 Task: In the Company honeywell.com, Create email and send with subject: 'Elevate Your Success: Introducing a Transformative Opportunity', and with mail content 'Good Morning,_x000D_
Welcome to a community of trailblazers and innovators. Discover a transformative opportunity that will empower you to thrive in your industry._x000D_
Thanks & Regards', attach the document: Agenda.pdf and insert image: visitingcard.jpg. Below Thanks and Regards, write facebook and insert the URL: 'www.facebook.com'. Mark checkbox to create task to follow up : In 2 business days .  Enter or choose an email address of recipient's from company's contact and send.. Logged in from softage.10@softage.net
Action: Mouse moved to (89, 60)
Screenshot: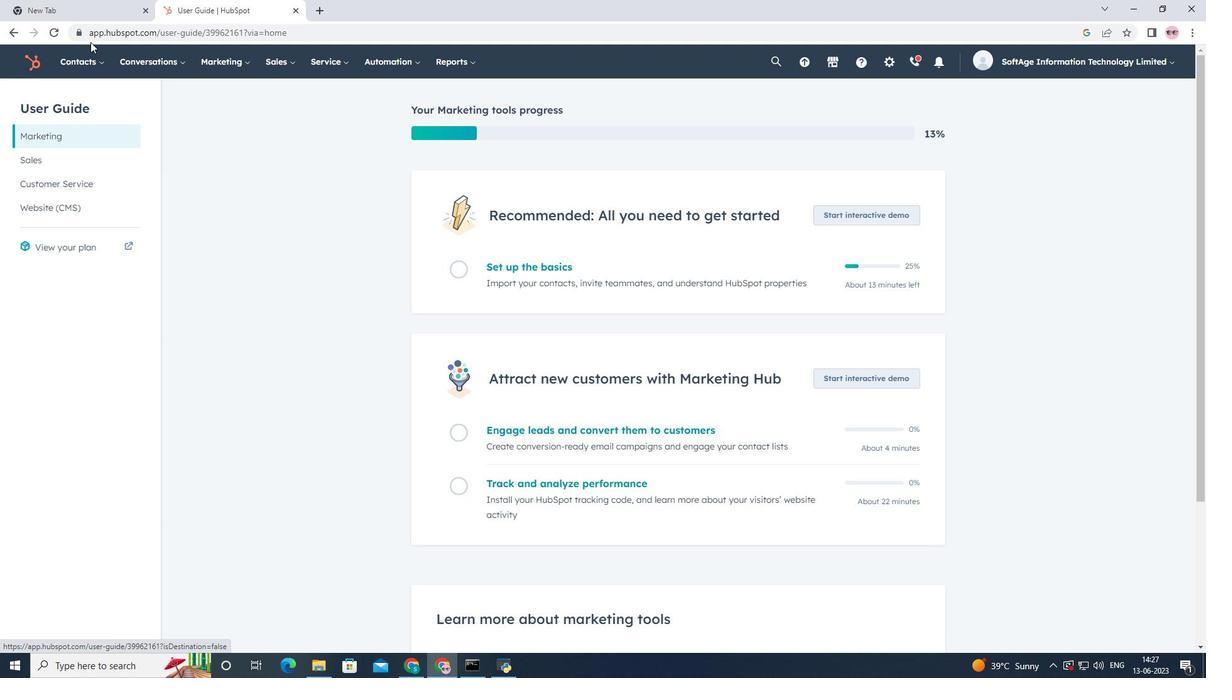 
Action: Mouse pressed left at (89, 60)
Screenshot: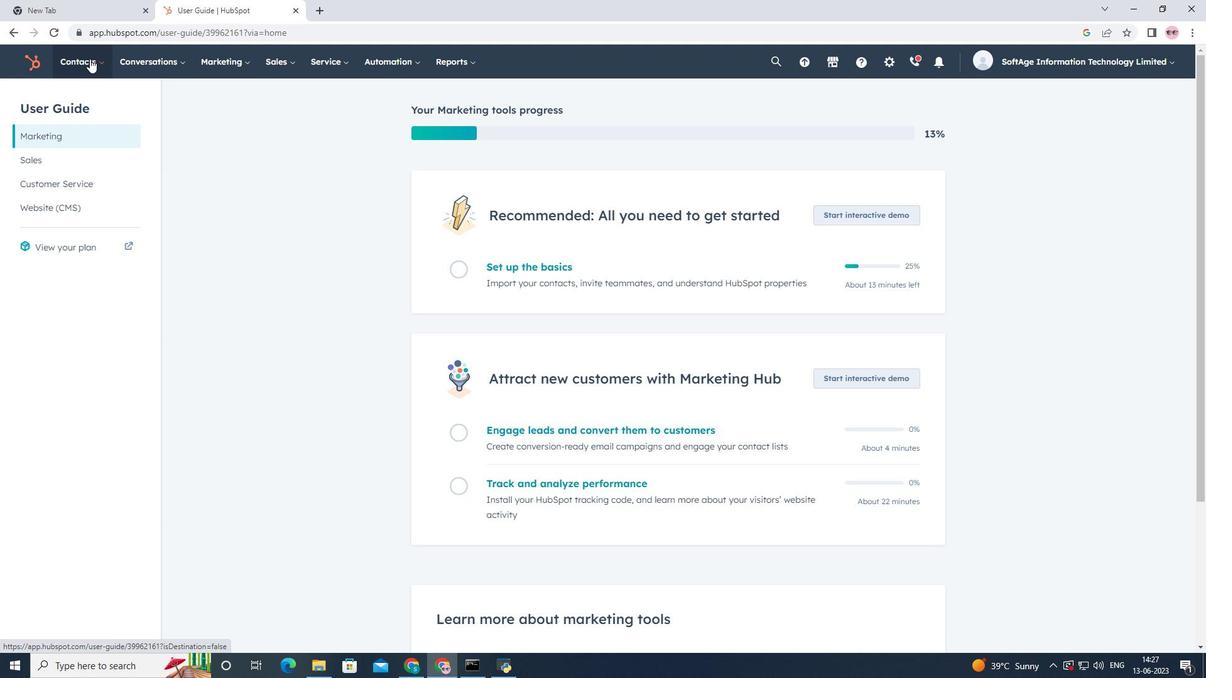 
Action: Mouse moved to (94, 119)
Screenshot: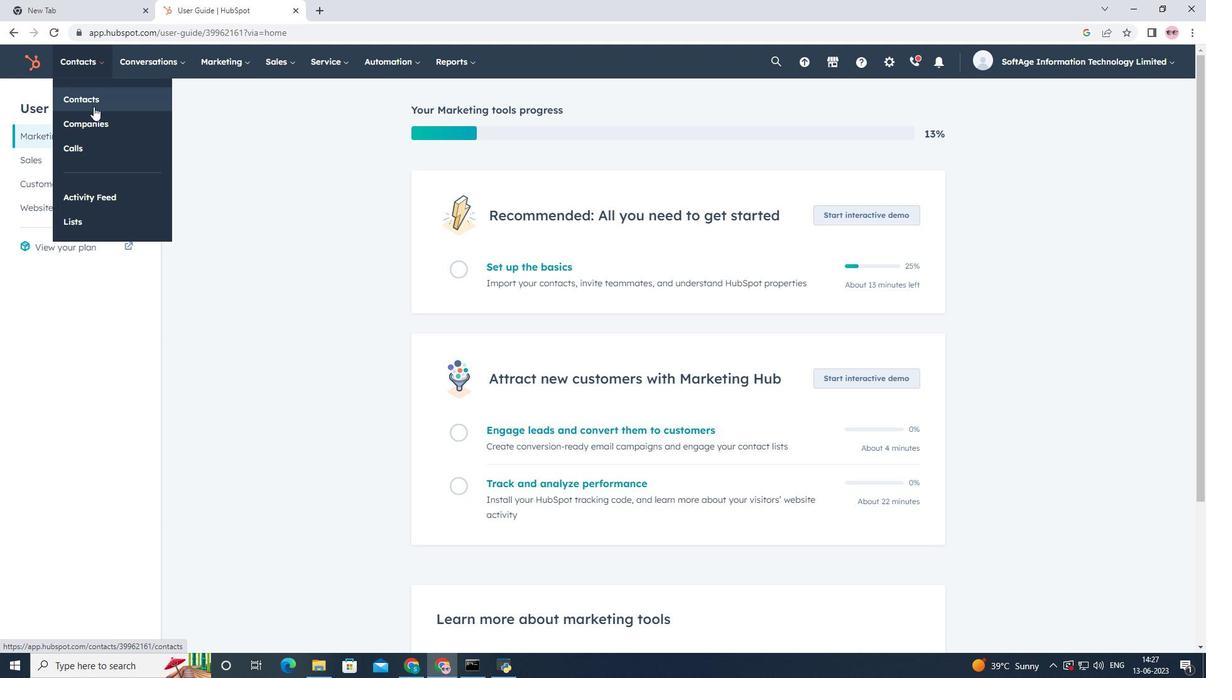 
Action: Mouse pressed left at (94, 119)
Screenshot: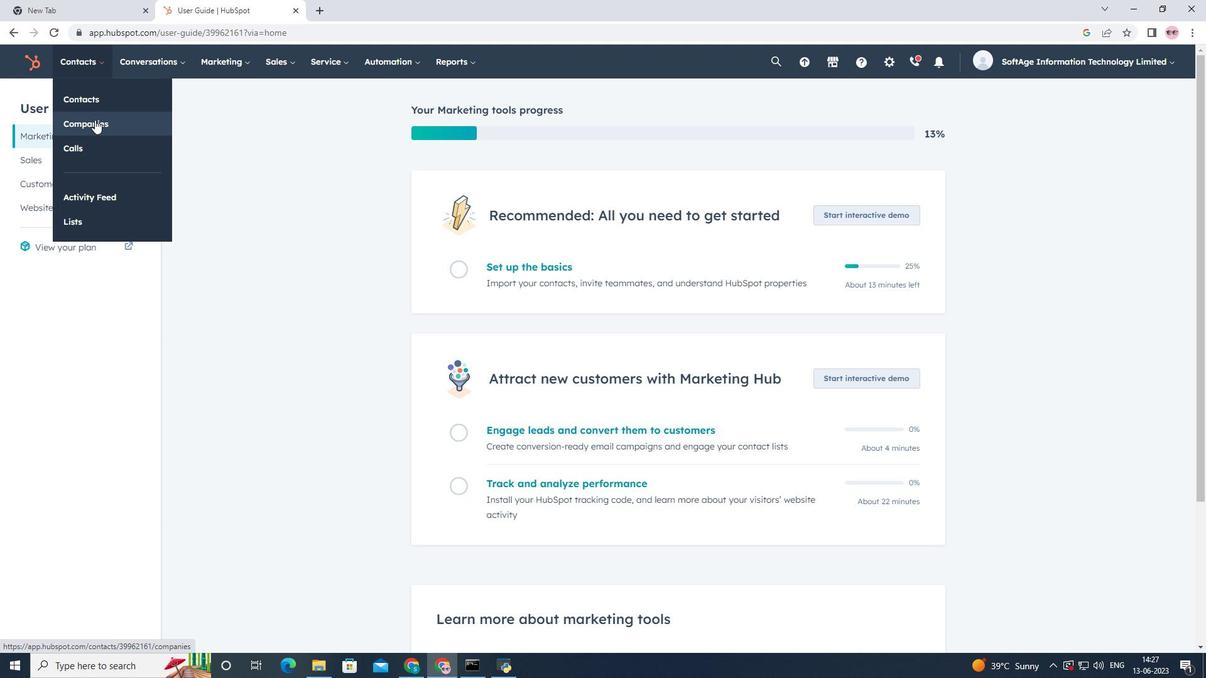 
Action: Mouse moved to (121, 204)
Screenshot: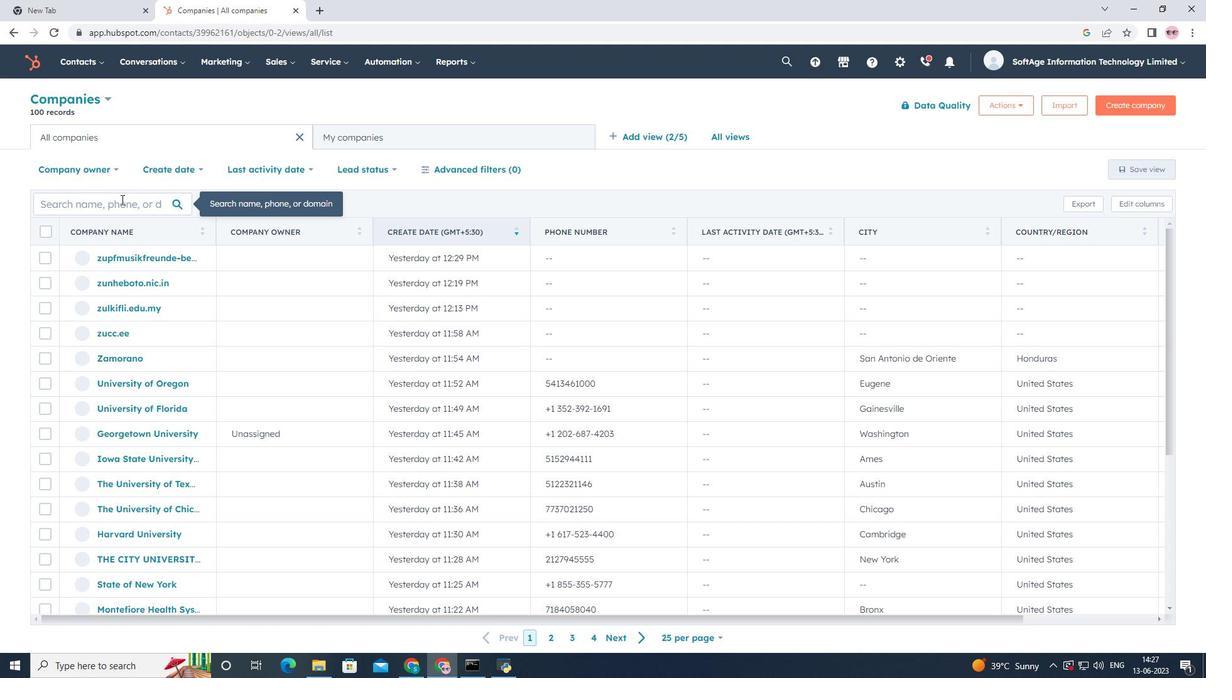 
Action: Mouse pressed left at (121, 204)
Screenshot: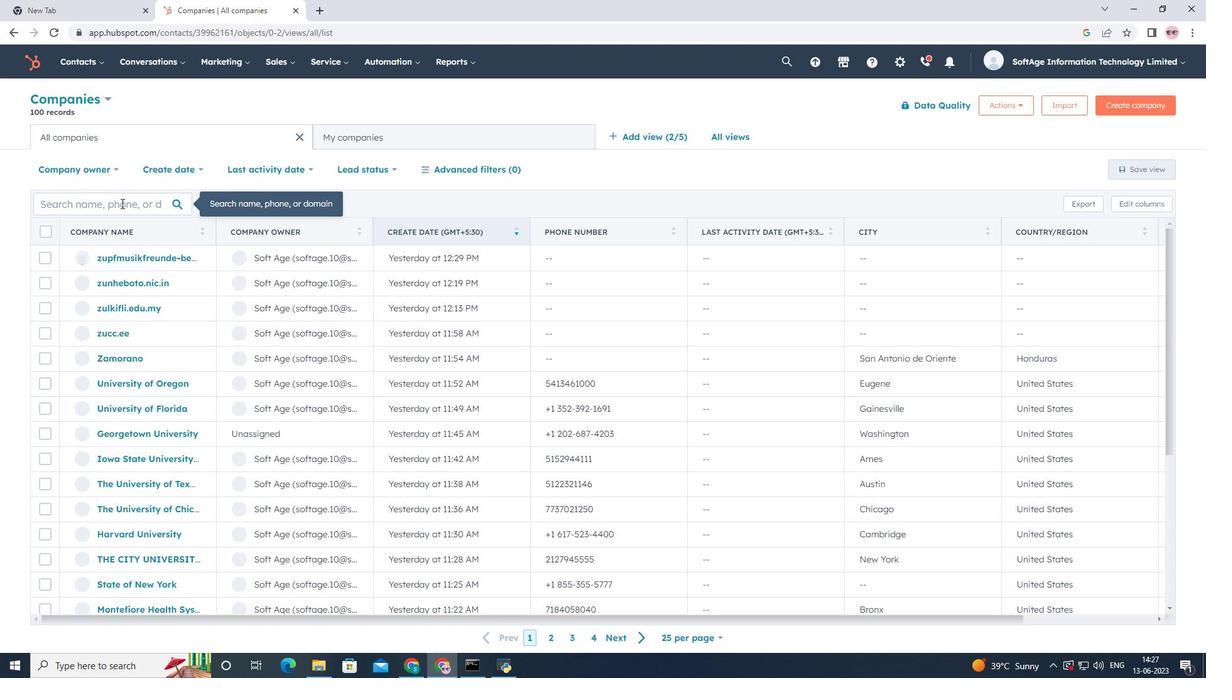 
Action: Key pressed honeywell.com
Screenshot: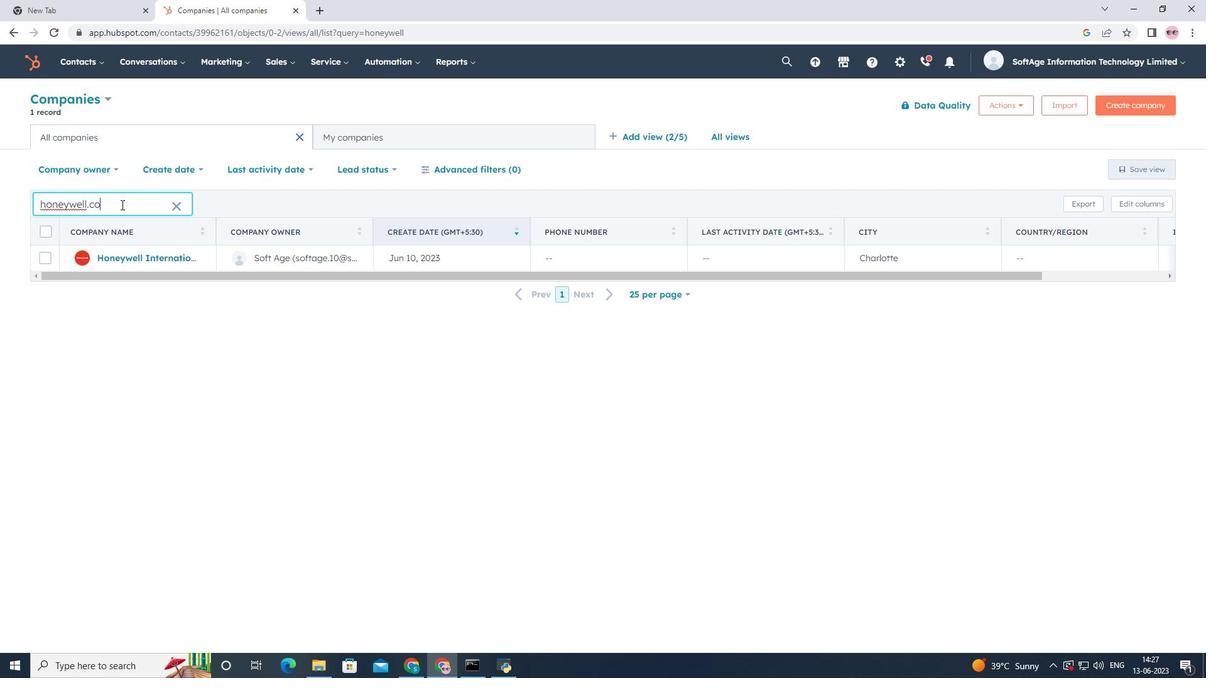 
Action: Mouse moved to (125, 256)
Screenshot: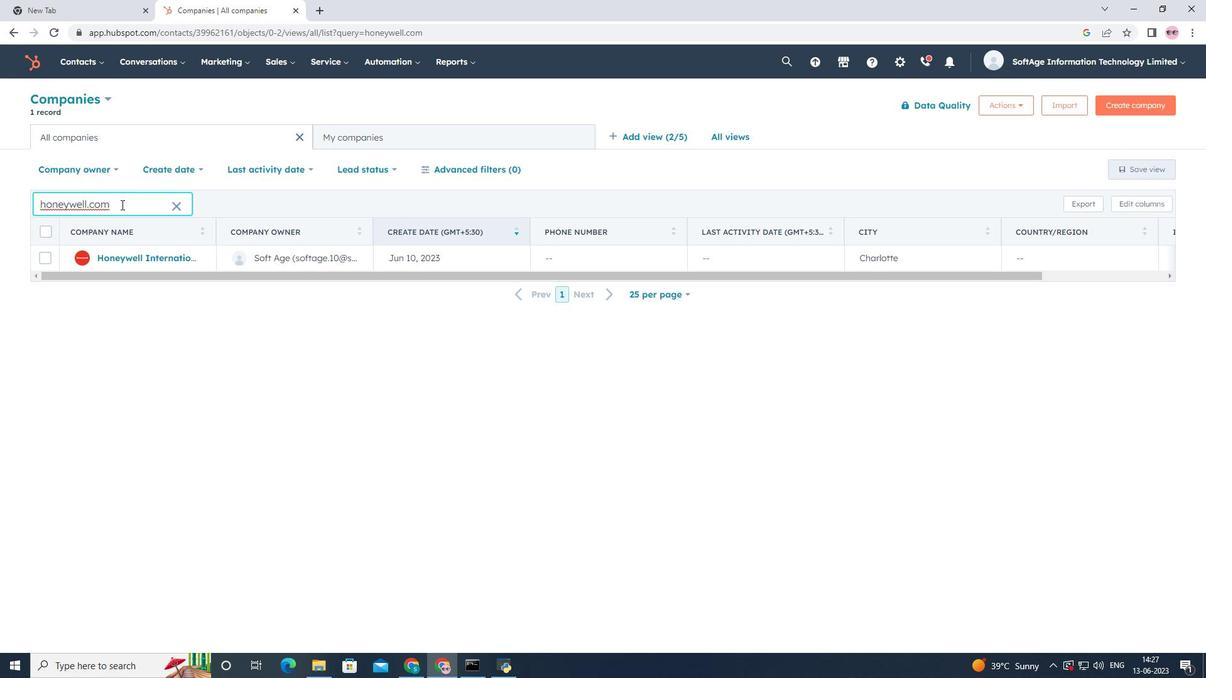 
Action: Mouse pressed left at (125, 256)
Screenshot: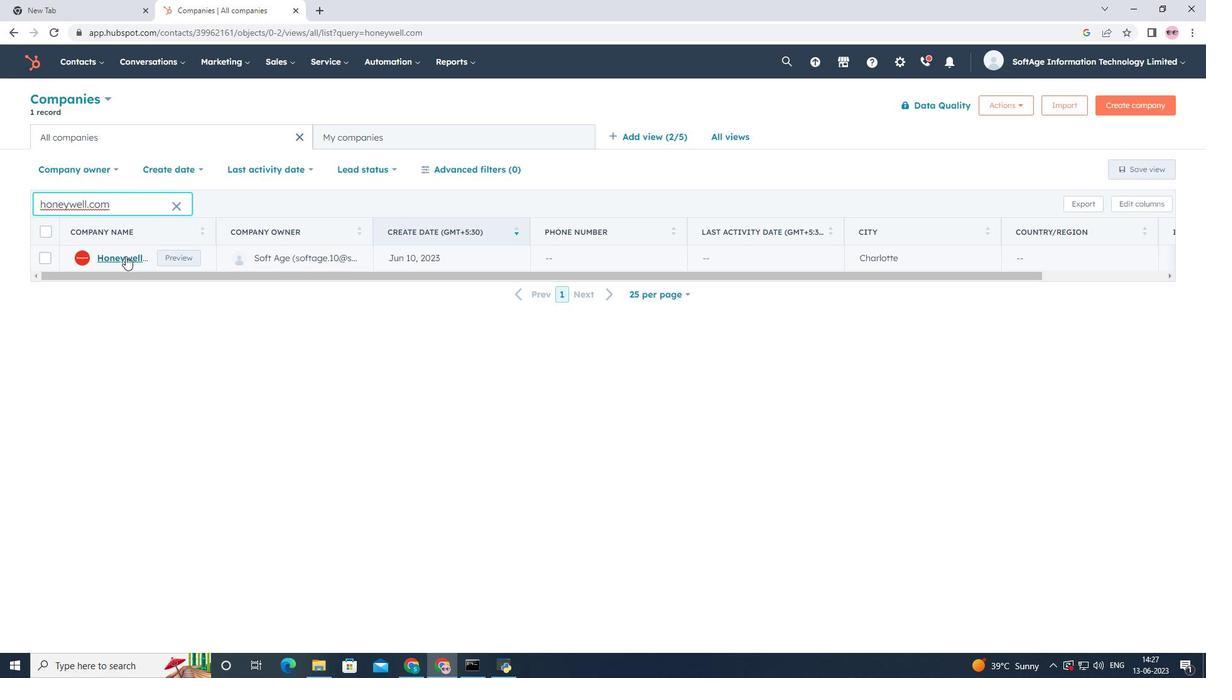
Action: Mouse moved to (87, 200)
Screenshot: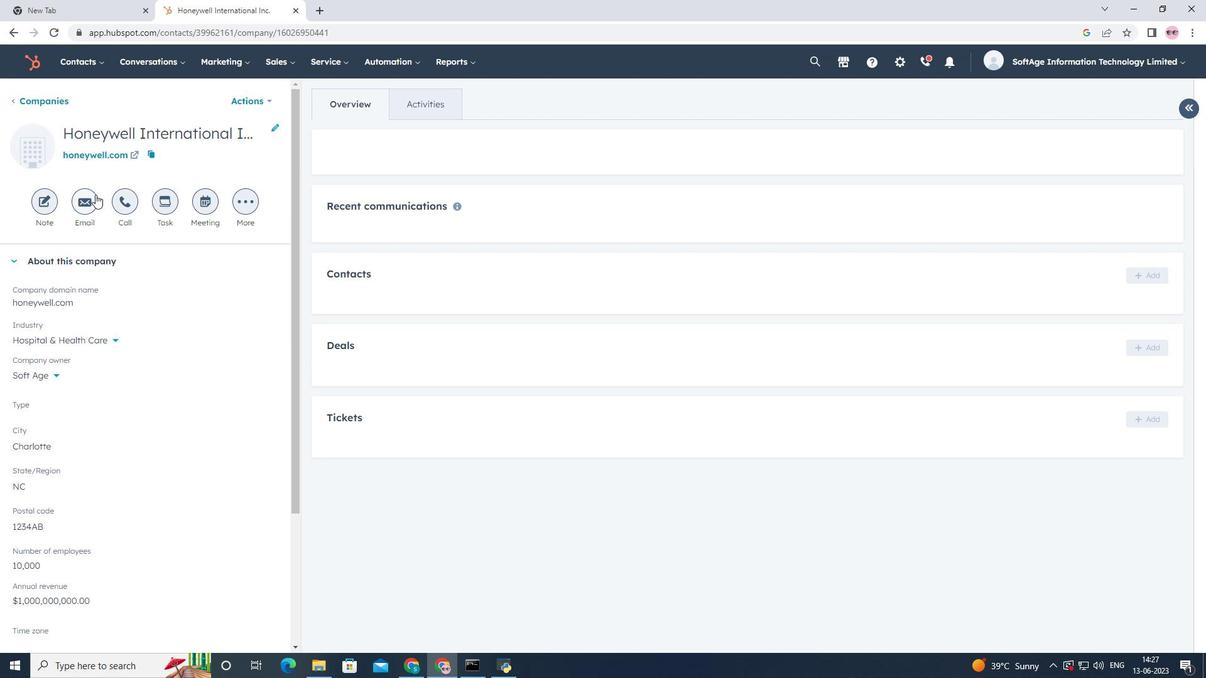 
Action: Mouse pressed left at (87, 200)
Screenshot: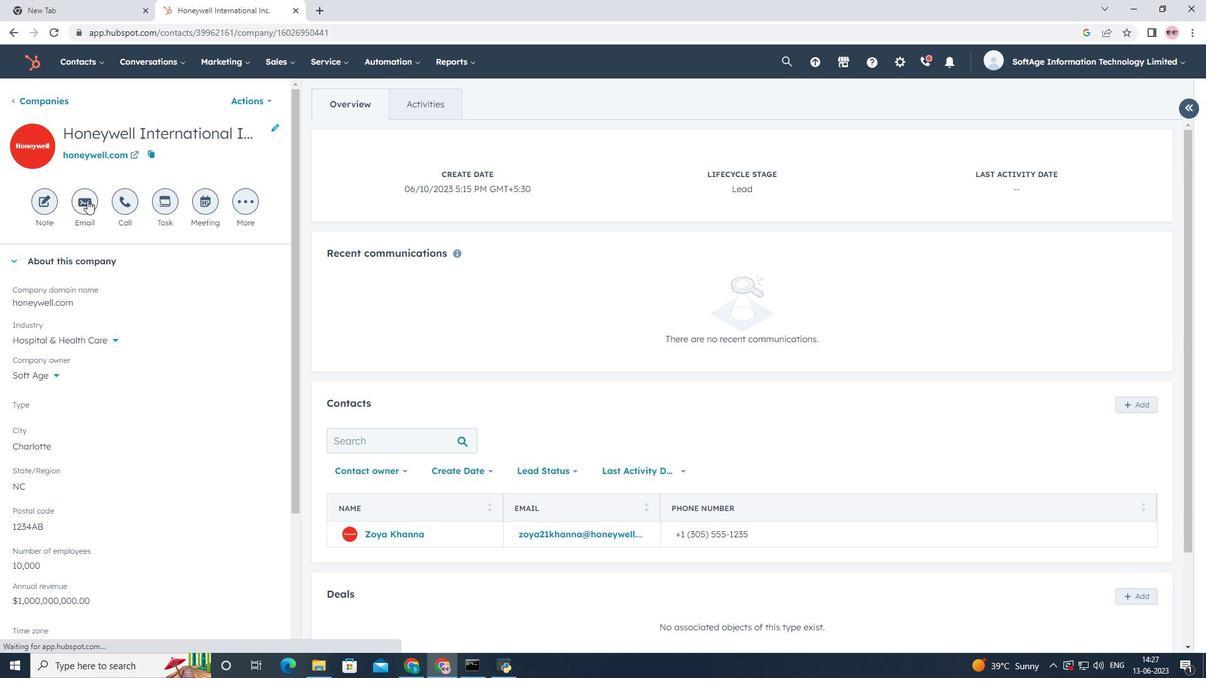
Action: Mouse moved to (791, 427)
Screenshot: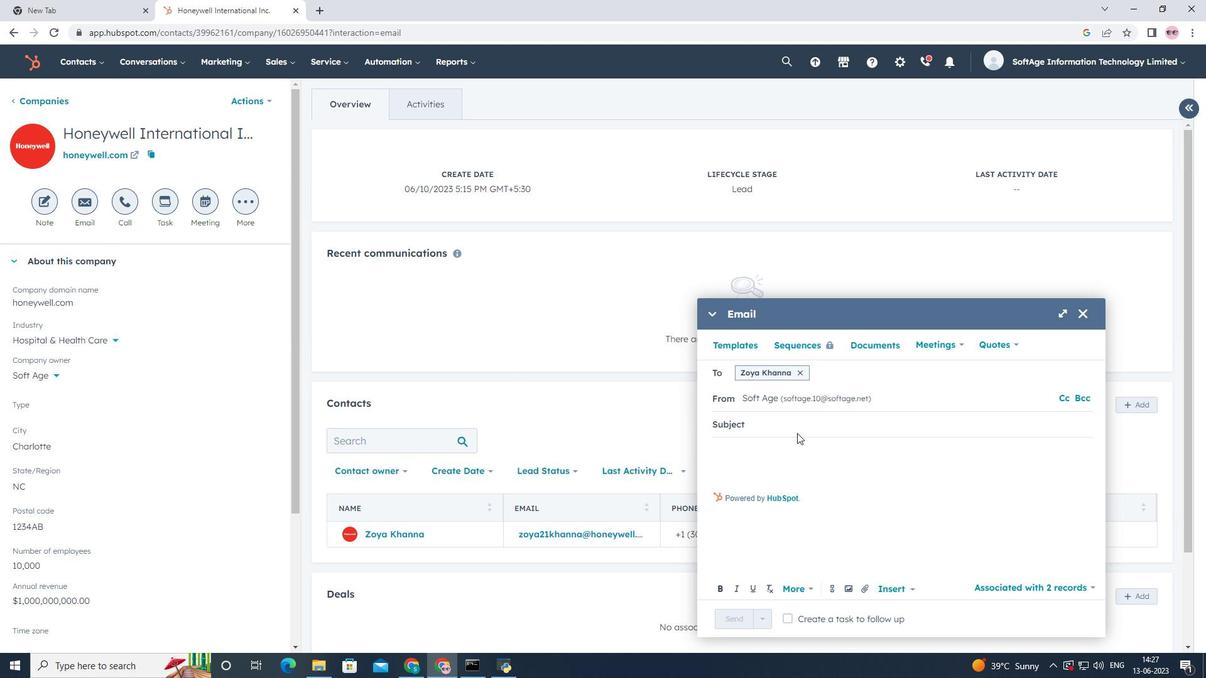 
Action: Mouse pressed left at (791, 427)
Screenshot: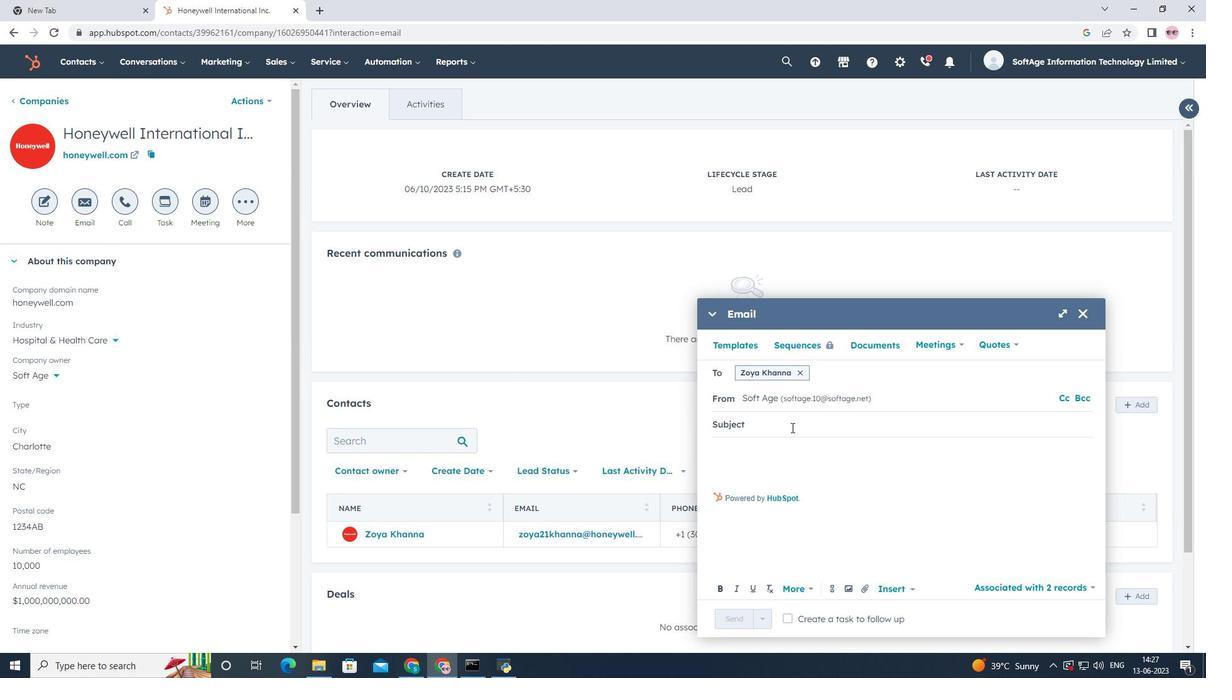 
Action: Key pressed <Key.shift>Elevate<Key.space><Key.shift>Your<Key.space><Key.shift>Success<Key.shift>:<Key.space><Key.shift>Introducing<Key.space>a<Key.space><Key.shift>Transformative<Key.space><Key.shift>Opportunity
Screenshot: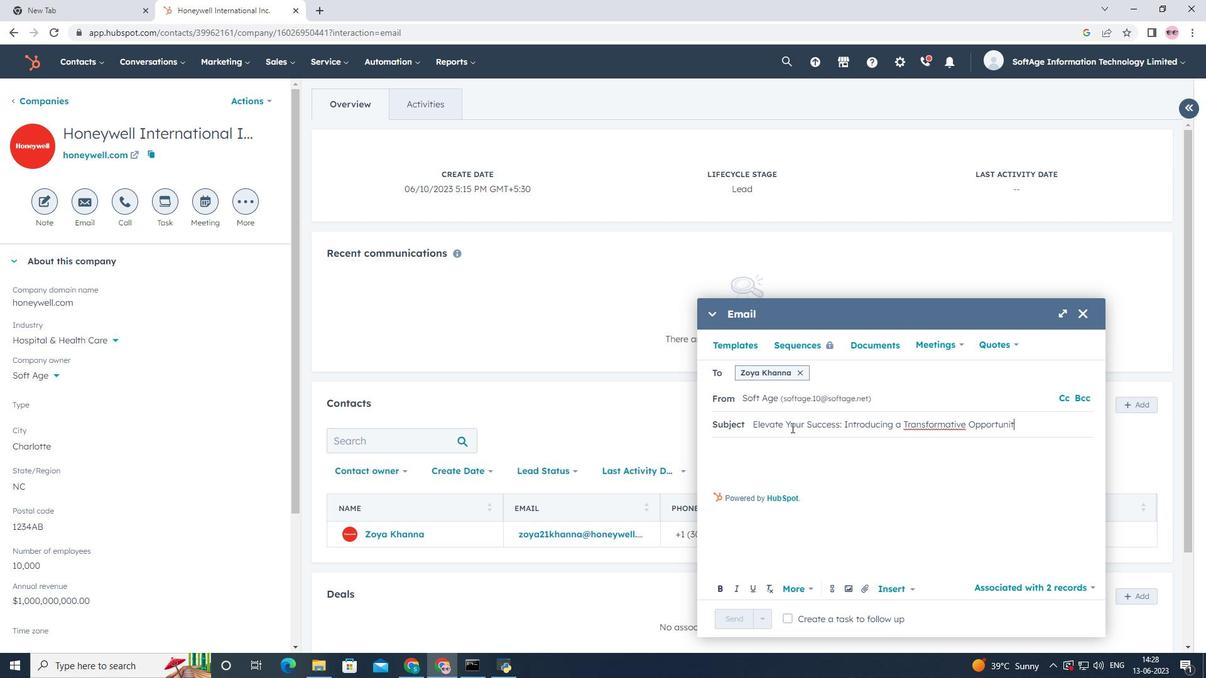
Action: Mouse moved to (765, 446)
Screenshot: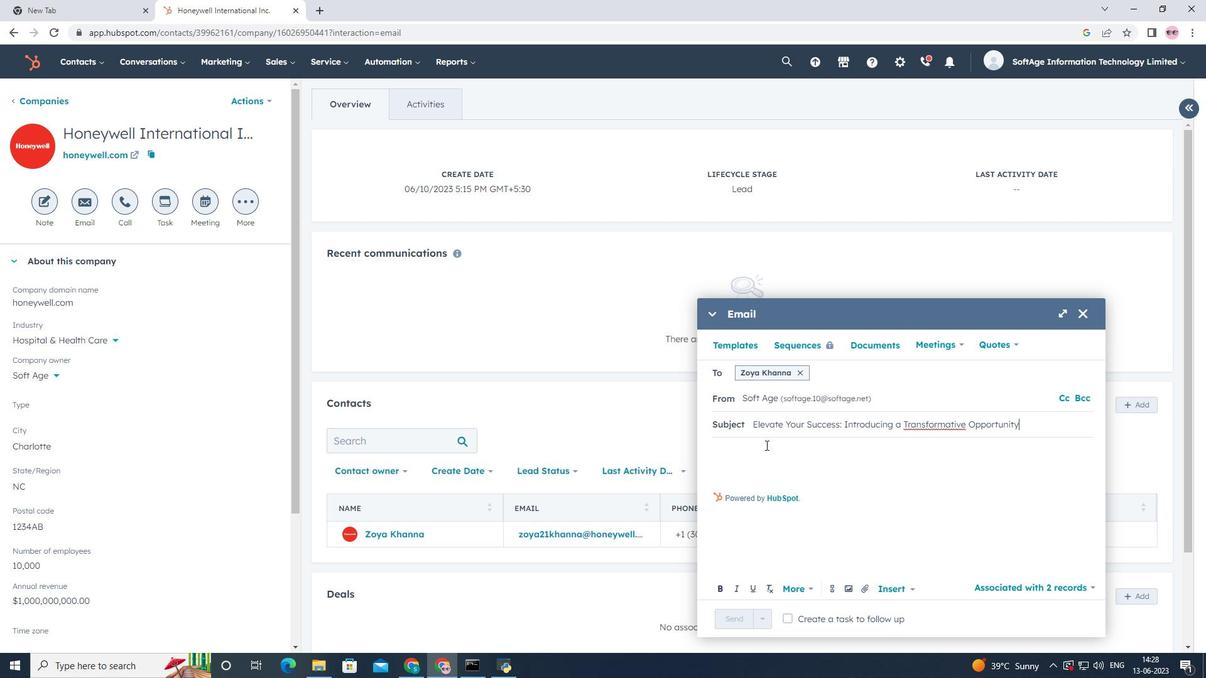 
Action: Mouse pressed left at (765, 446)
Screenshot: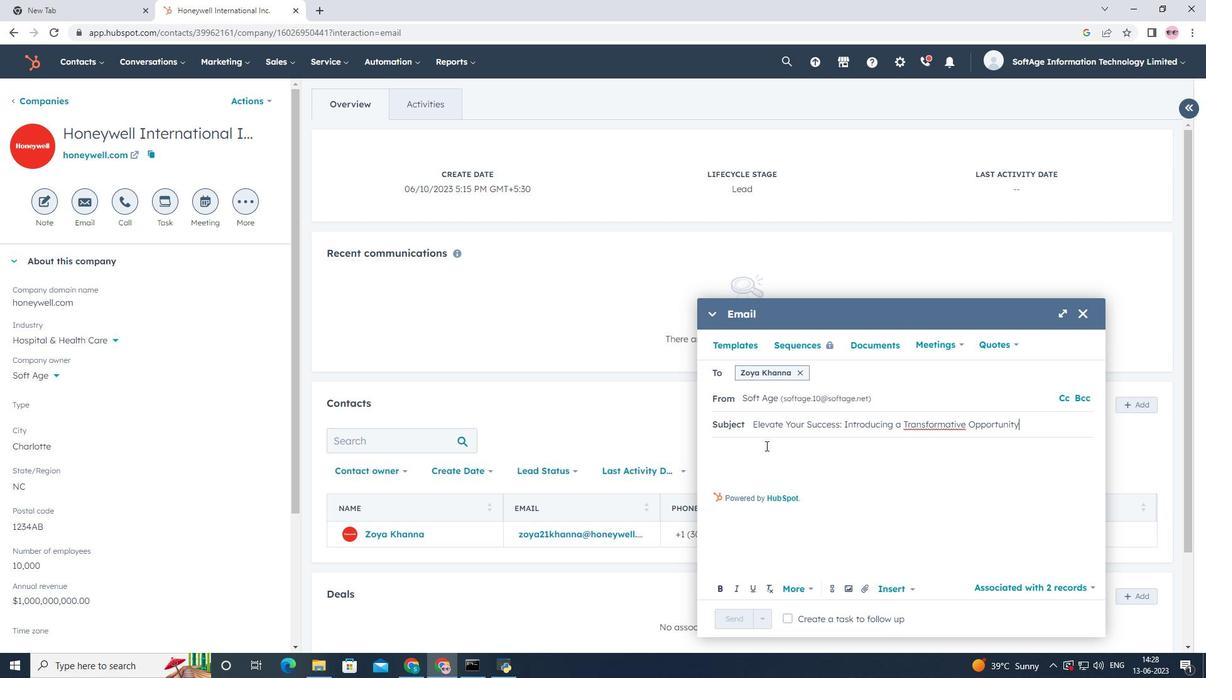 
Action: Key pressed <Key.shift><Key.shift><Key.shift><Key.shift><Key.shift><Key.shift><Key.shift><Key.shift><Key.shift><Key.shift><Key.shift><Key.shift><Key.shift><Key.shift><Key.shift><Key.shift><Key.shift><Key.shift><Key.shift><Key.shift><Key.shift><Key.shift><Key.shift><Key.shift><Key.shift>Mo<Key.backspace><Key.backspace><Key.shift>Good<Key.space><Key.shift>Morning<Key.enter><Key.shift><Key.shift><Key.shift><Key.shift><Key.shift><Key.shift><Key.shift><Key.shift><Key.shift><Key.shift><Key.shift><Key.shift><Key.shift><Key.shift><Key.shift><Key.shift>Welcome<Key.space>to<Key.space>a<Key.space>community<Key.space>of<Key.space>trailblazers<Key.space>and<Key.space>innovators.<Key.shift>Discover<Key.space>a<Key.space><Key.shift><Key.shift><Key.shift><Key.shift><Key.shift><Key.shift><Key.shift><Key.shift><Key.shift>Transformative<Key.space>opportunity<Key.space>that<Key.space>will<Key.space>empower<Key.space>you<Key.space>to<Key.space>thrive<Key.space>in<Key.space>your<Key.space>industry.<Key.enter><Key.shift>Thanks<Key.space><Key.shift><Key.shift><Key.shift><Key.shift><Key.shift><Key.shift><Key.shift><Key.shift><Key.shift><Key.shift><Key.shift><Key.shift><Key.shift><Key.shift><Key.shift><Key.shift><Key.shift><Key.shift><Key.shift><Key.shift><Key.shift><Key.shift><Key.shift><Key.shift><Key.shift><Key.shift>&<Key.space><Key.shift>Regards<Key.enter>
Screenshot: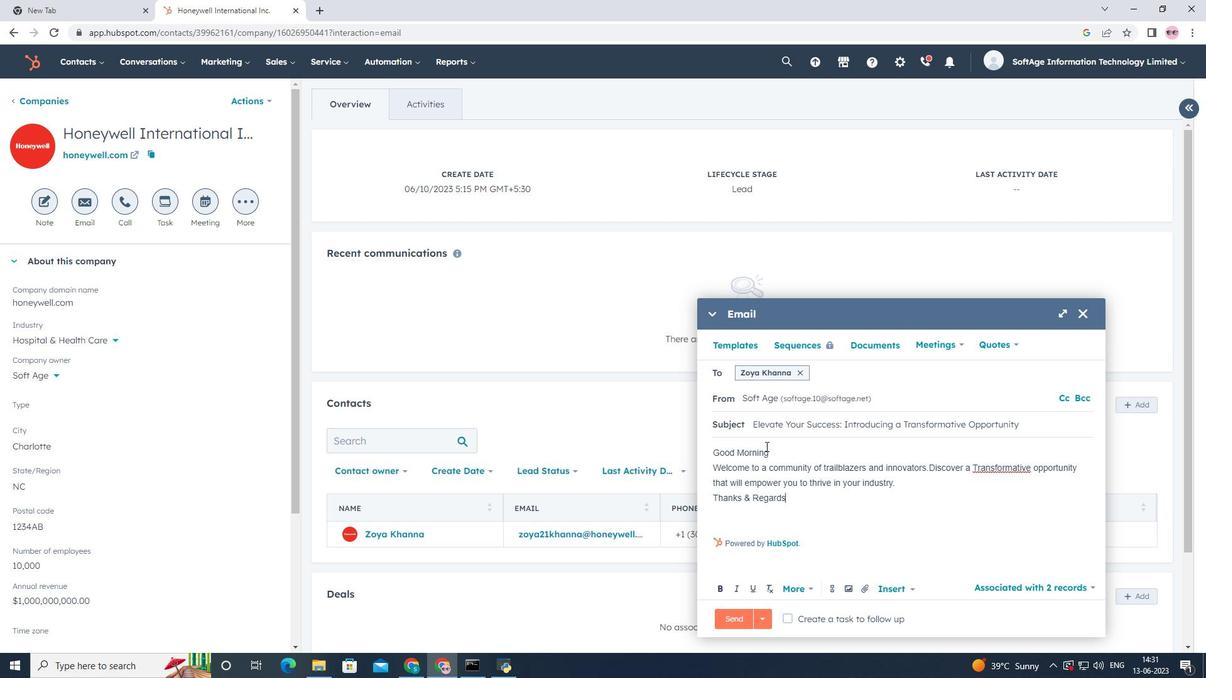 
Action: Mouse scrolled (765, 447) with delta (0, 0)
Screenshot: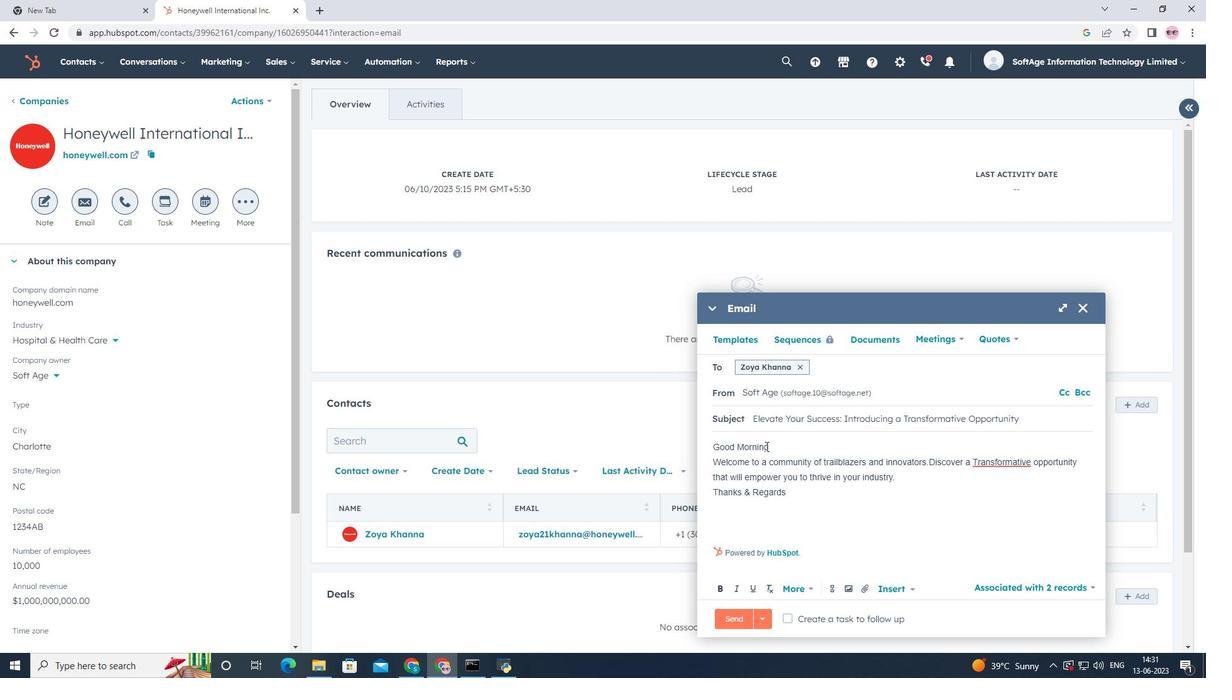 
Action: Mouse moved to (870, 588)
Screenshot: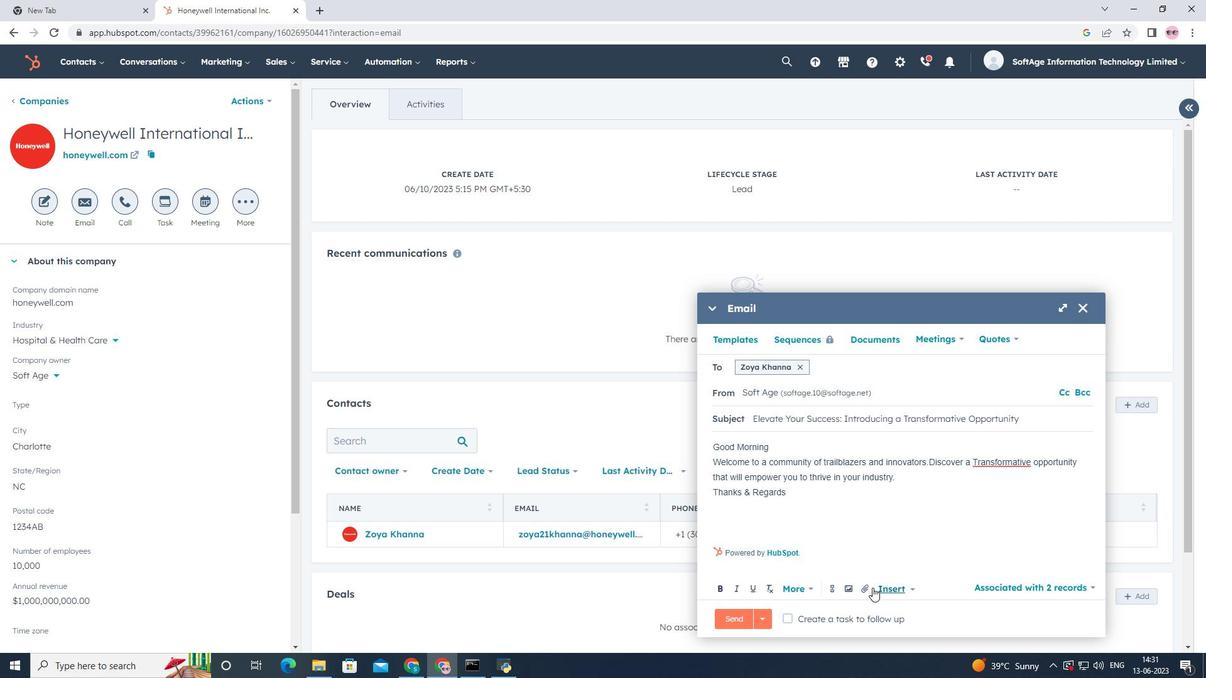 
Action: Mouse pressed left at (870, 588)
Screenshot: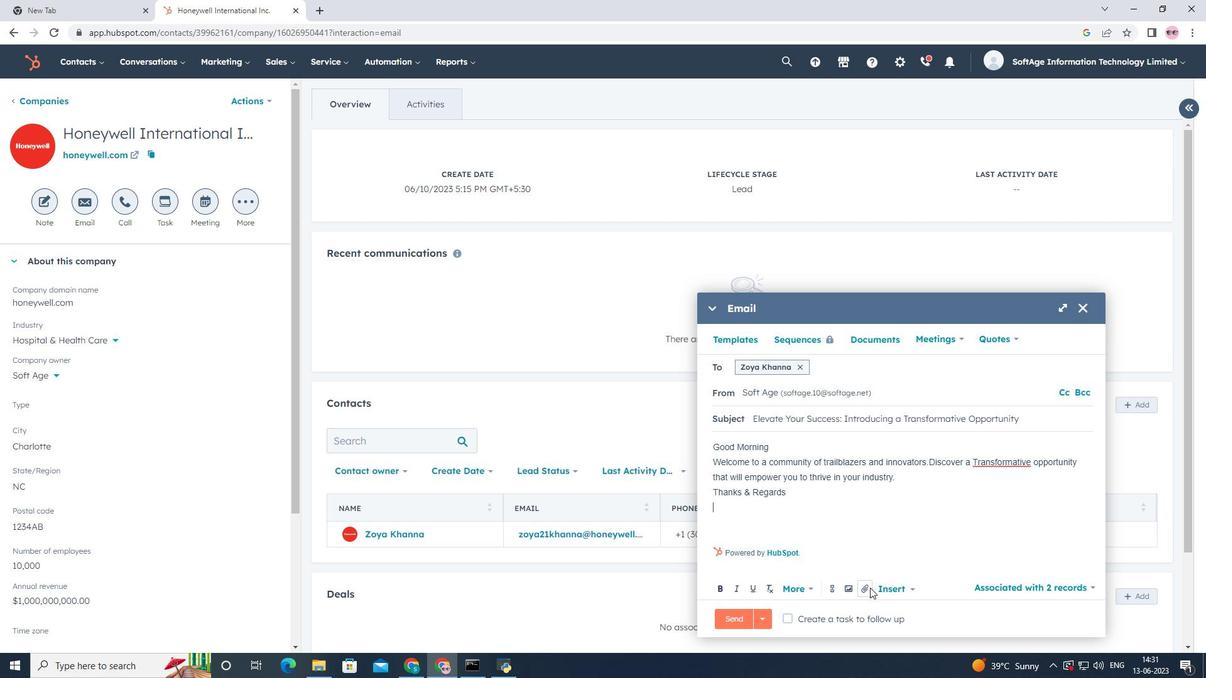 
Action: Mouse moved to (875, 558)
Screenshot: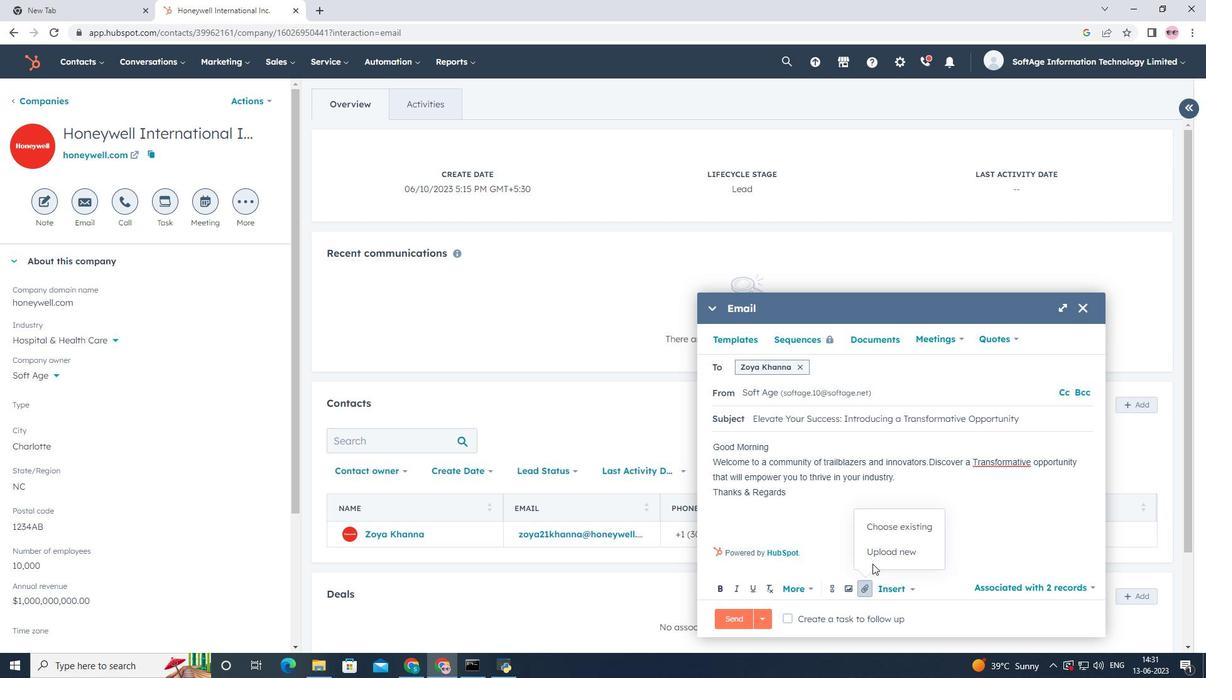
Action: Mouse pressed left at (875, 558)
Screenshot: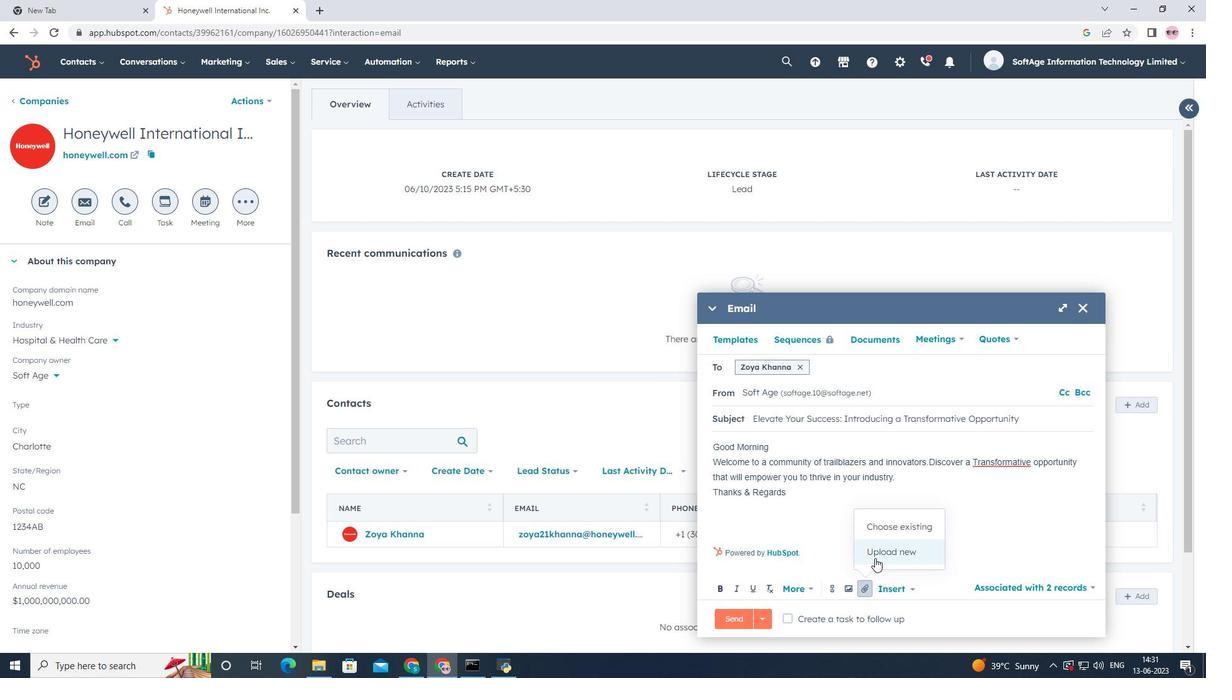 
Action: Mouse moved to (69, 160)
Screenshot: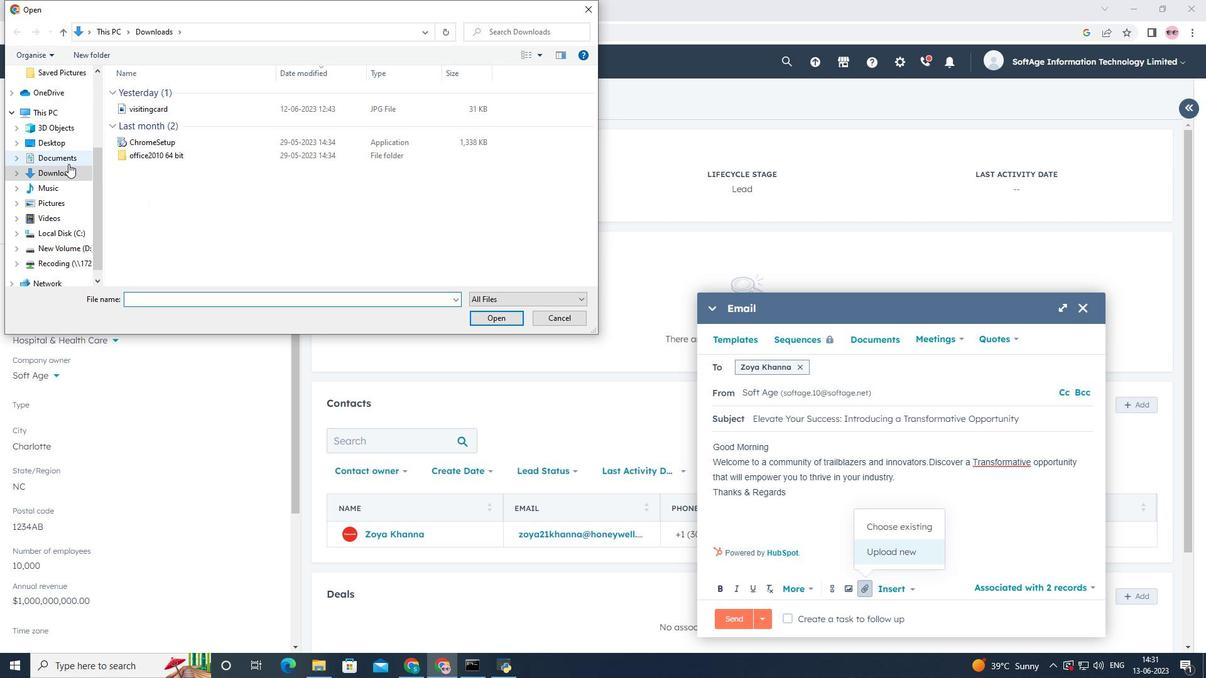 
Action: Mouse pressed left at (69, 160)
Screenshot: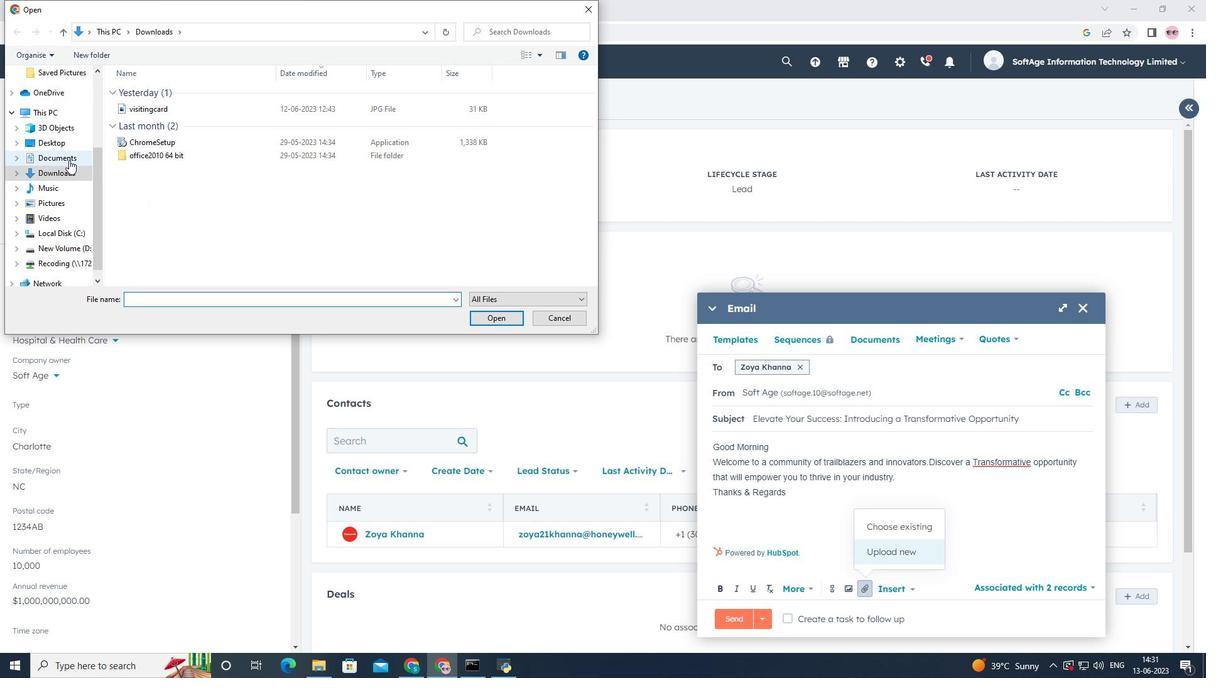 
Action: Mouse moved to (167, 96)
Screenshot: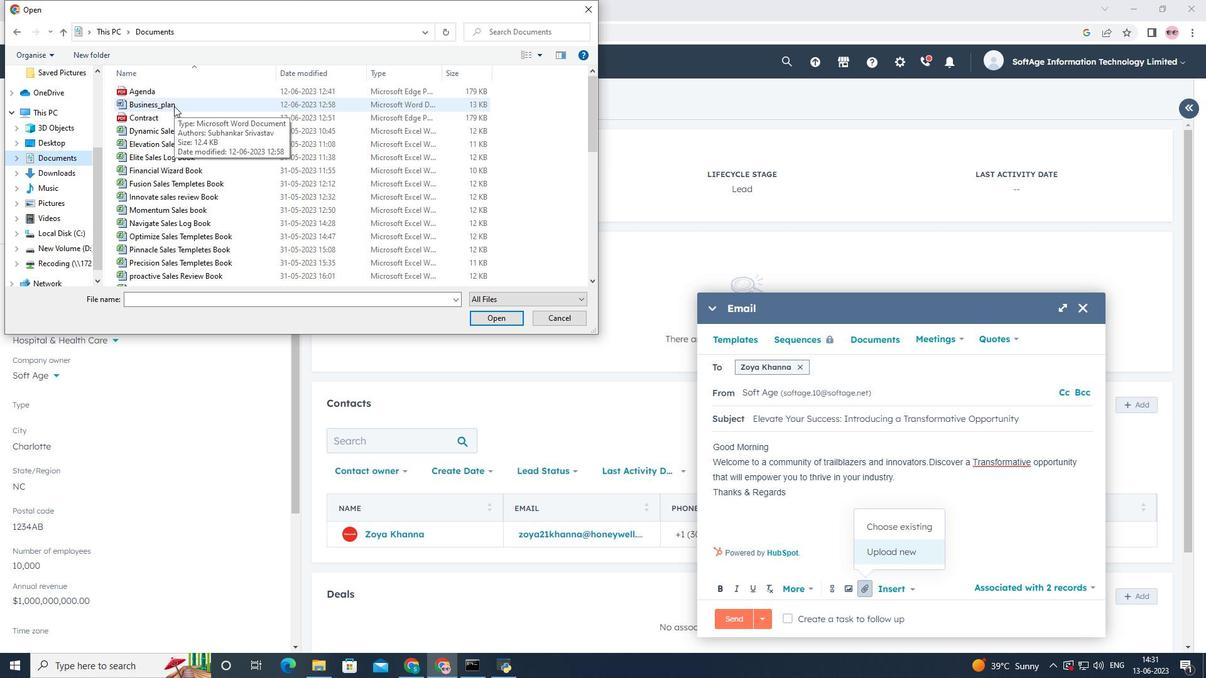 
Action: Mouse pressed left at (167, 96)
Screenshot: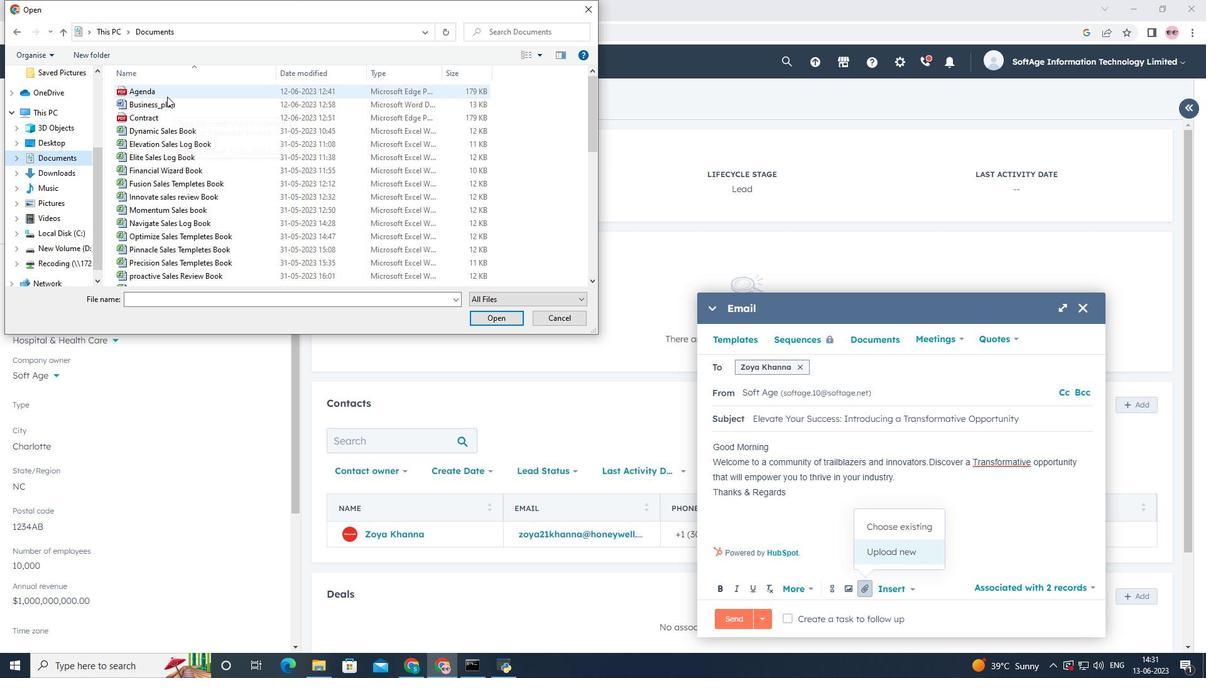 
Action: Mouse moved to (483, 322)
Screenshot: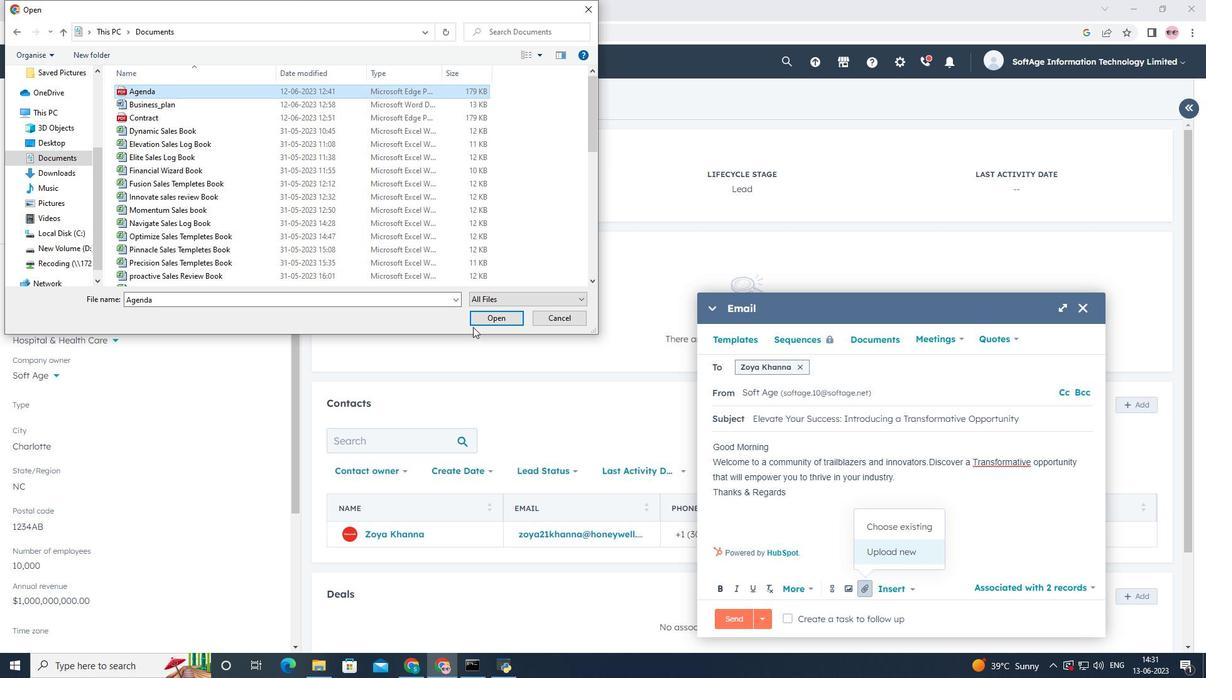 
Action: Mouse pressed left at (483, 322)
Screenshot: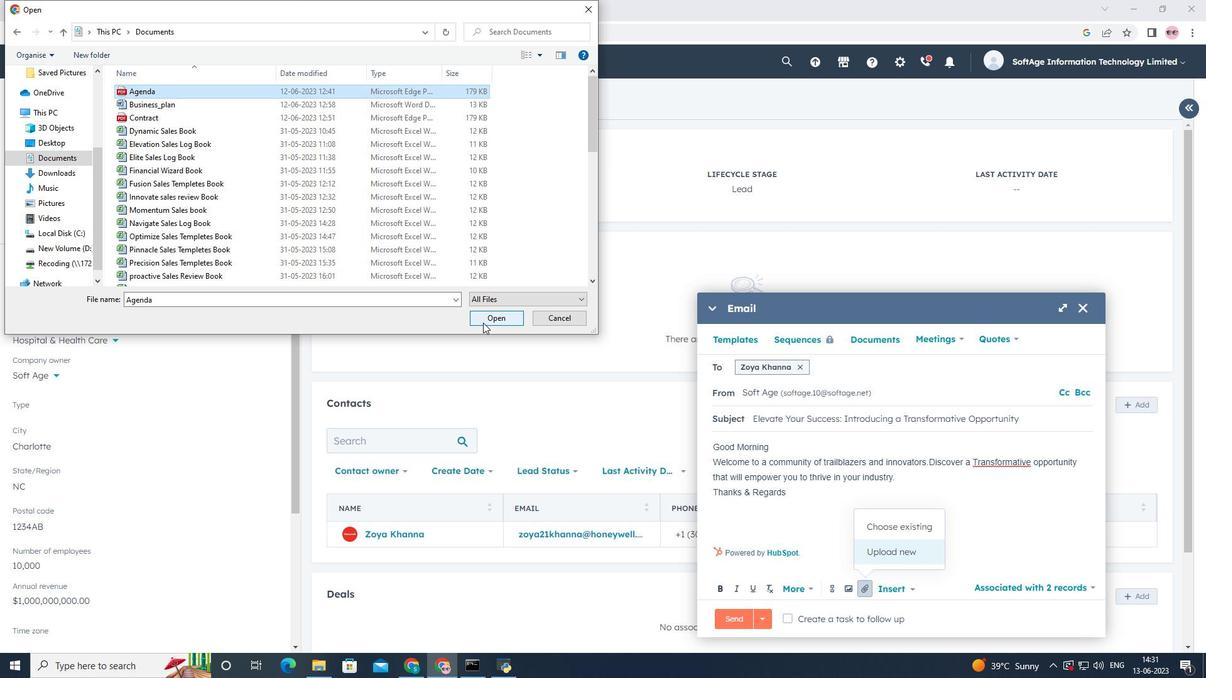 
Action: Mouse moved to (851, 555)
Screenshot: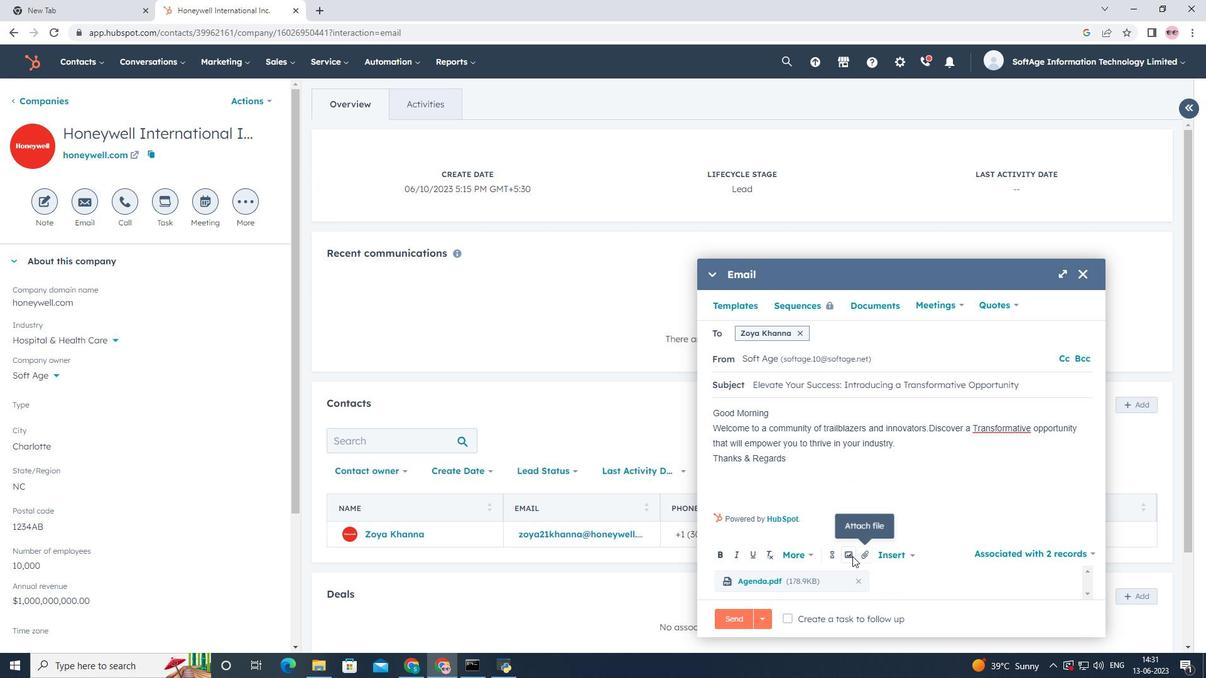 
Action: Mouse pressed left at (851, 555)
Screenshot: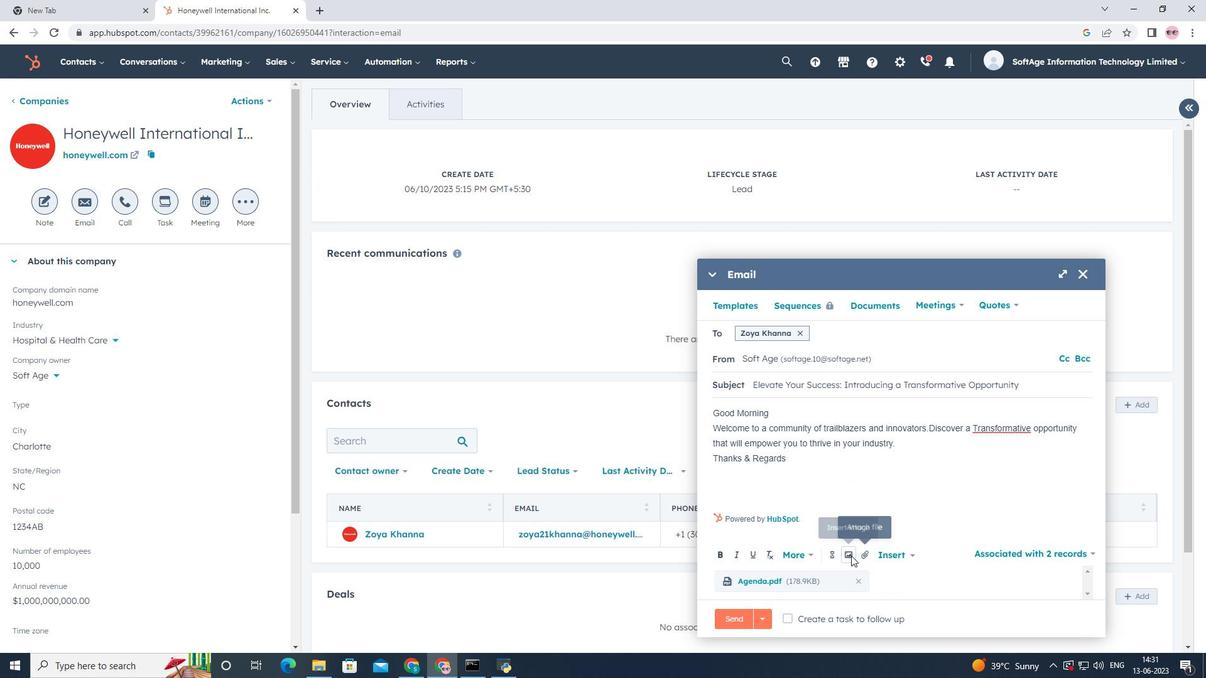 
Action: Mouse moved to (846, 520)
Screenshot: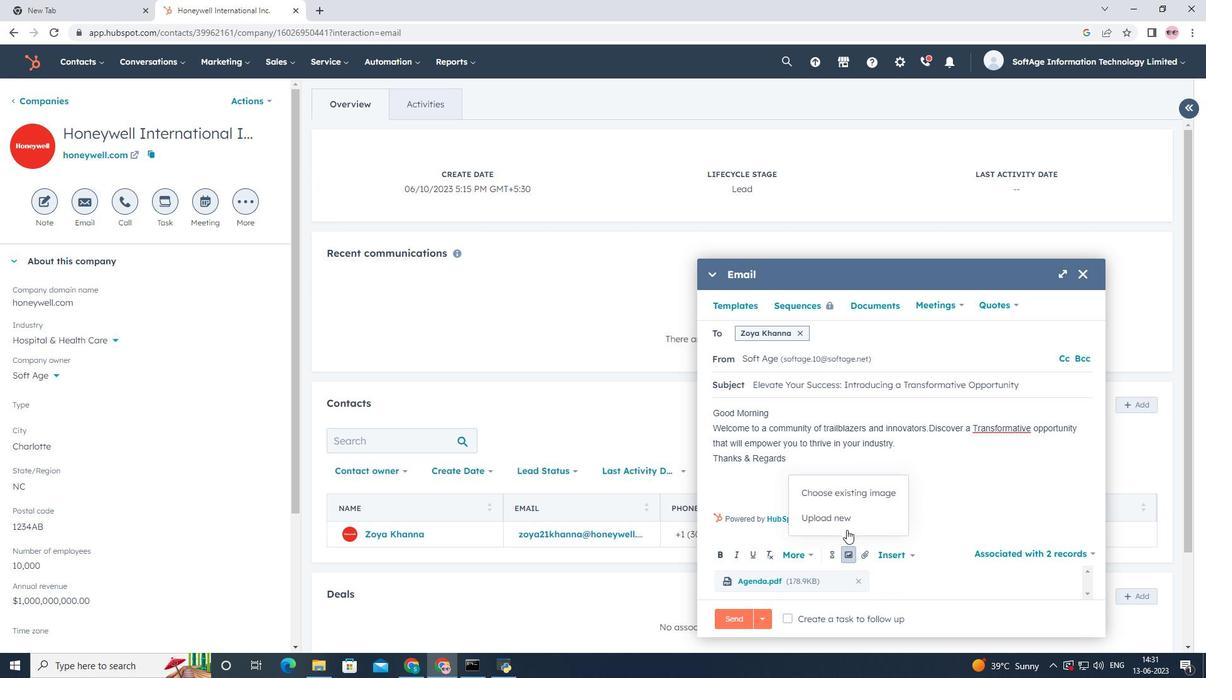 
Action: Mouse pressed left at (846, 520)
Screenshot: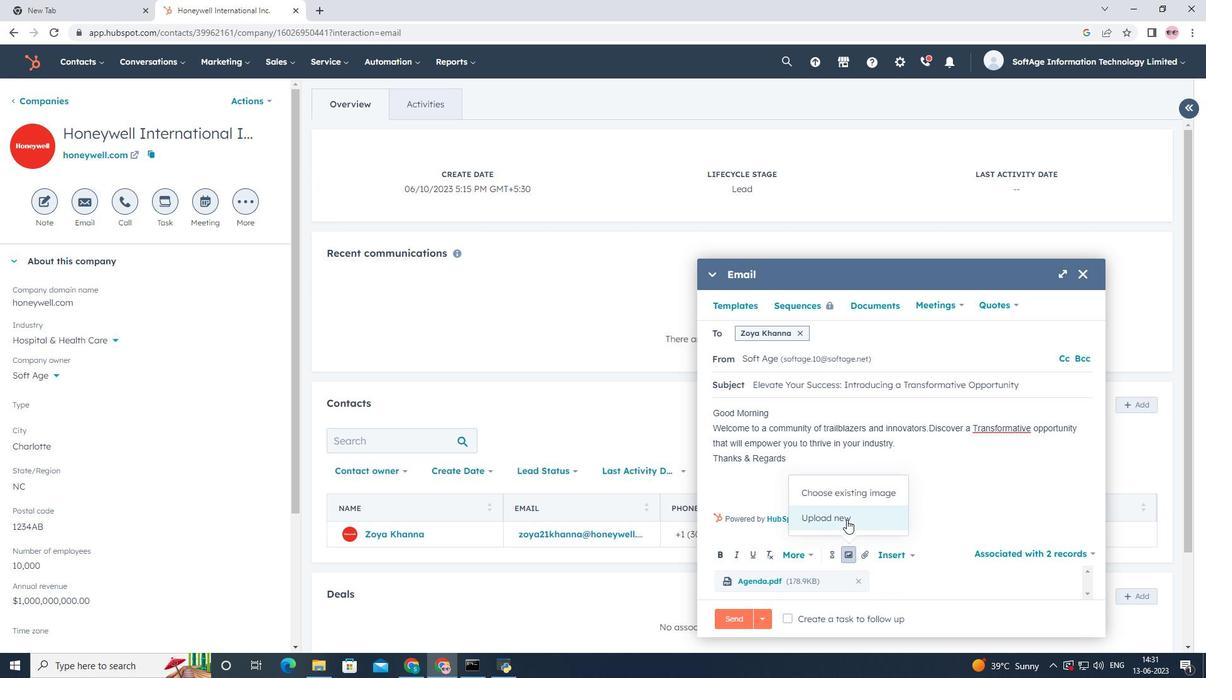 
Action: Mouse moved to (55, 173)
Screenshot: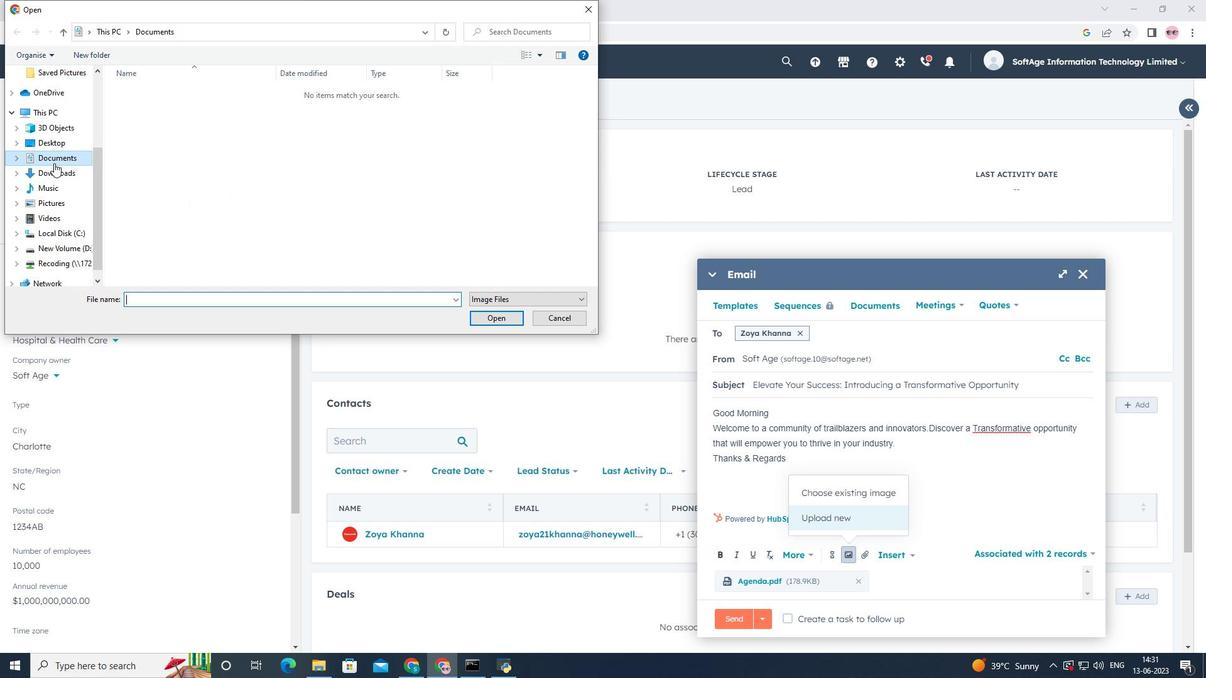 
Action: Mouse pressed left at (55, 173)
Screenshot: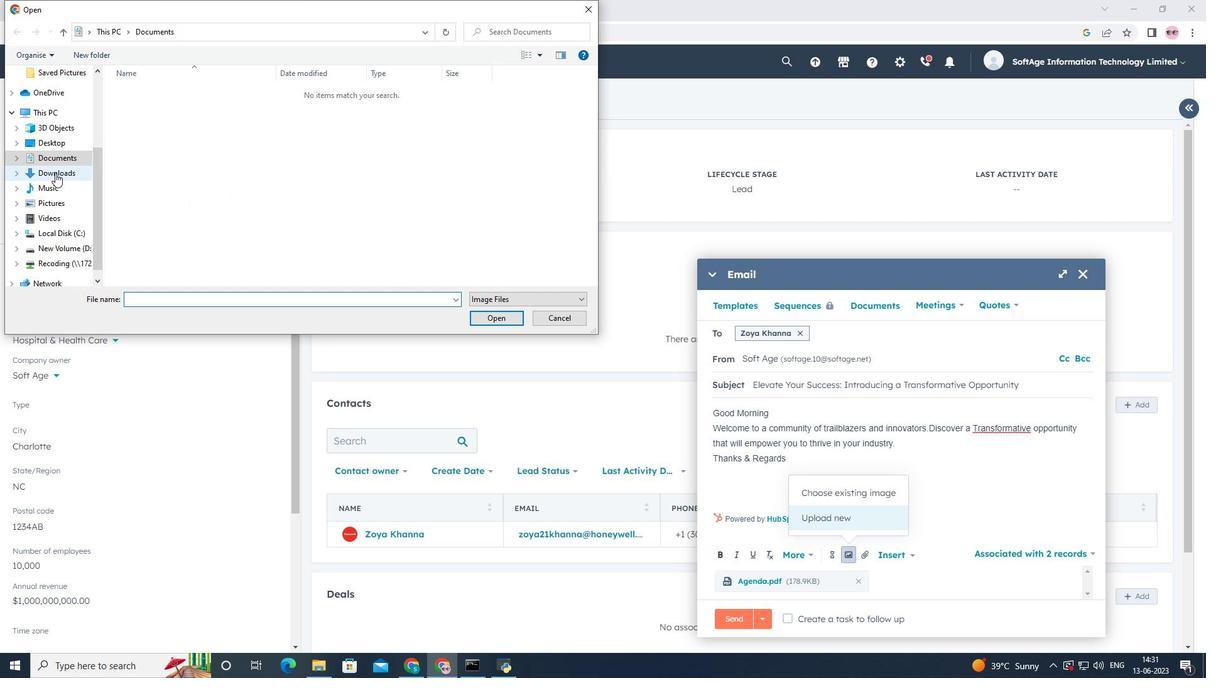 
Action: Mouse moved to (139, 117)
Screenshot: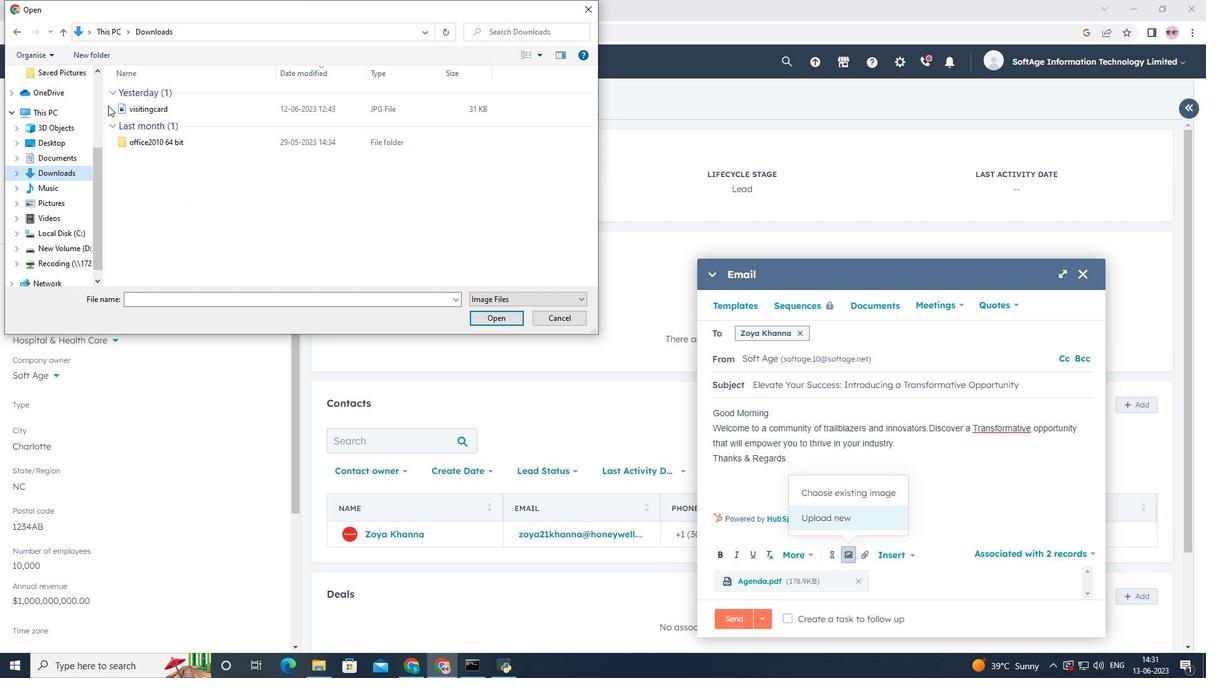 
Action: Mouse pressed left at (139, 117)
Screenshot: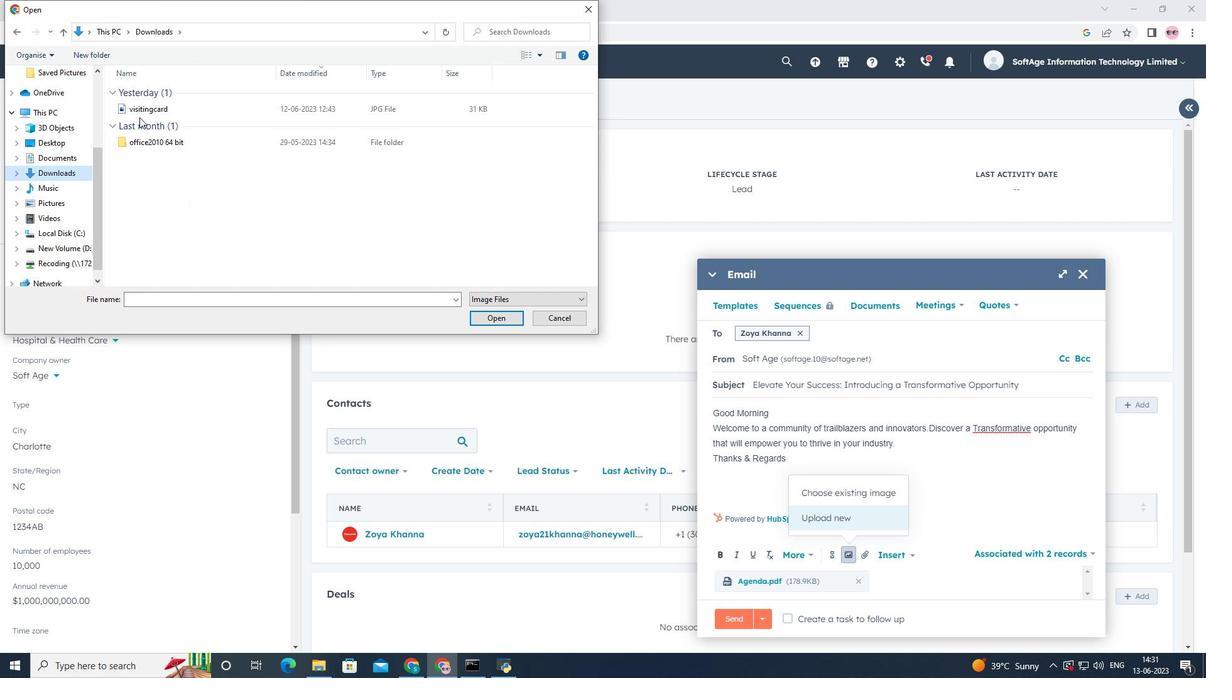 
Action: Mouse moved to (140, 111)
Screenshot: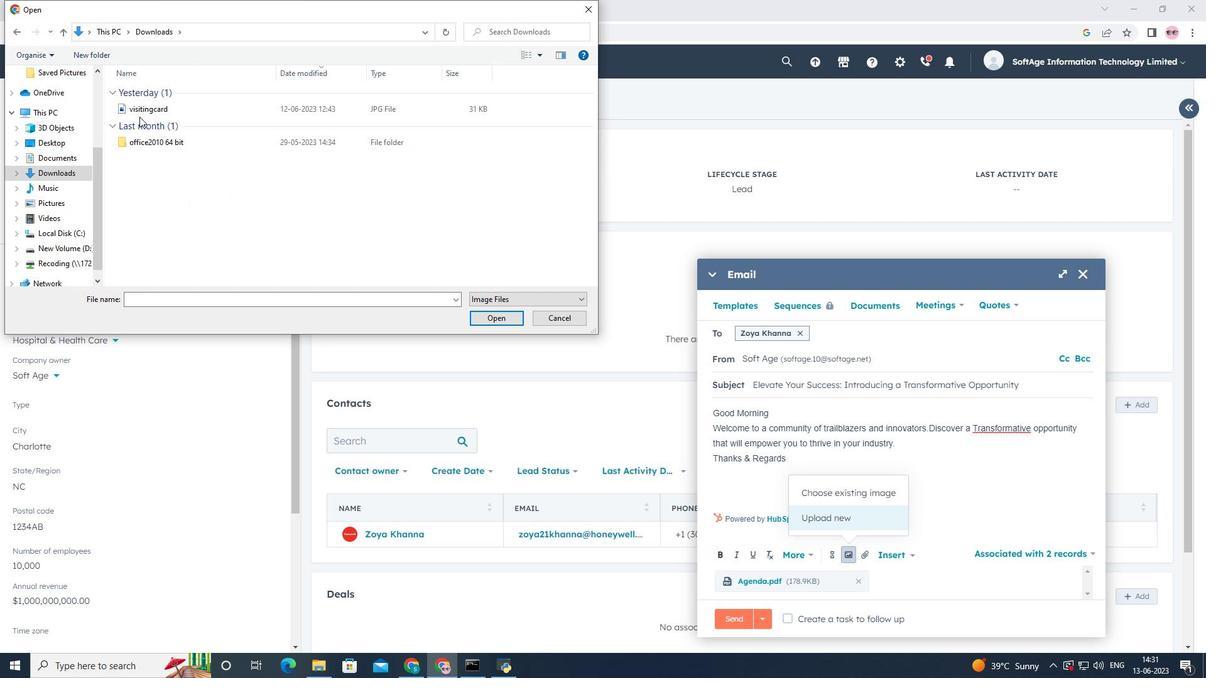 
Action: Mouse pressed left at (140, 111)
Screenshot: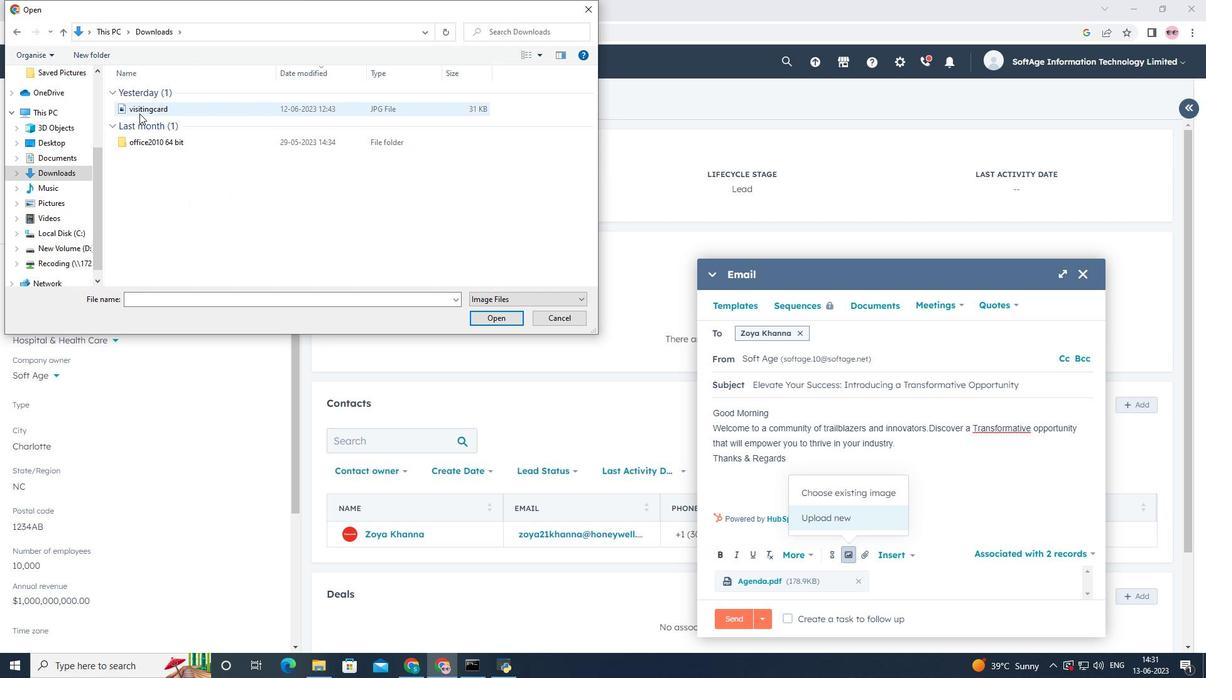
Action: Mouse moved to (480, 315)
Screenshot: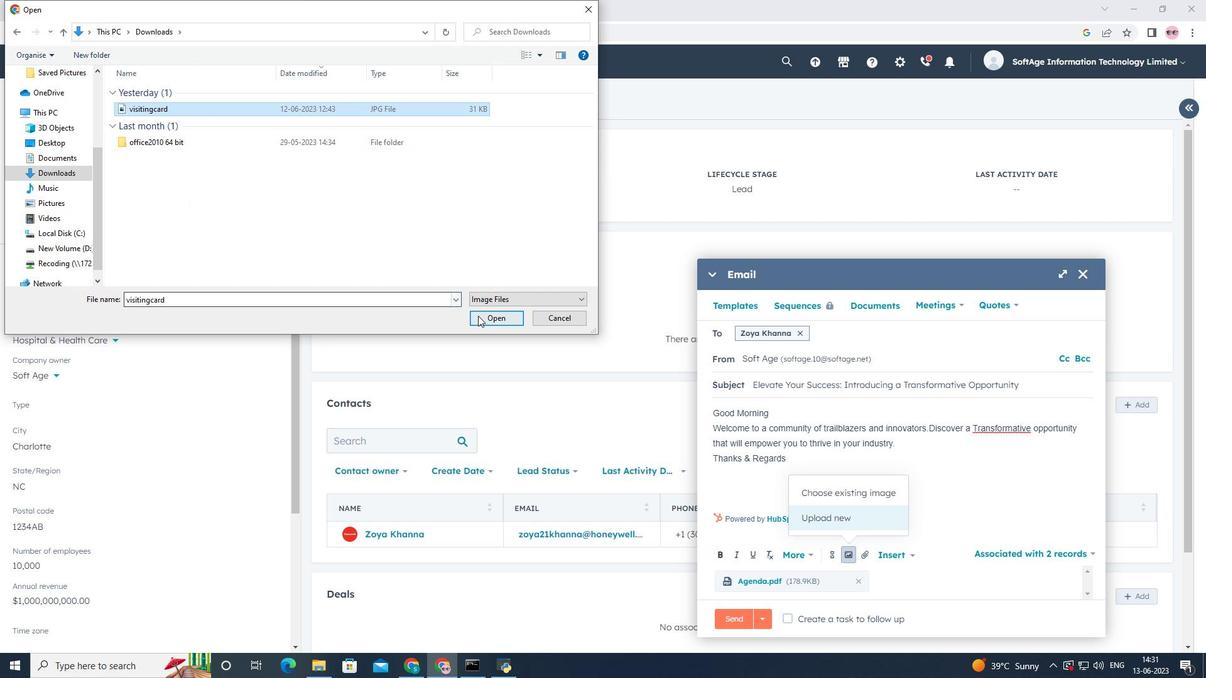 
Action: Mouse pressed left at (480, 315)
Screenshot: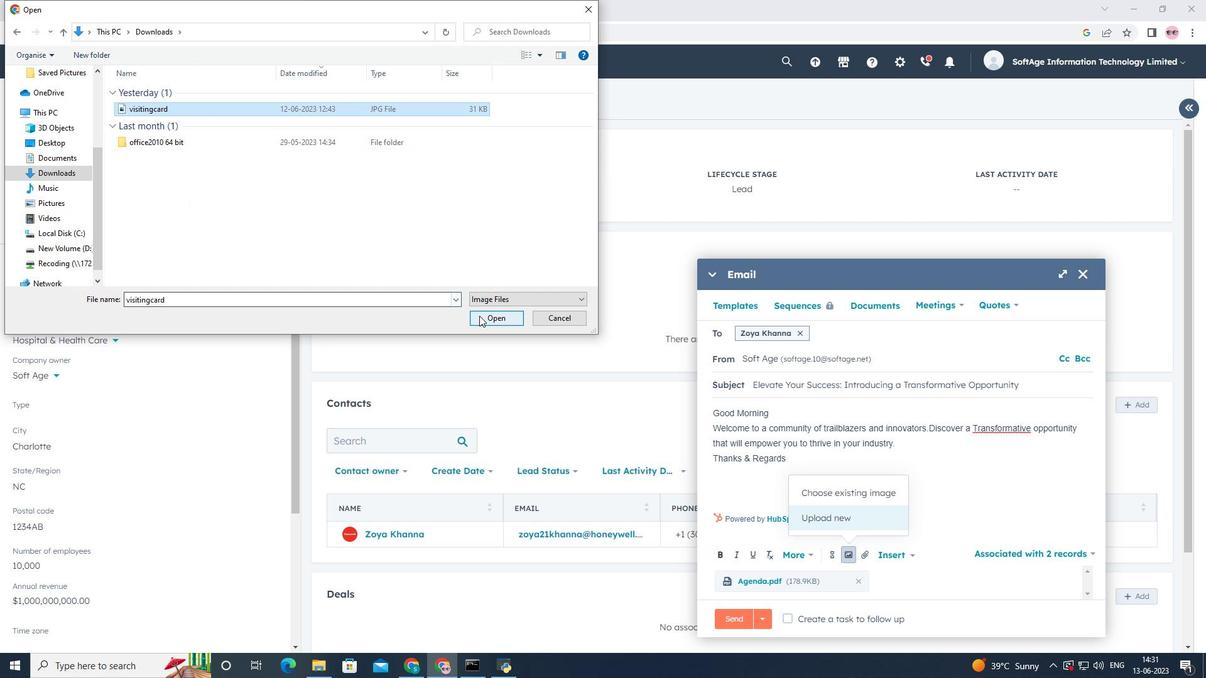 
Action: Mouse moved to (720, 346)
Screenshot: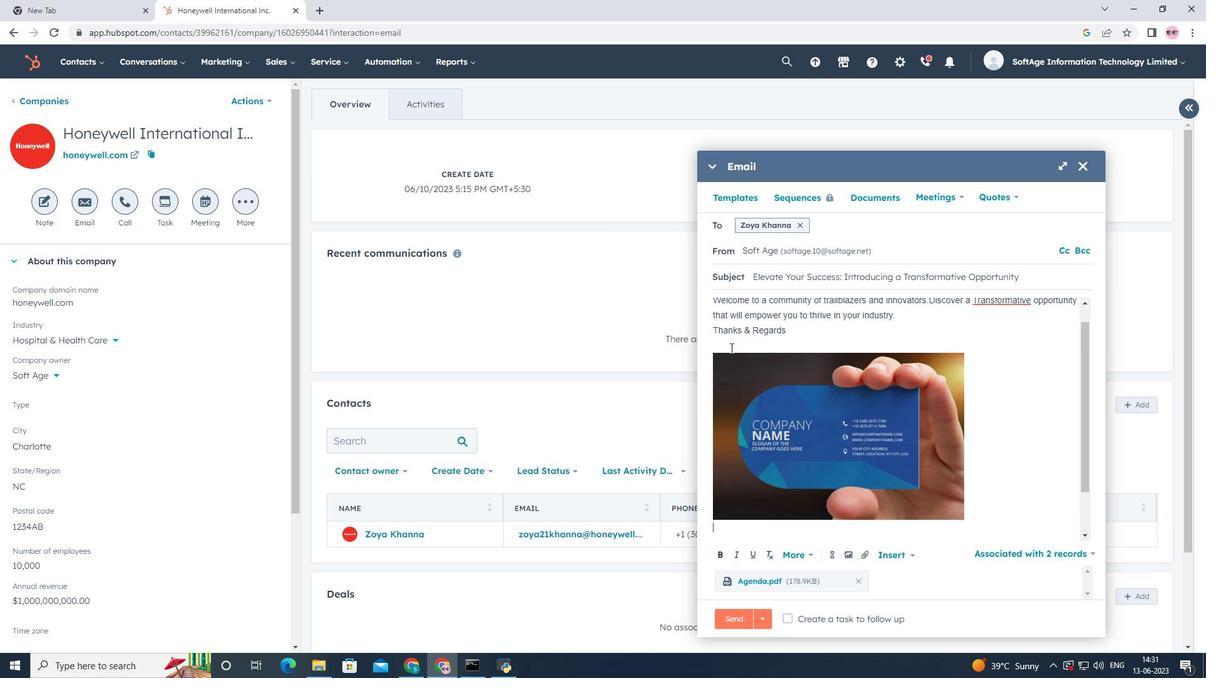 
Action: Mouse pressed left at (720, 346)
Screenshot: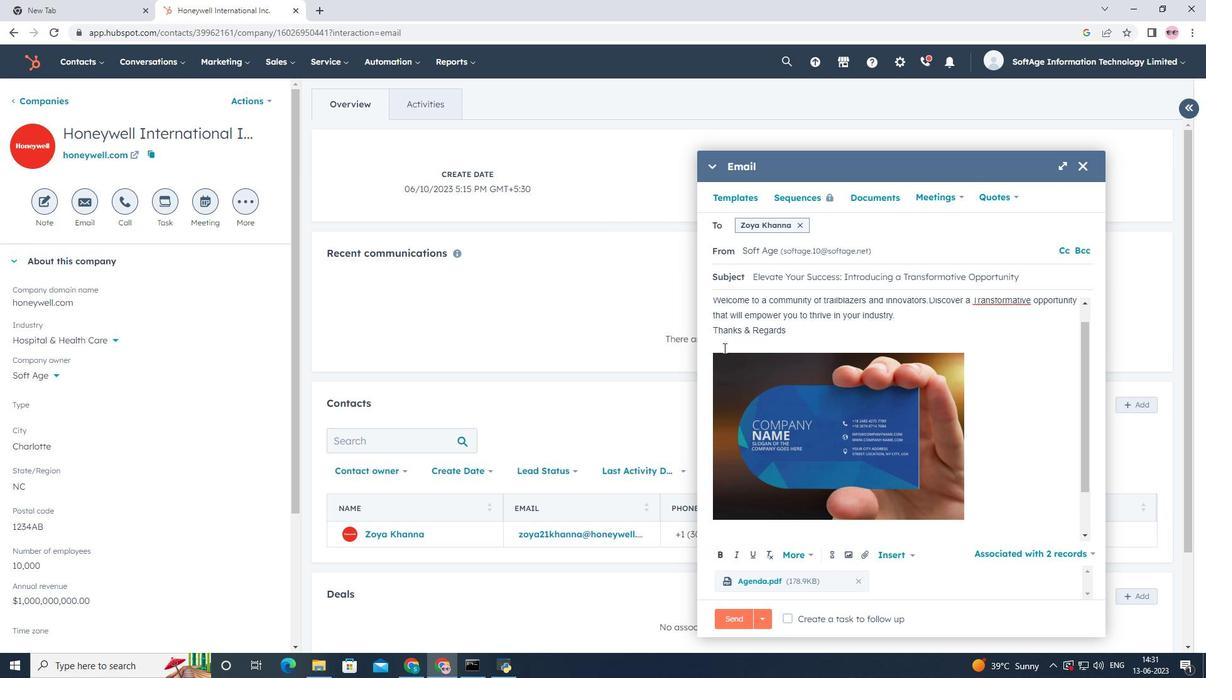 
Action: Key pressed facebook<Key.space>
Screenshot: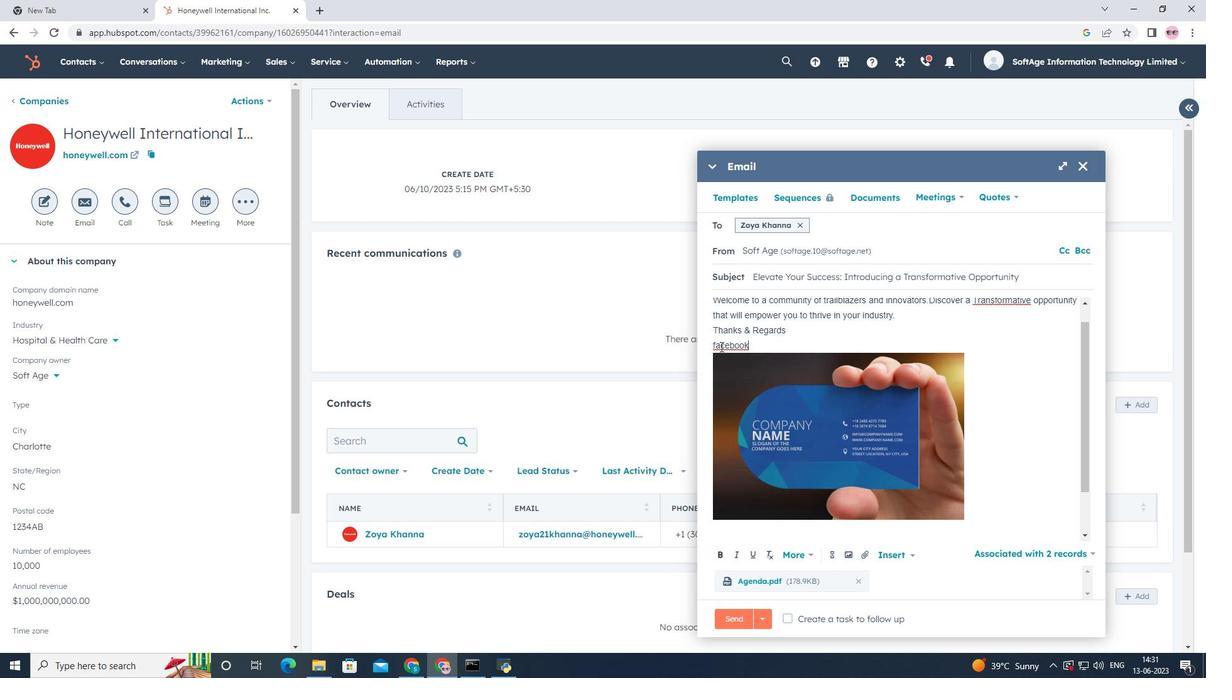
Action: Mouse moved to (835, 558)
Screenshot: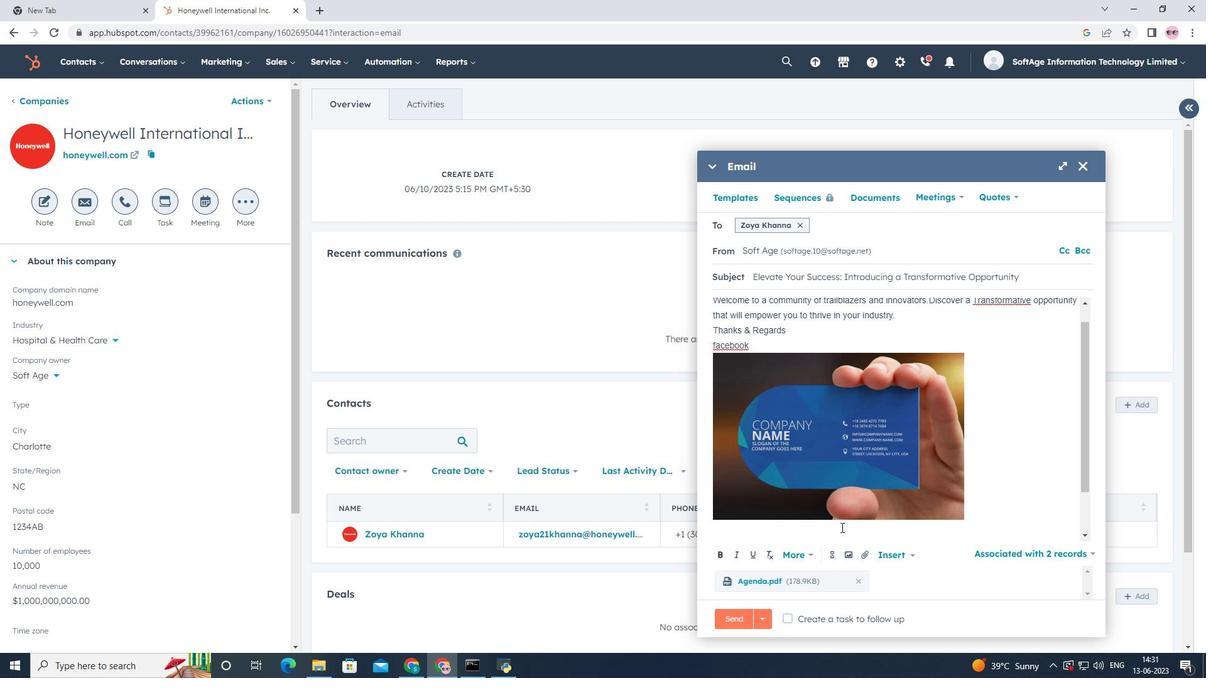 
Action: Mouse pressed left at (835, 558)
Screenshot: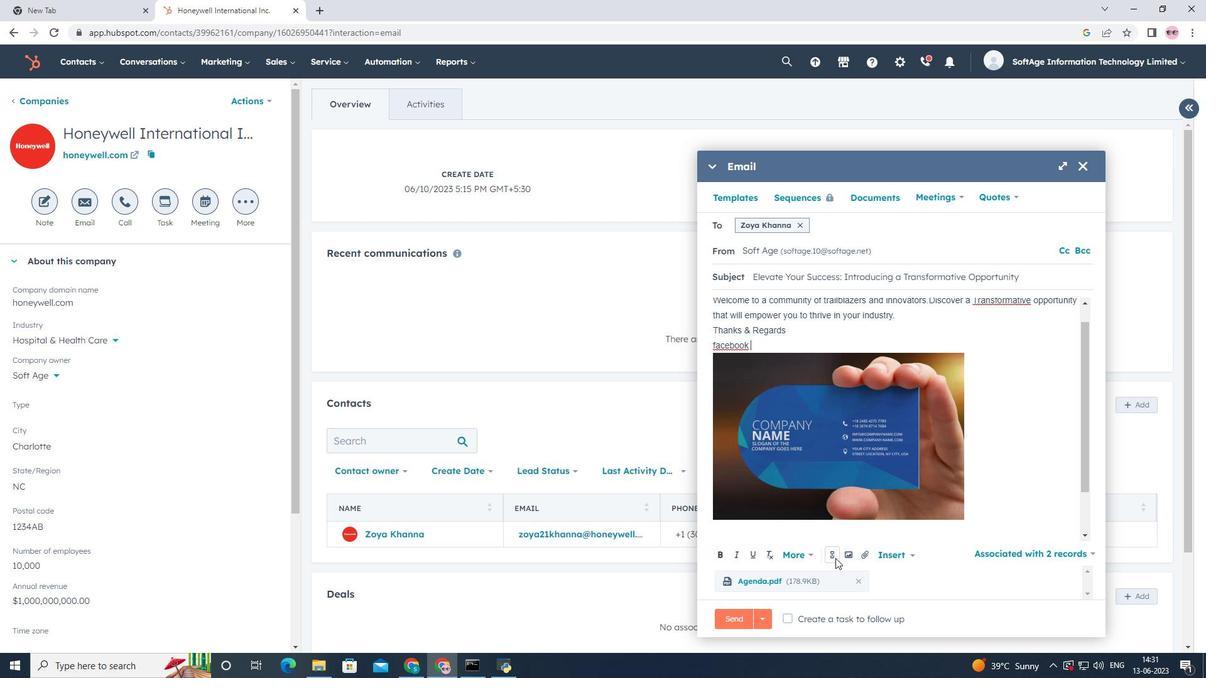 
Action: Mouse moved to (865, 472)
Screenshot: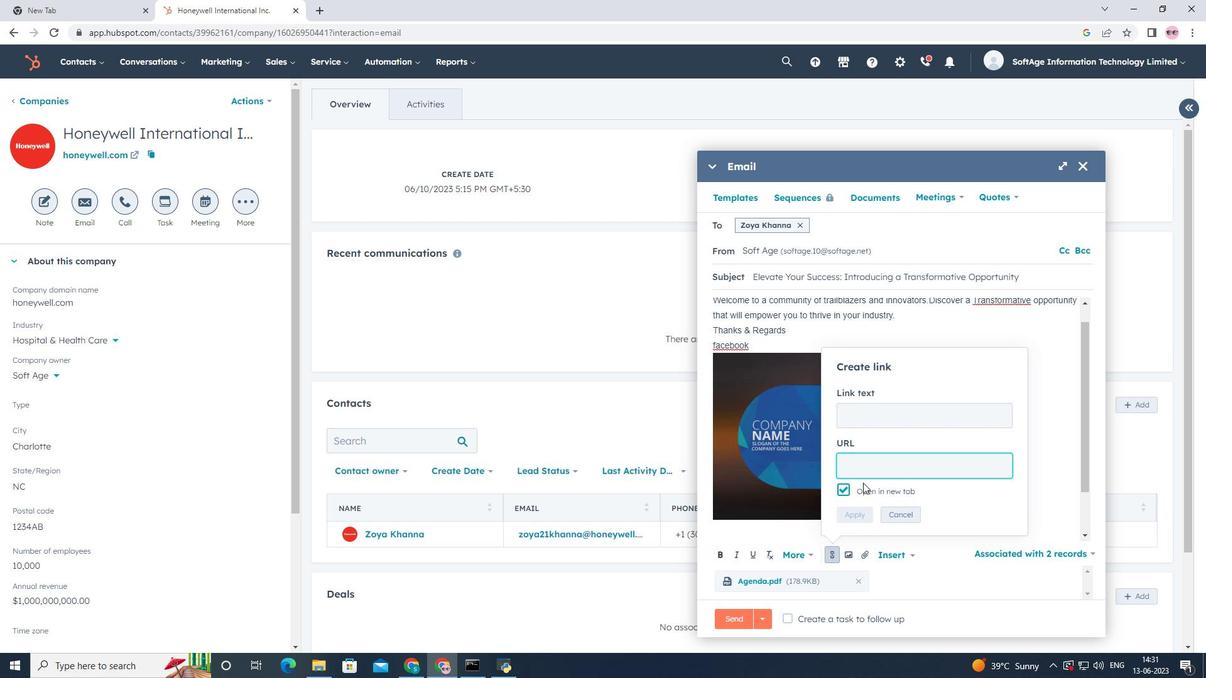 
Action: Key pressed www.facebook.com
Screenshot: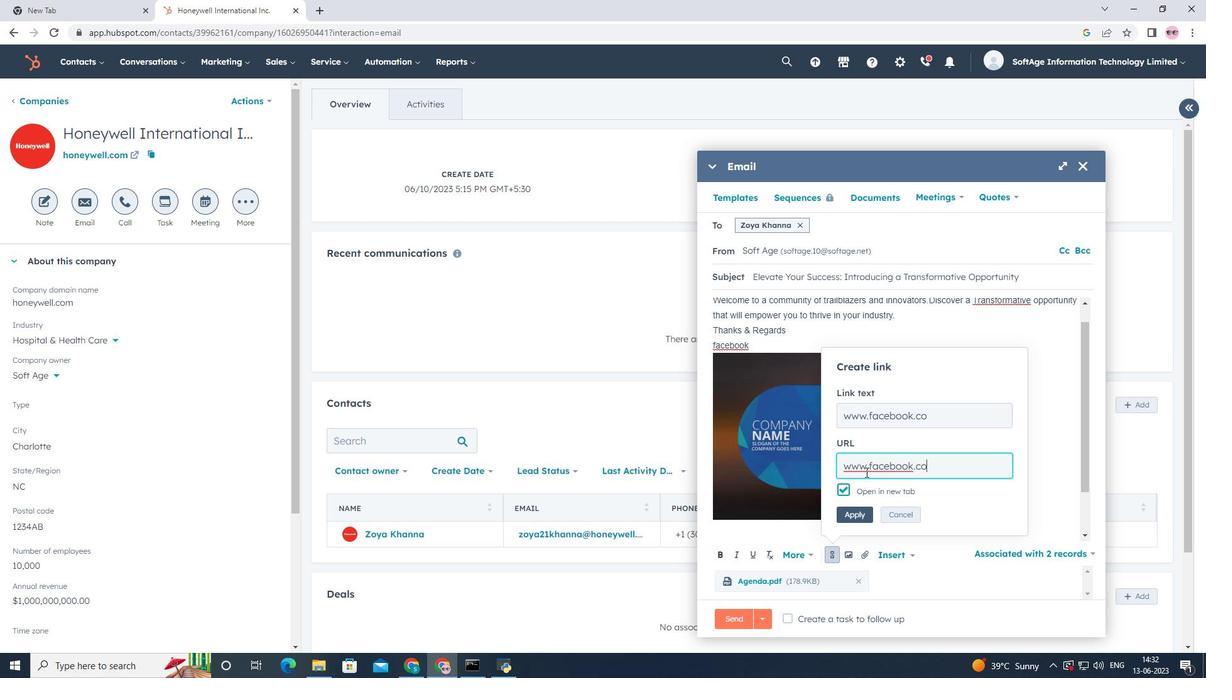 
Action: Mouse moved to (848, 510)
Screenshot: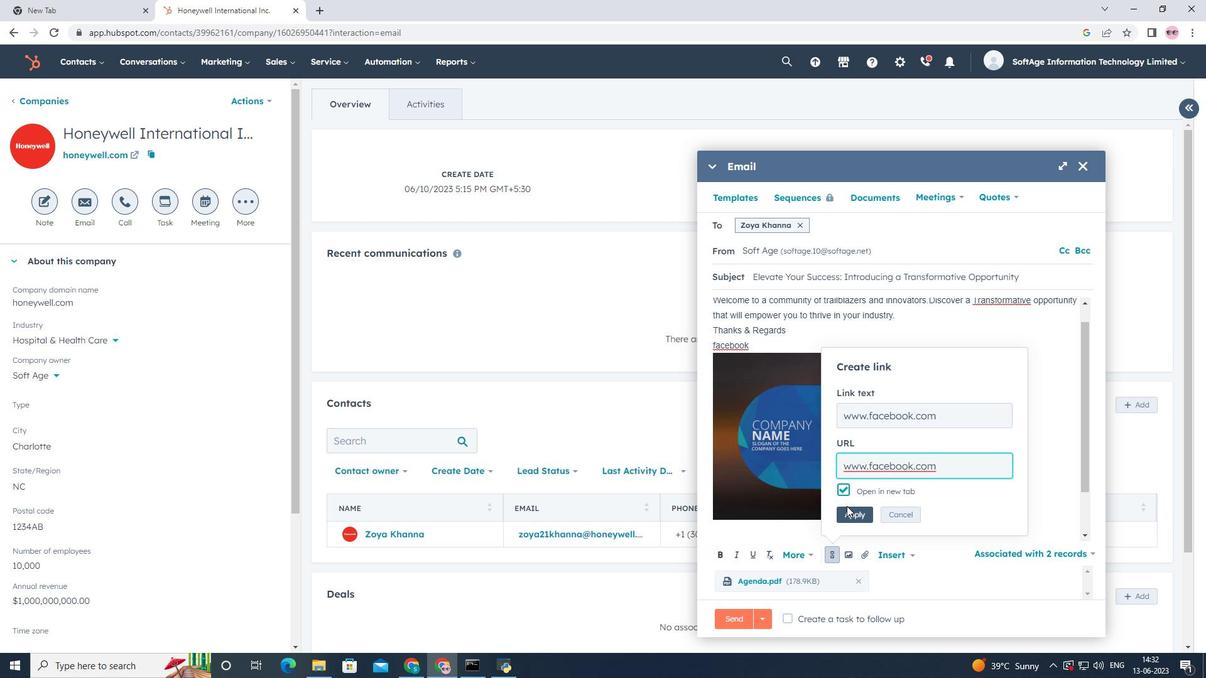 
Action: Mouse pressed left at (848, 510)
Screenshot: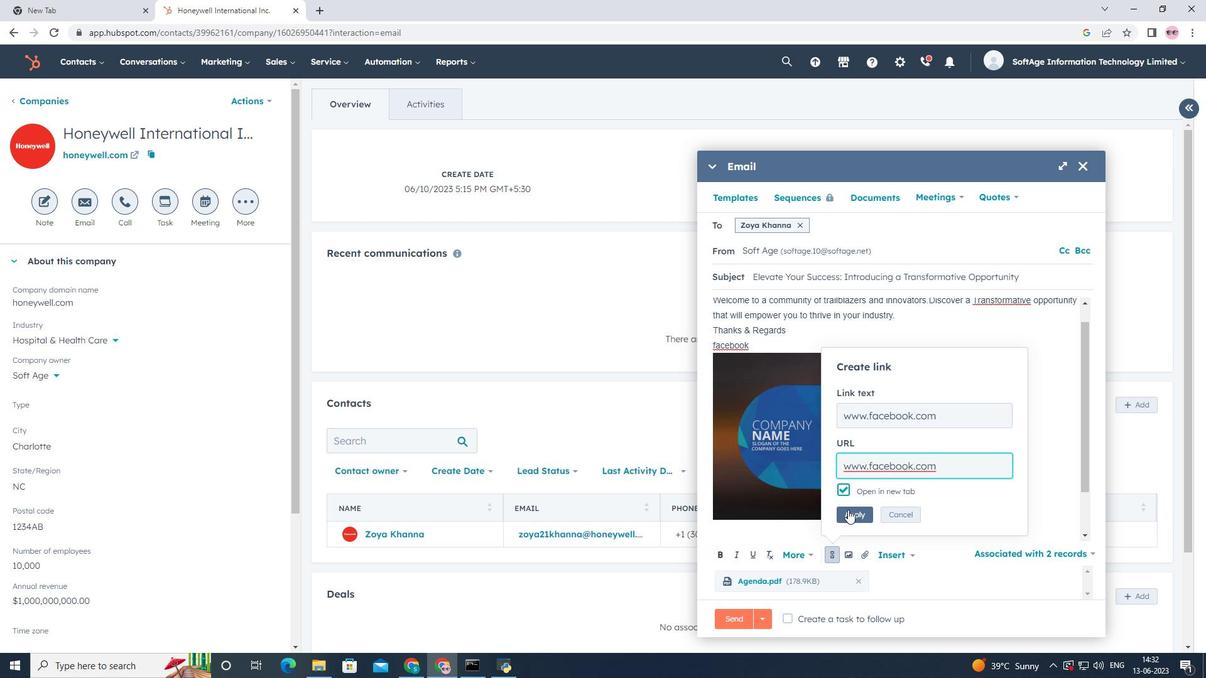 
Action: Mouse moved to (841, 513)
Screenshot: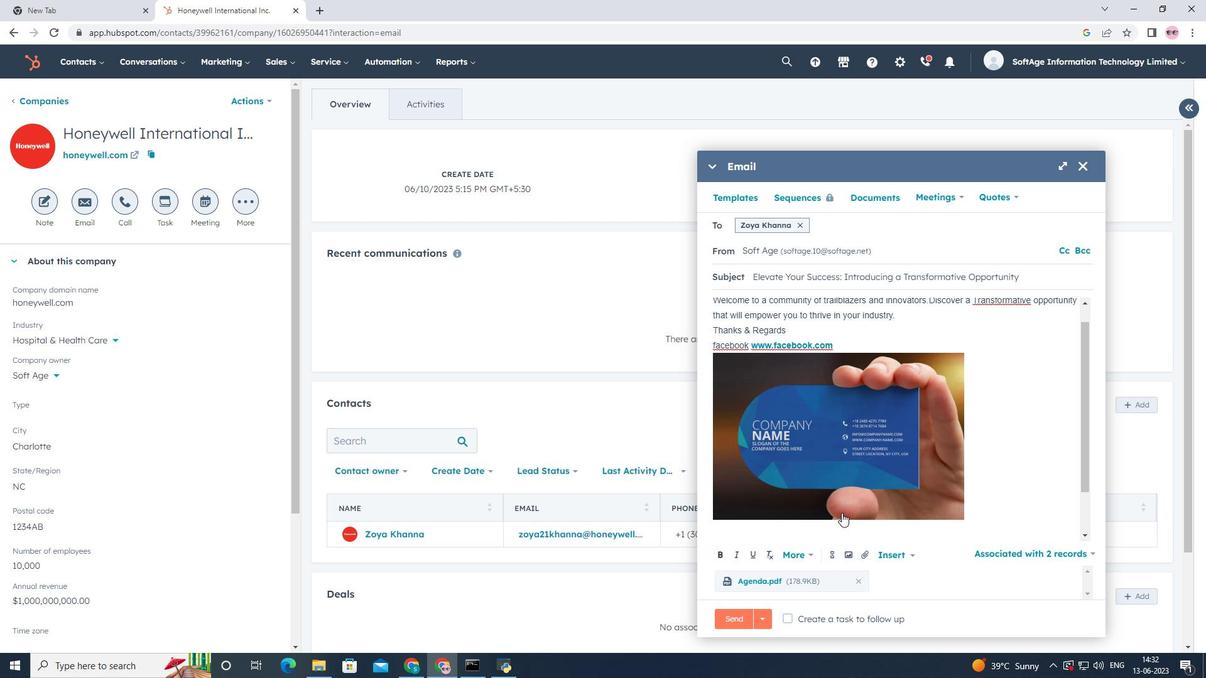 
Action: Mouse scrolled (841, 512) with delta (0, 0)
Screenshot: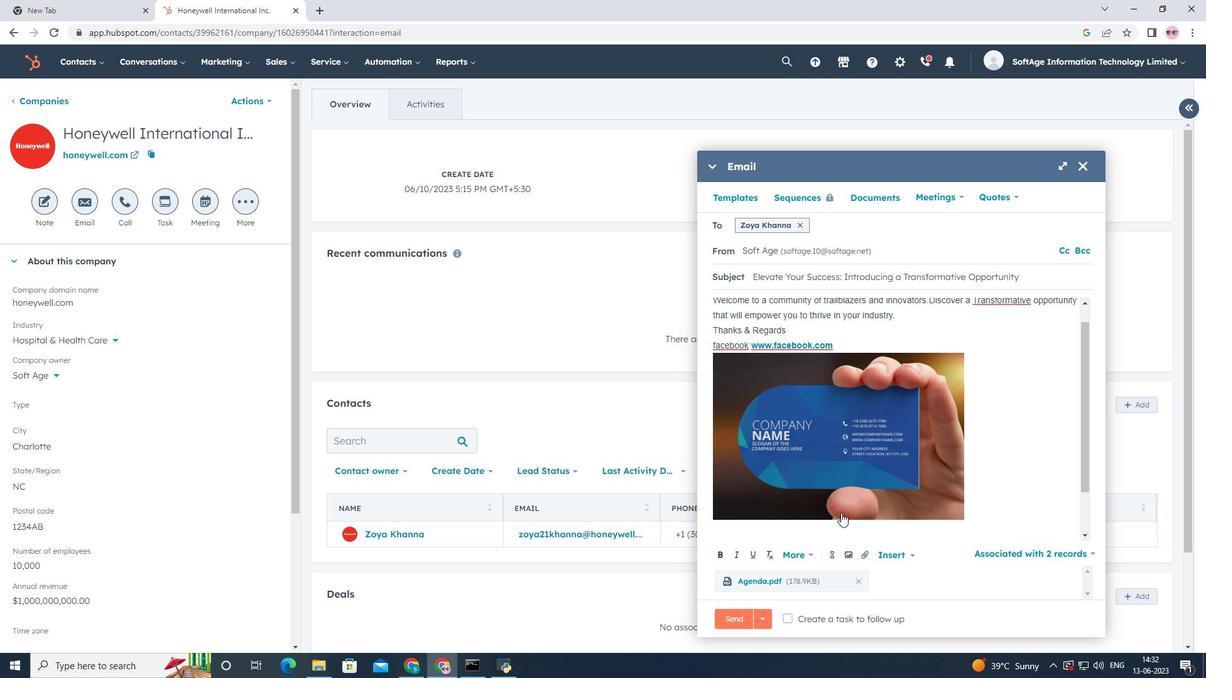 
Action: Mouse scrolled (841, 512) with delta (0, 0)
Screenshot: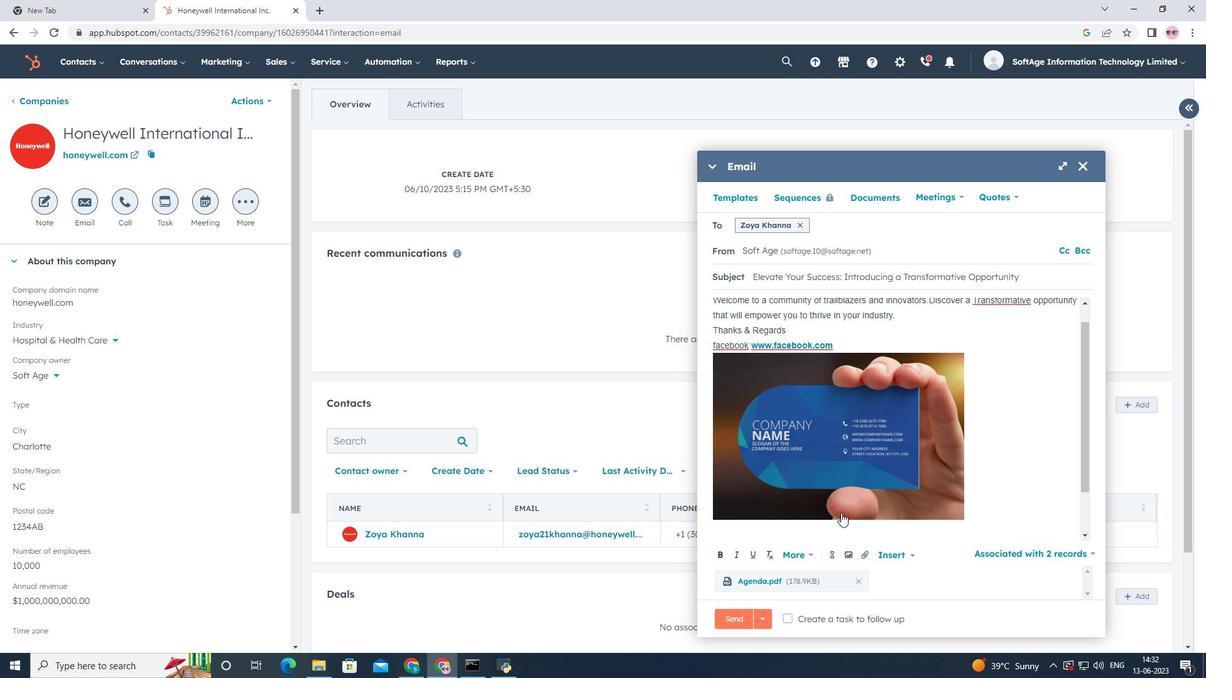 
Action: Mouse scrolled (841, 512) with delta (0, 0)
Screenshot: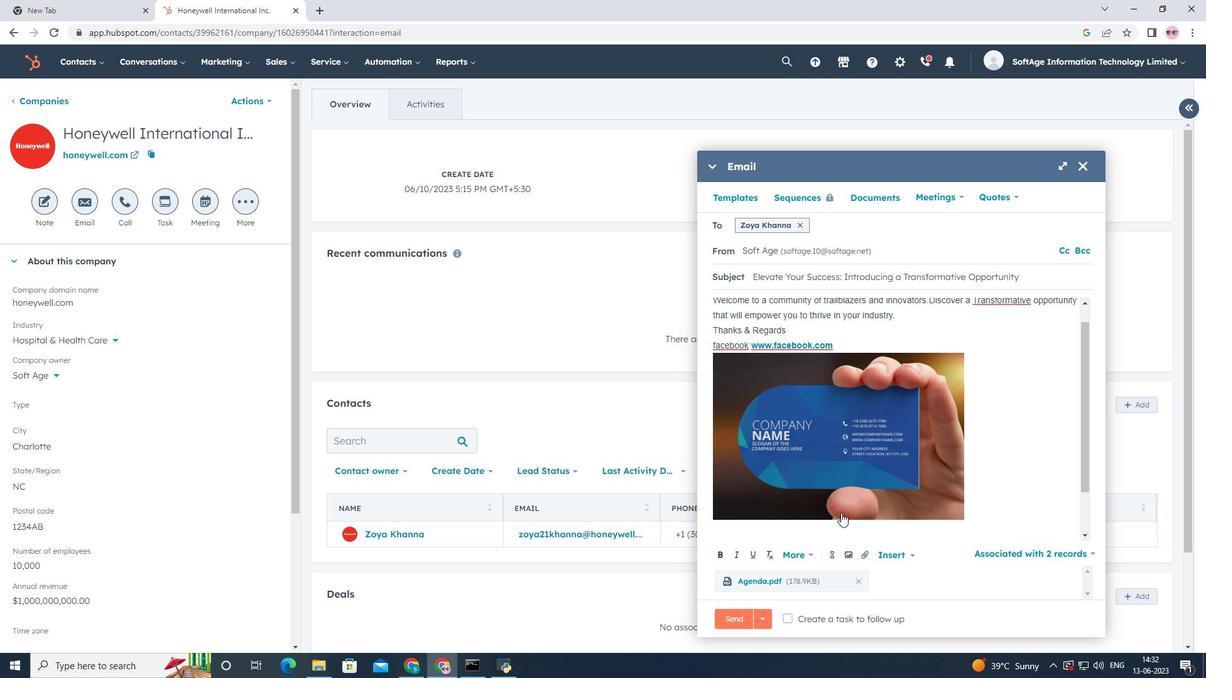 
Action: Mouse scrolled (841, 512) with delta (0, 0)
Screenshot: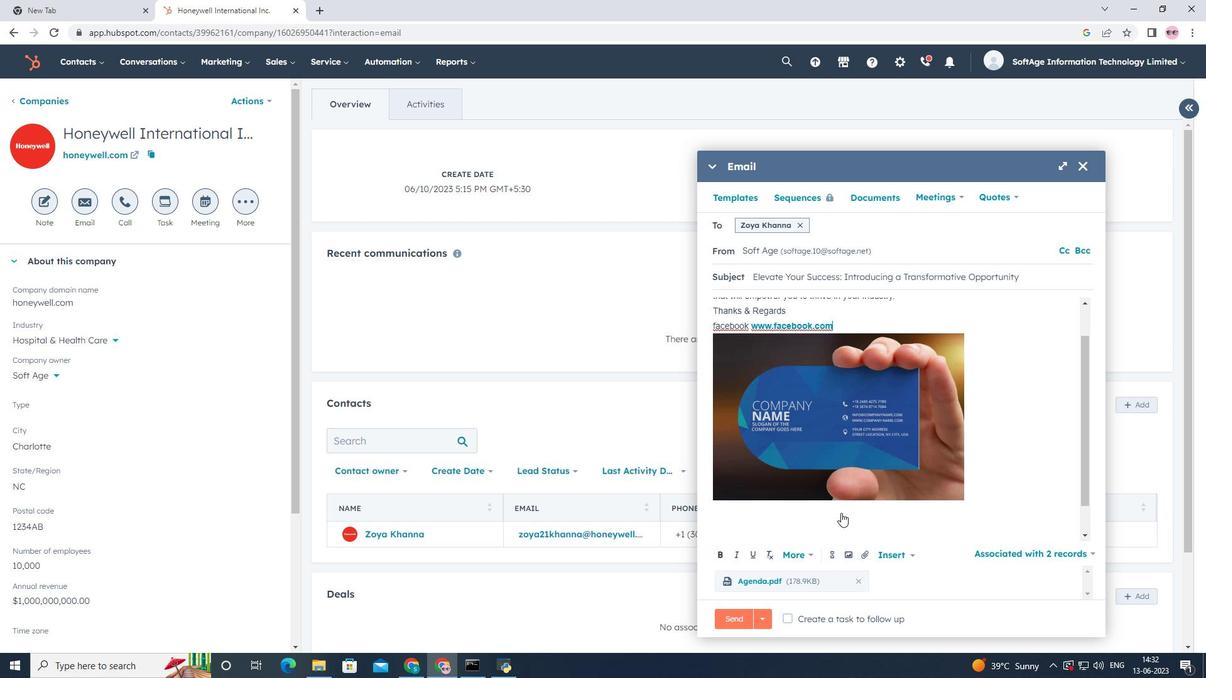 
Action: Mouse moved to (840, 513)
Screenshot: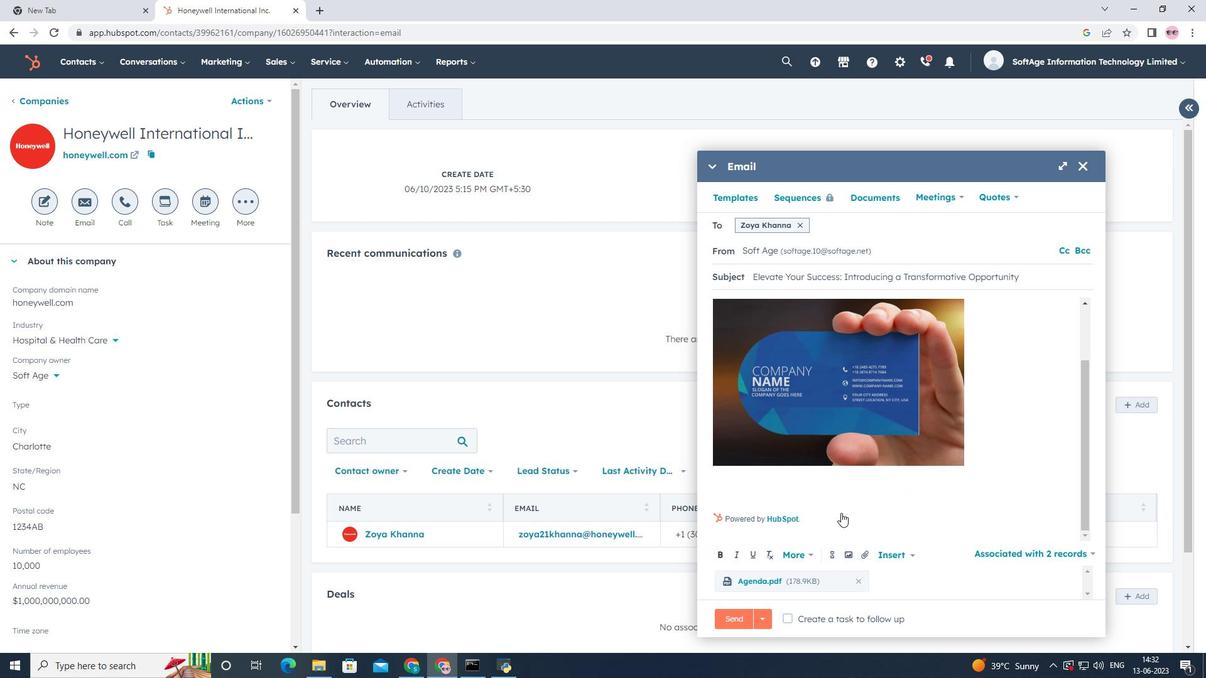 
Action: Mouse scrolled (840, 512) with delta (0, 0)
Screenshot: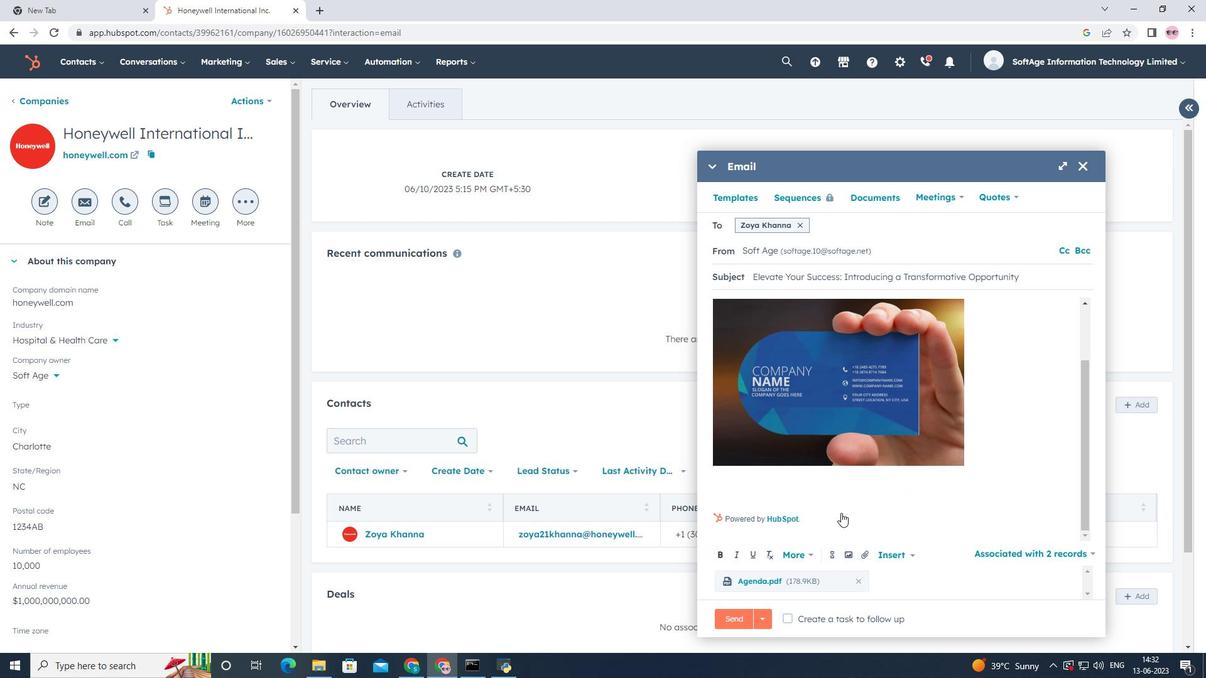 
Action: Mouse moved to (789, 618)
Screenshot: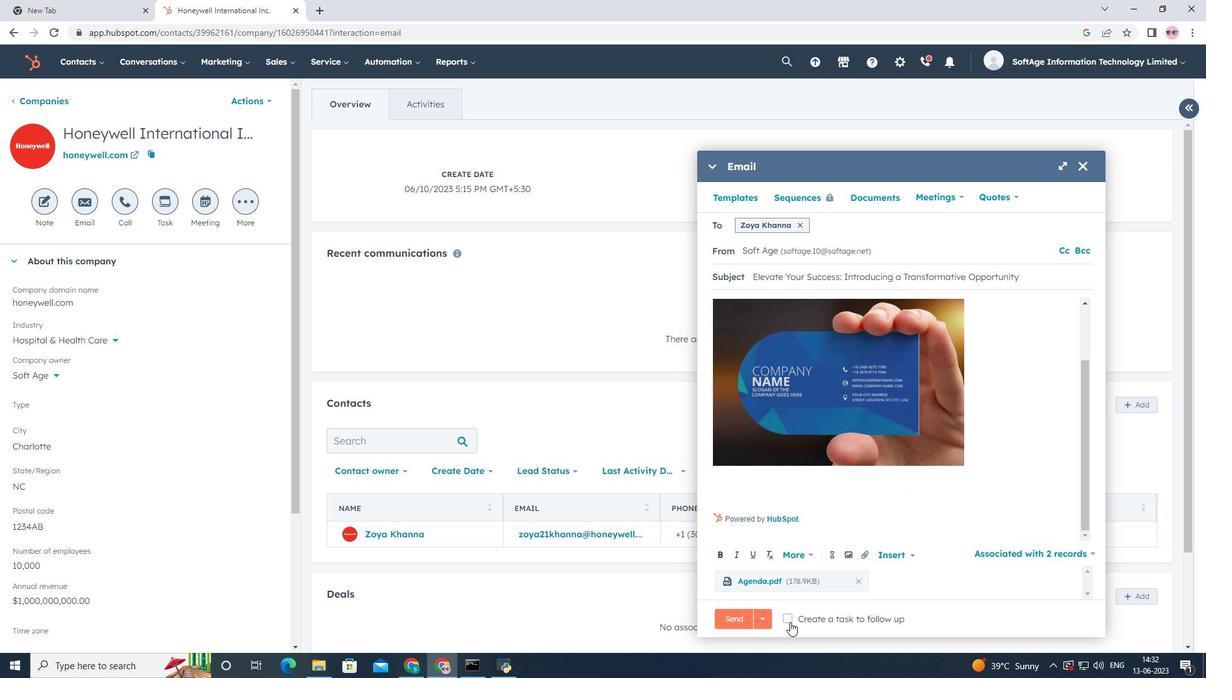 
Action: Mouse pressed left at (789, 618)
Screenshot: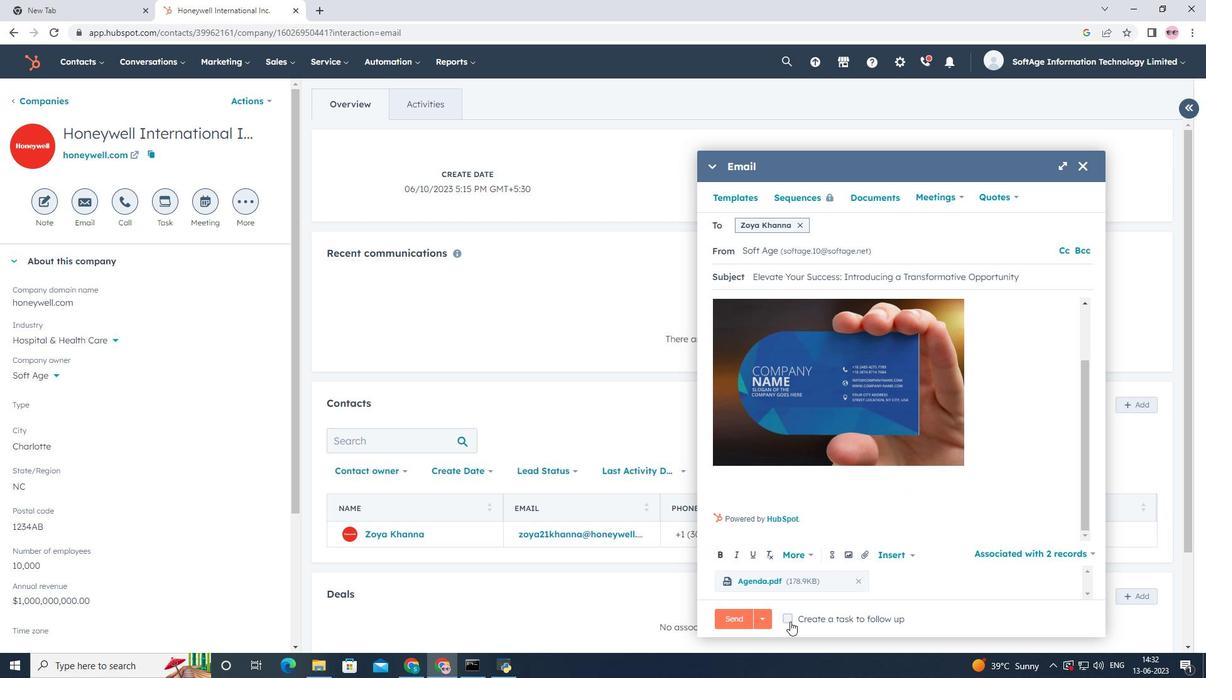 
Action: Mouse moved to (1035, 620)
Screenshot: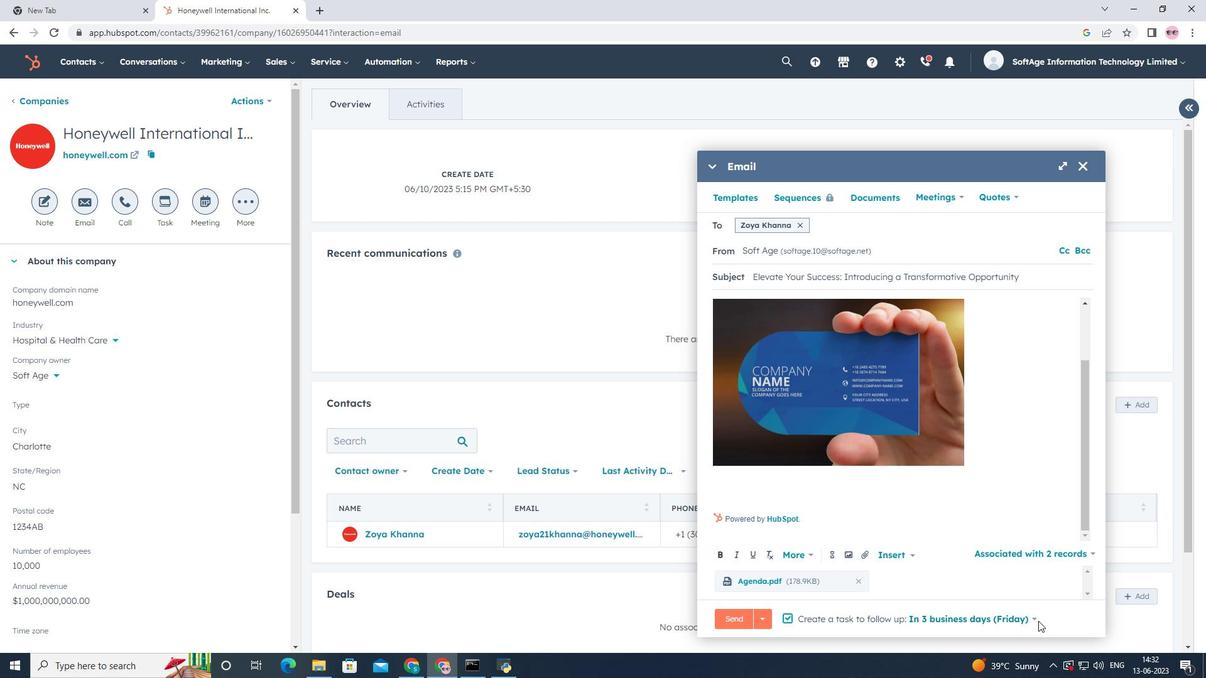 
Action: Mouse pressed left at (1035, 620)
Screenshot: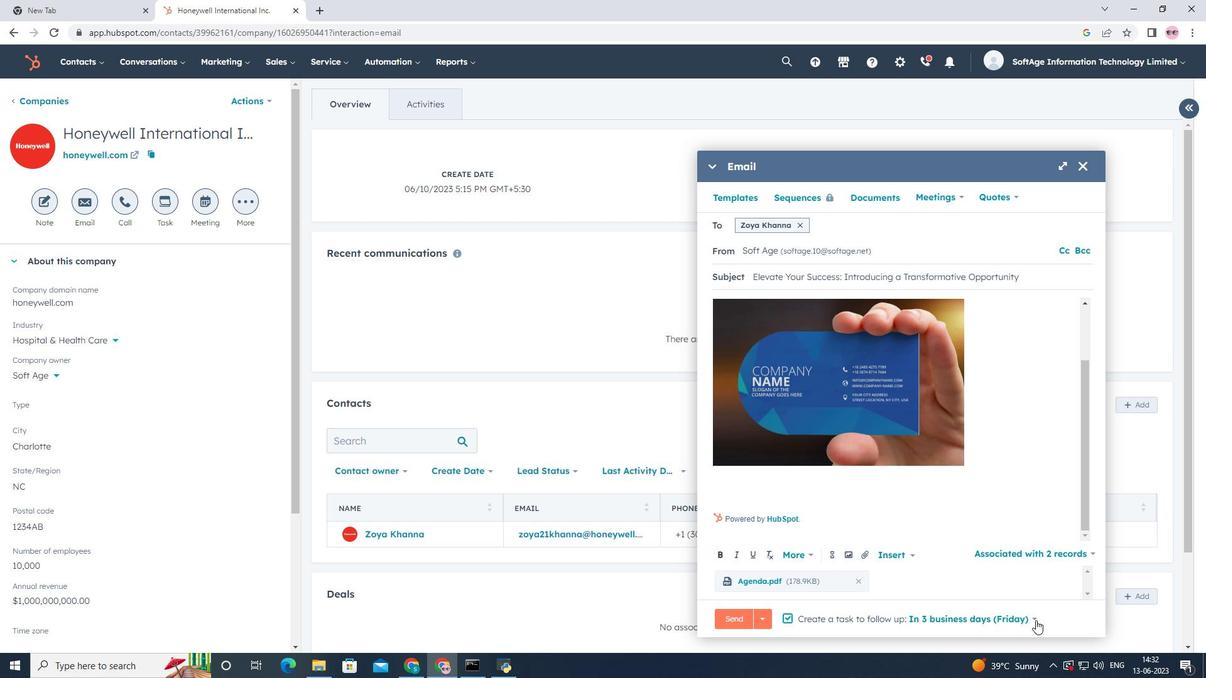 
Action: Mouse moved to (955, 471)
Screenshot: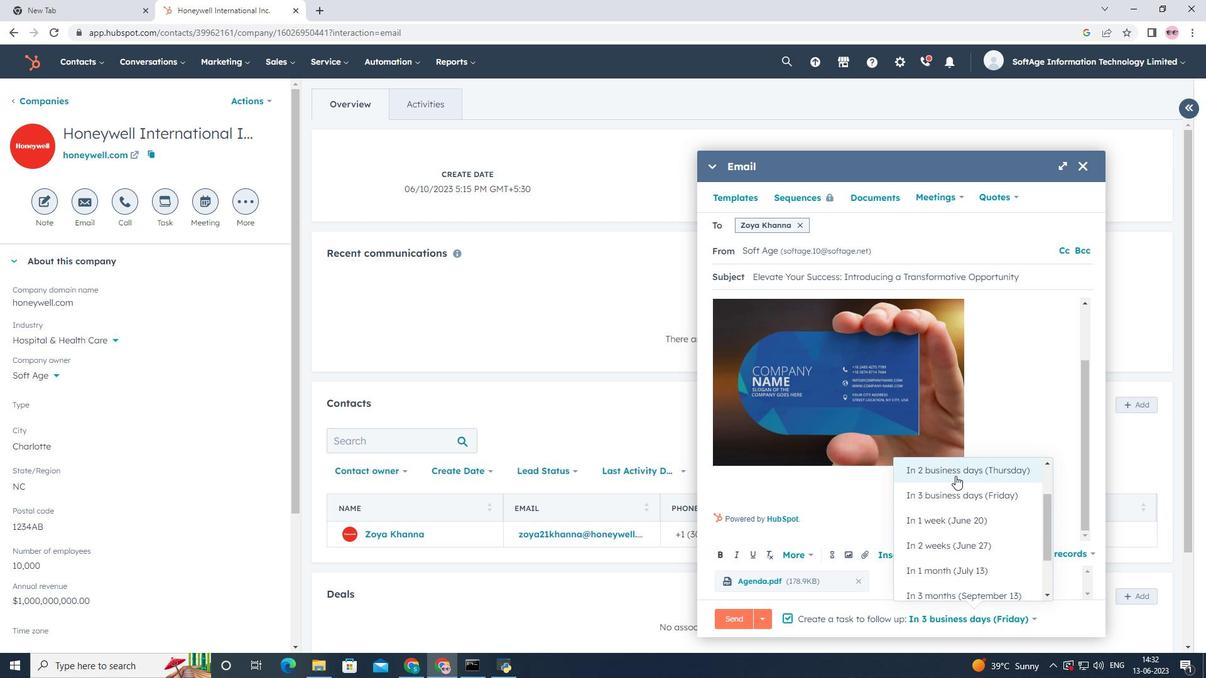 
Action: Mouse pressed left at (955, 471)
Screenshot: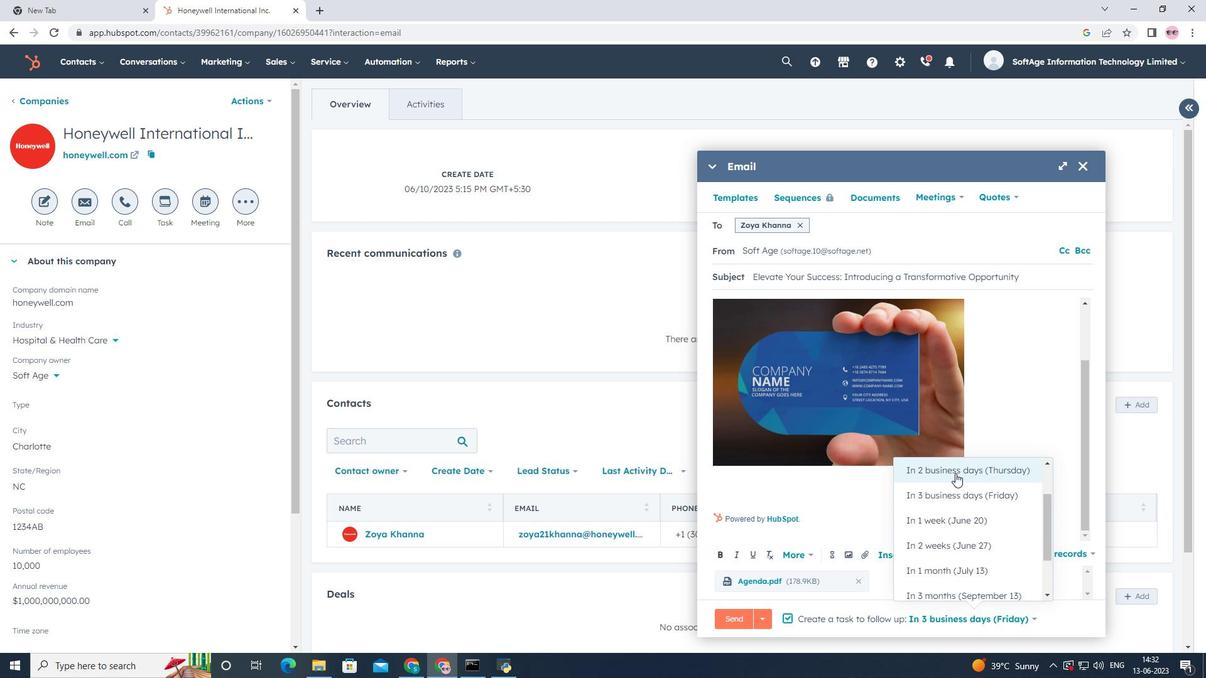 
Action: Mouse moved to (948, 513)
Screenshot: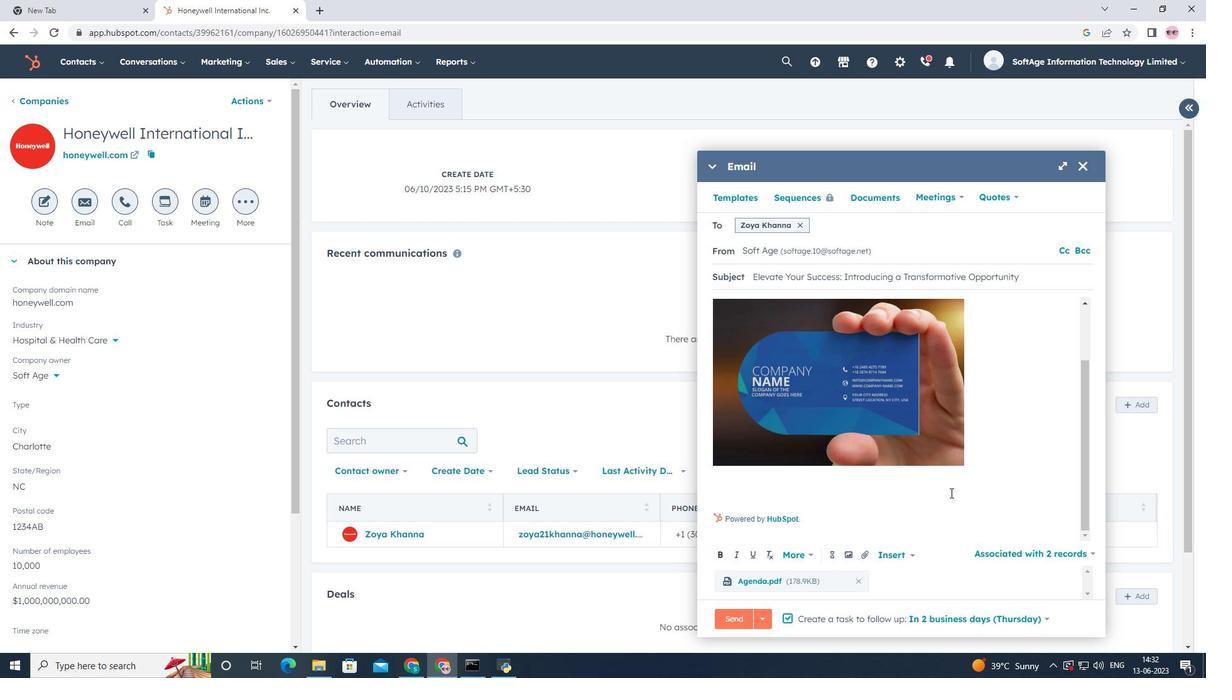 
Action: Mouse scrolled (948, 513) with delta (0, 0)
Screenshot: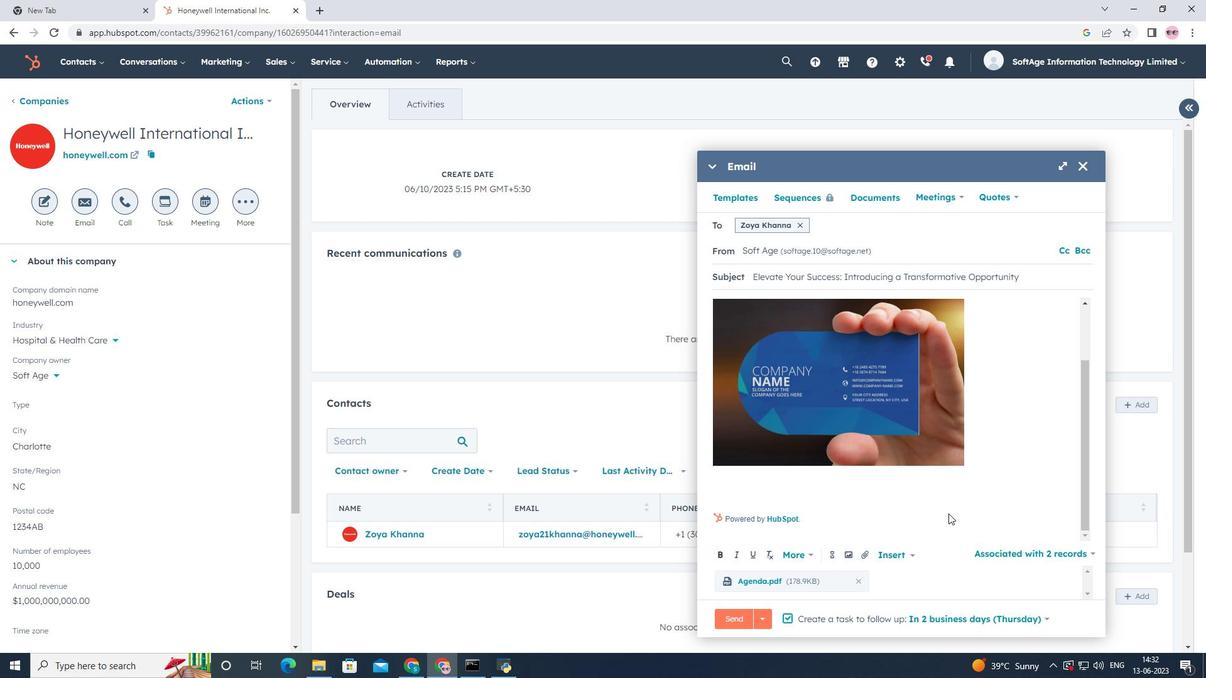 
Action: Mouse scrolled (948, 513) with delta (0, 0)
Screenshot: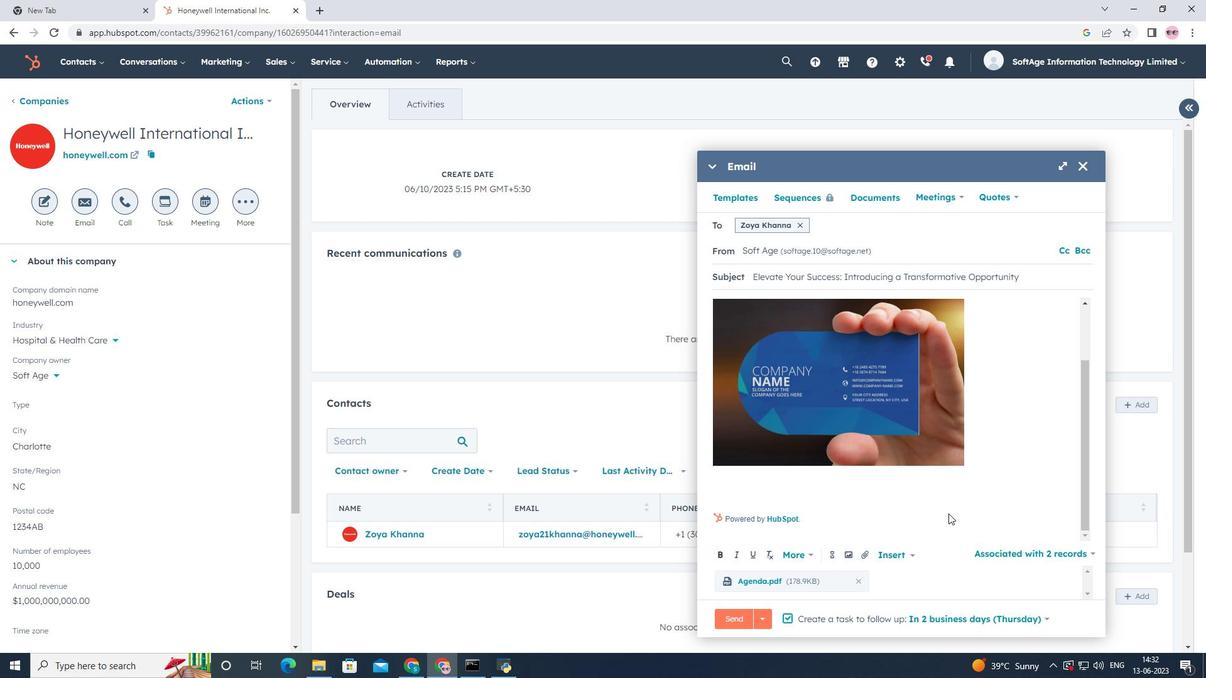 
Action: Mouse scrolled (948, 513) with delta (0, 0)
Screenshot: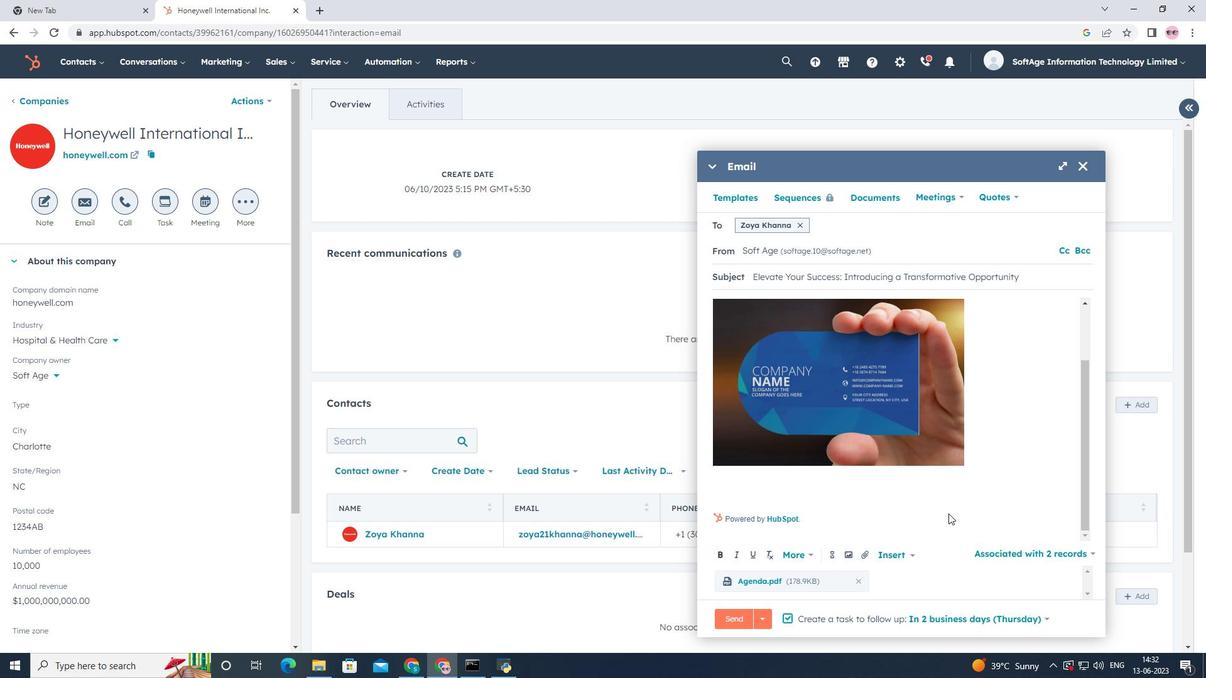 
Action: Mouse scrolled (948, 513) with delta (0, 0)
Screenshot: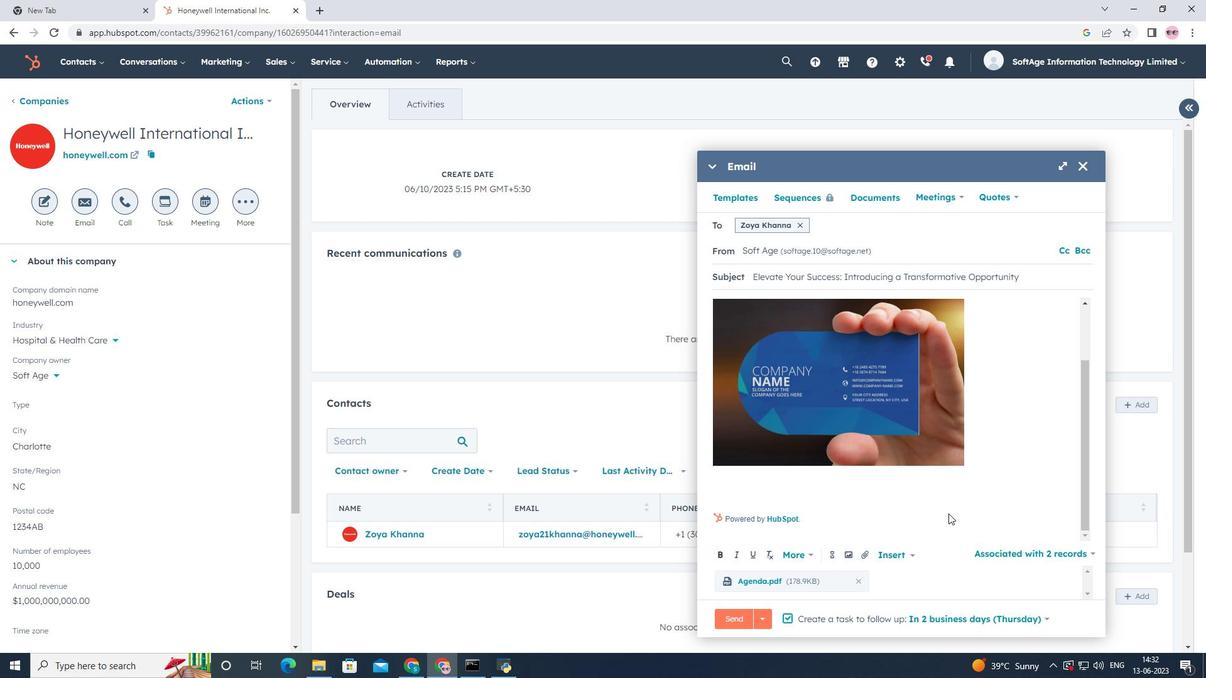 
Action: Mouse scrolled (948, 513) with delta (0, 0)
Screenshot: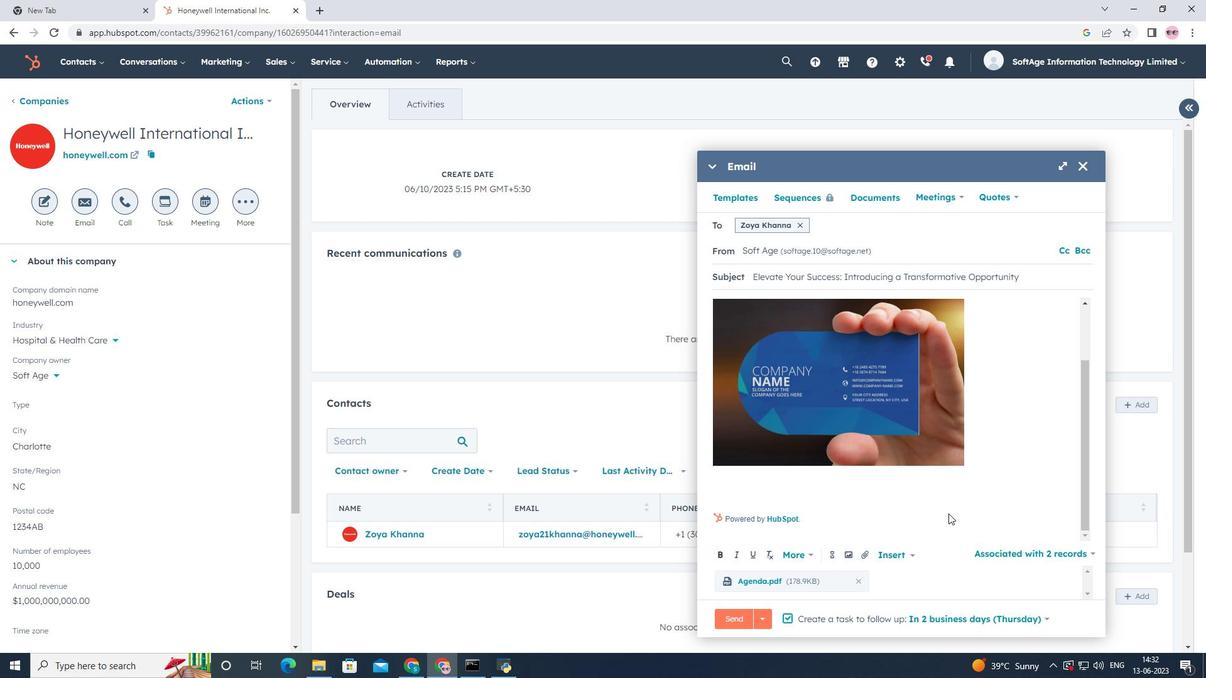 
Action: Mouse scrolled (948, 514) with delta (0, 0)
Screenshot: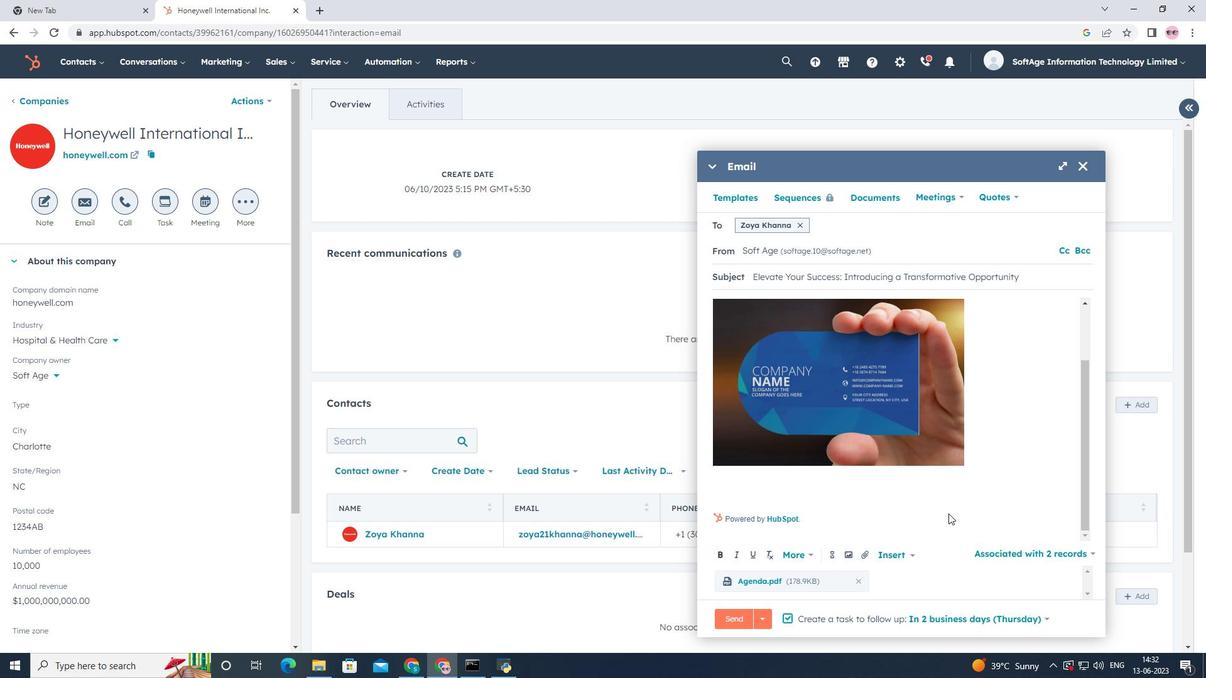 
Action: Mouse scrolled (948, 514) with delta (0, 0)
Screenshot: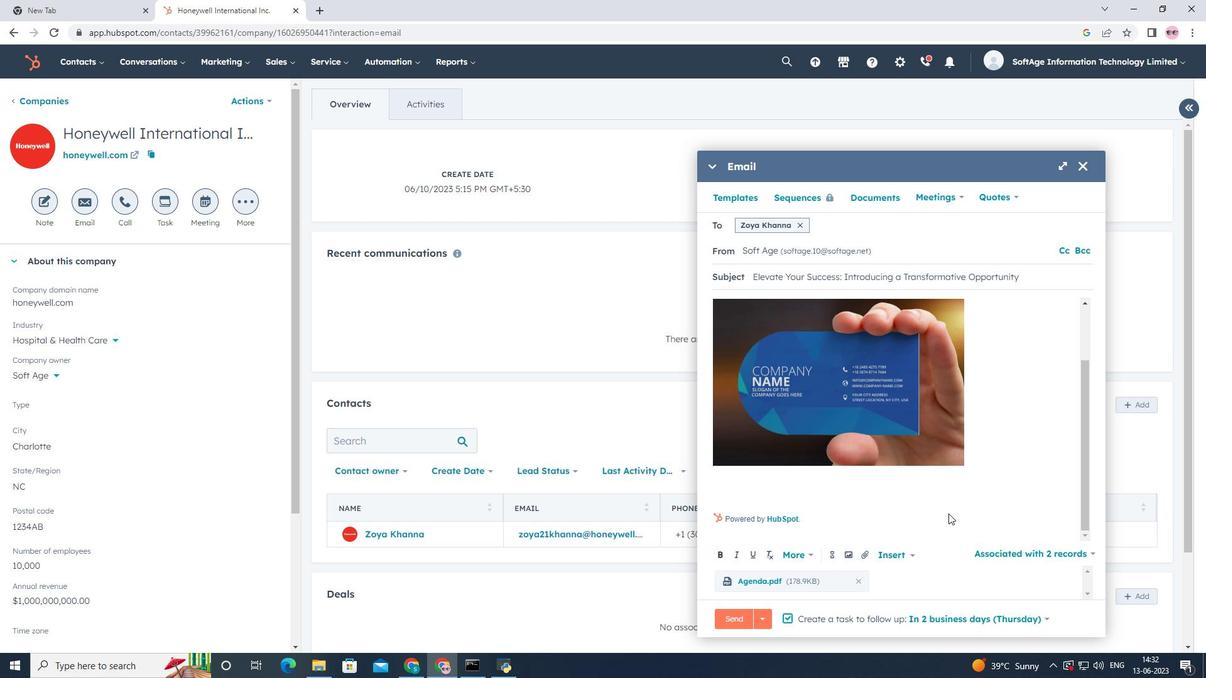 
Action: Mouse scrolled (948, 514) with delta (0, 0)
Screenshot: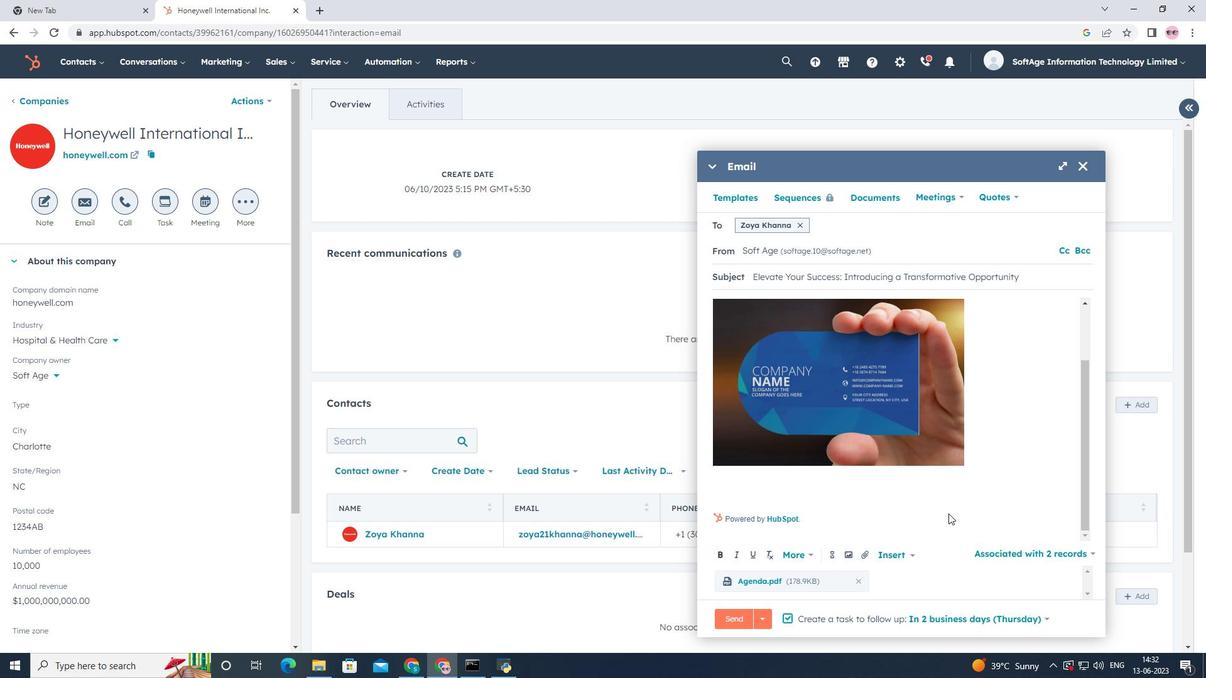 
Action: Mouse scrolled (948, 514) with delta (0, 0)
Screenshot: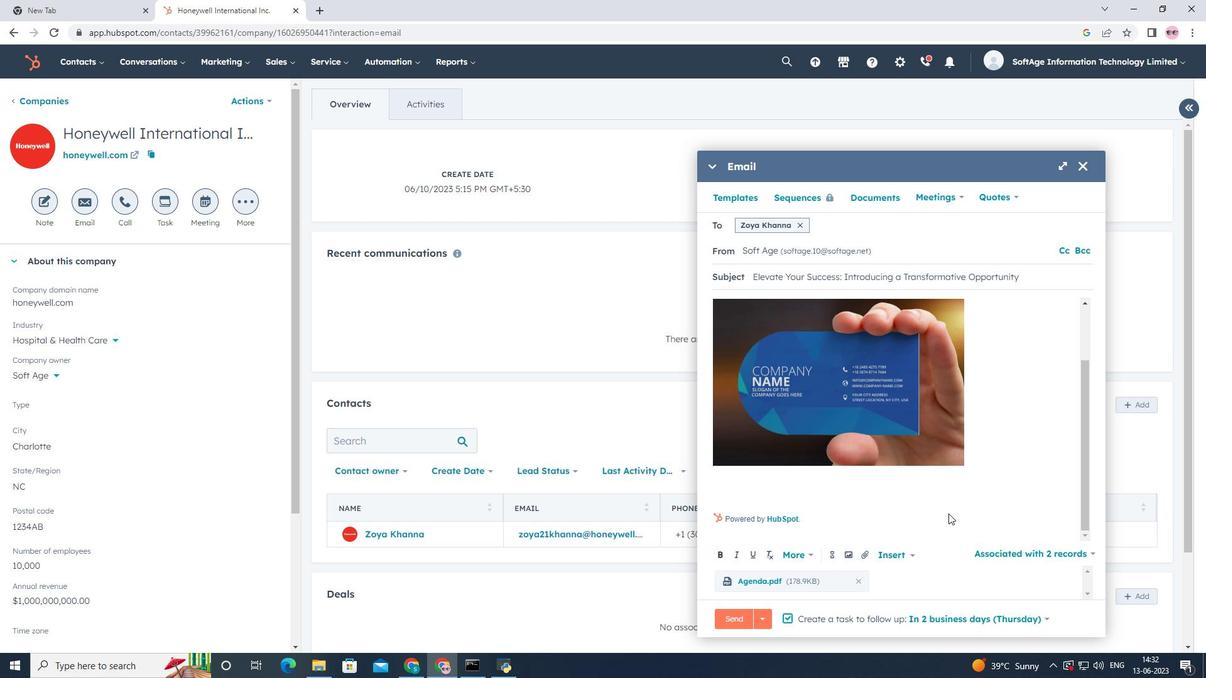 
Action: Mouse moved to (948, 512)
Screenshot: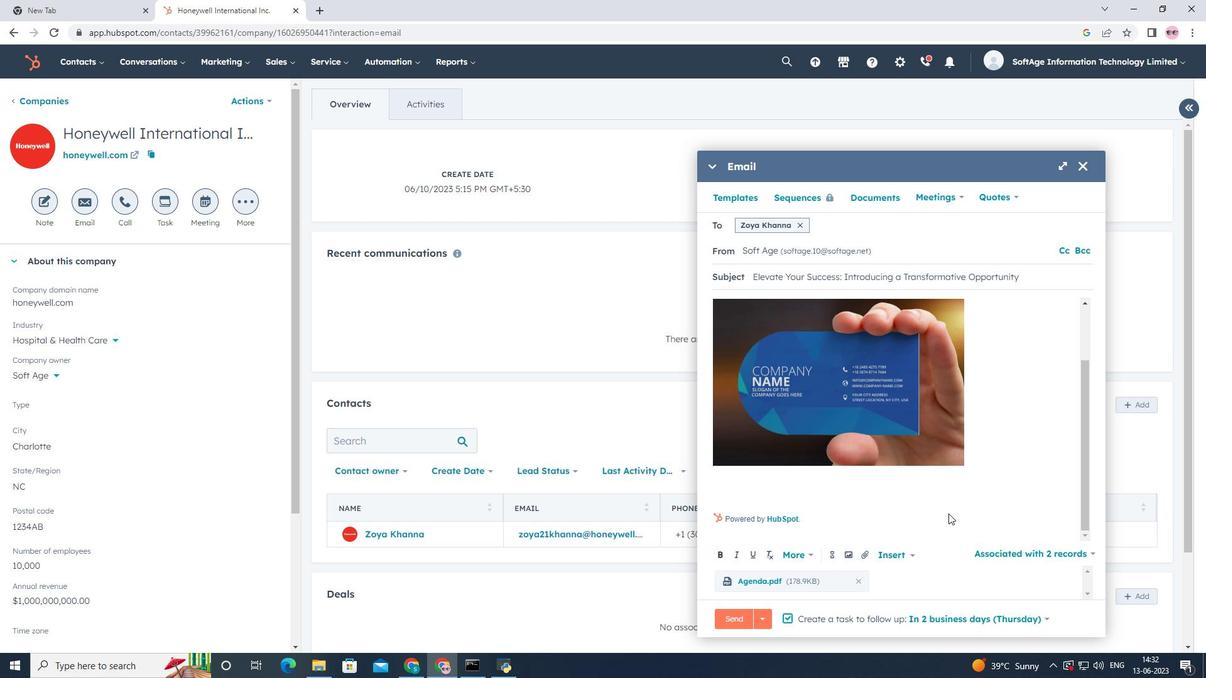 
Action: Mouse scrolled (948, 513) with delta (0, 0)
Screenshot: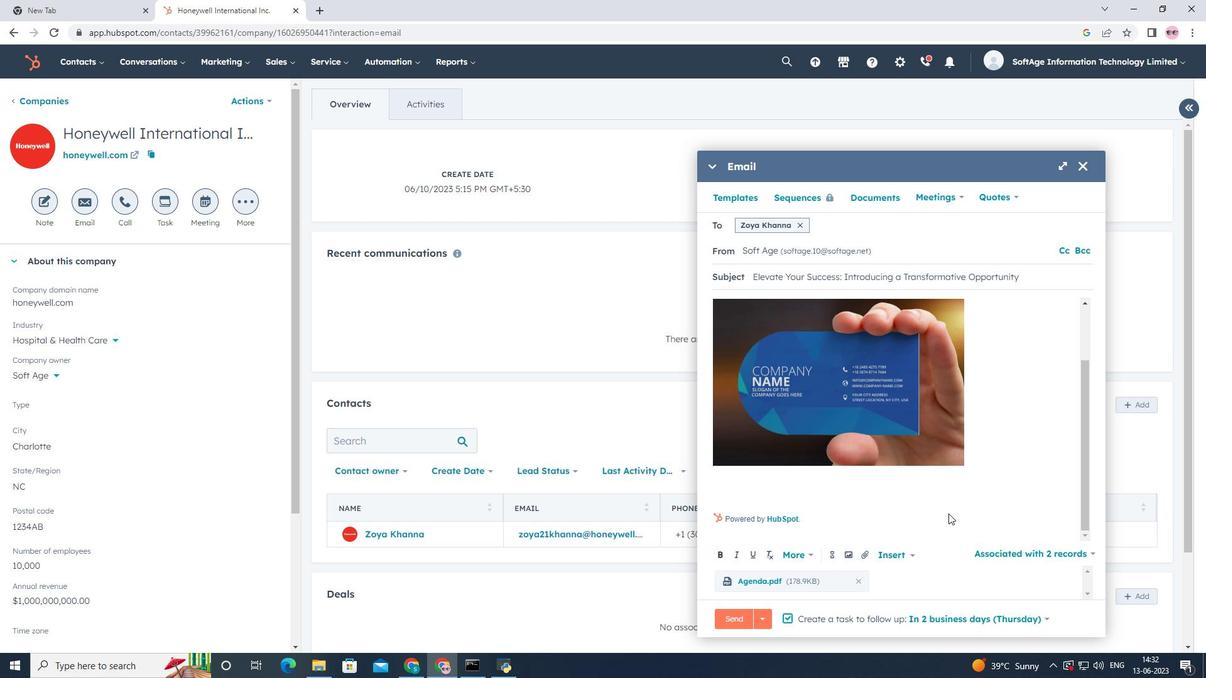 
Action: Mouse moved to (947, 508)
Screenshot: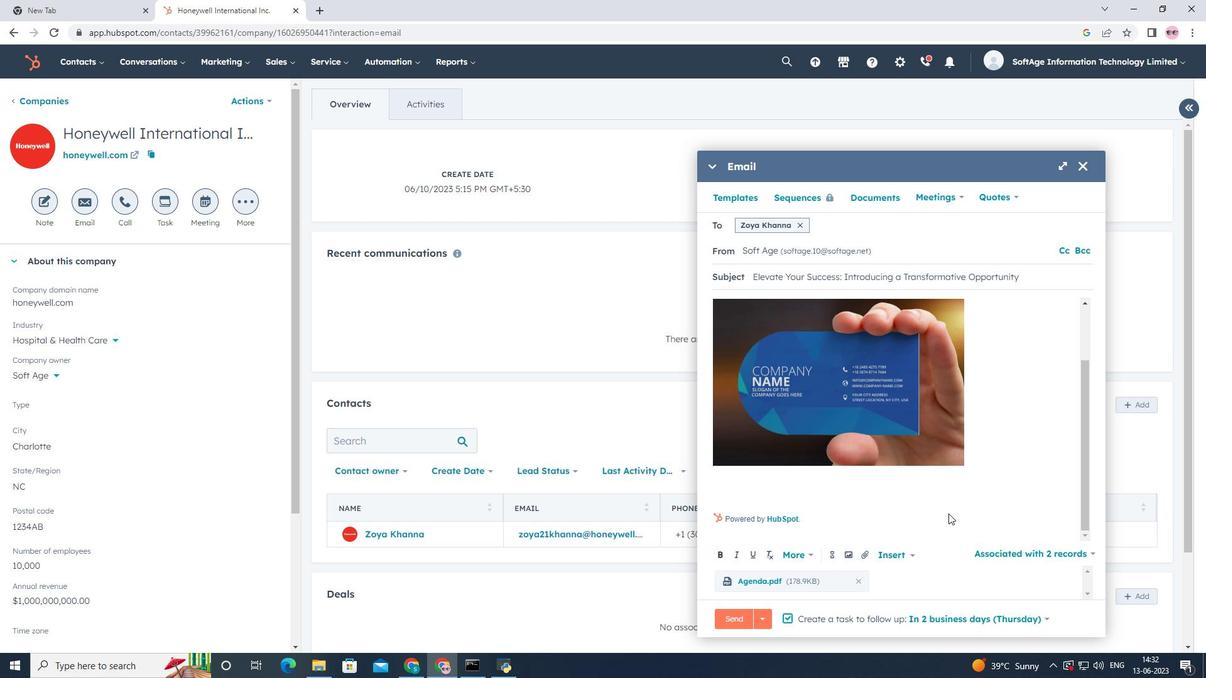 
Action: Mouse scrolled (947, 508) with delta (0, 0)
Screenshot: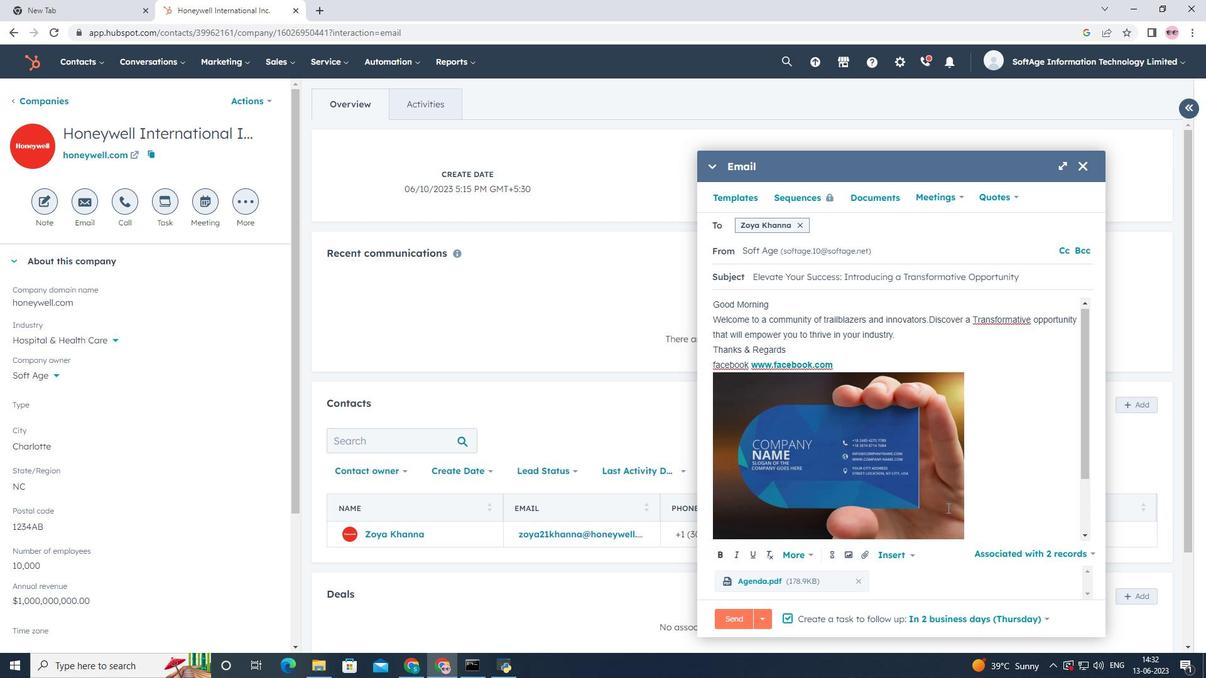 
Action: Mouse scrolled (947, 508) with delta (0, 0)
Screenshot: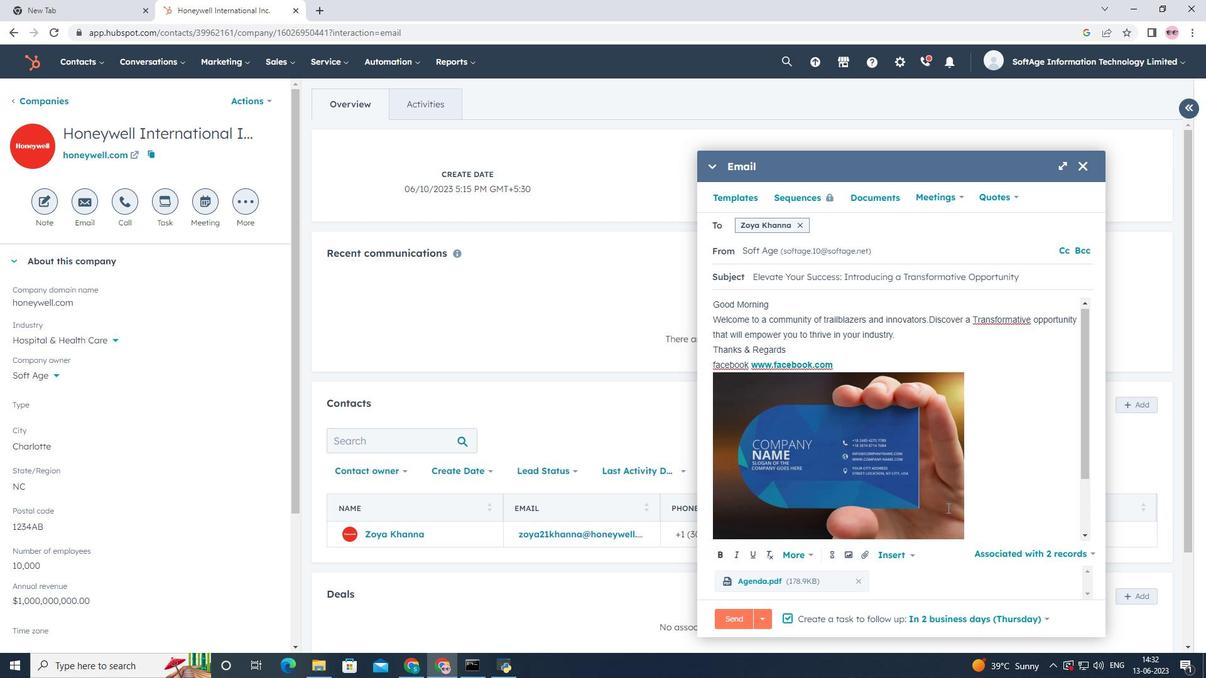
Action: Mouse scrolled (947, 508) with delta (0, 0)
Screenshot: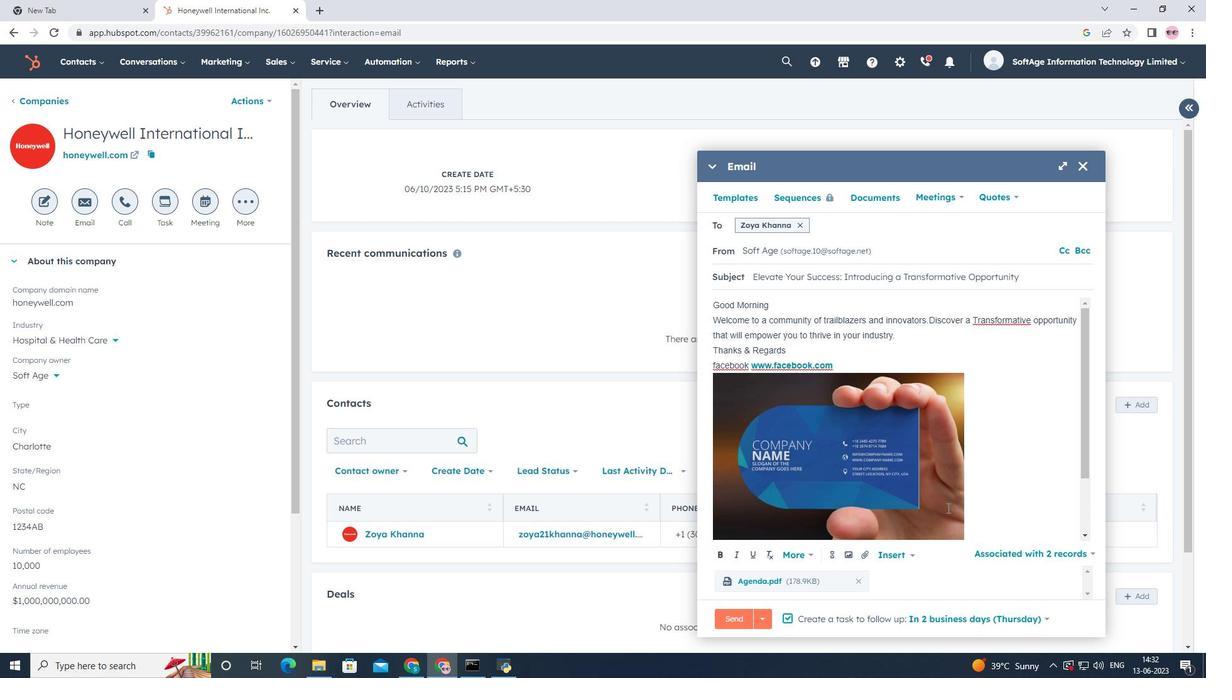 
Action: Mouse scrolled (947, 507) with delta (0, 0)
Screenshot: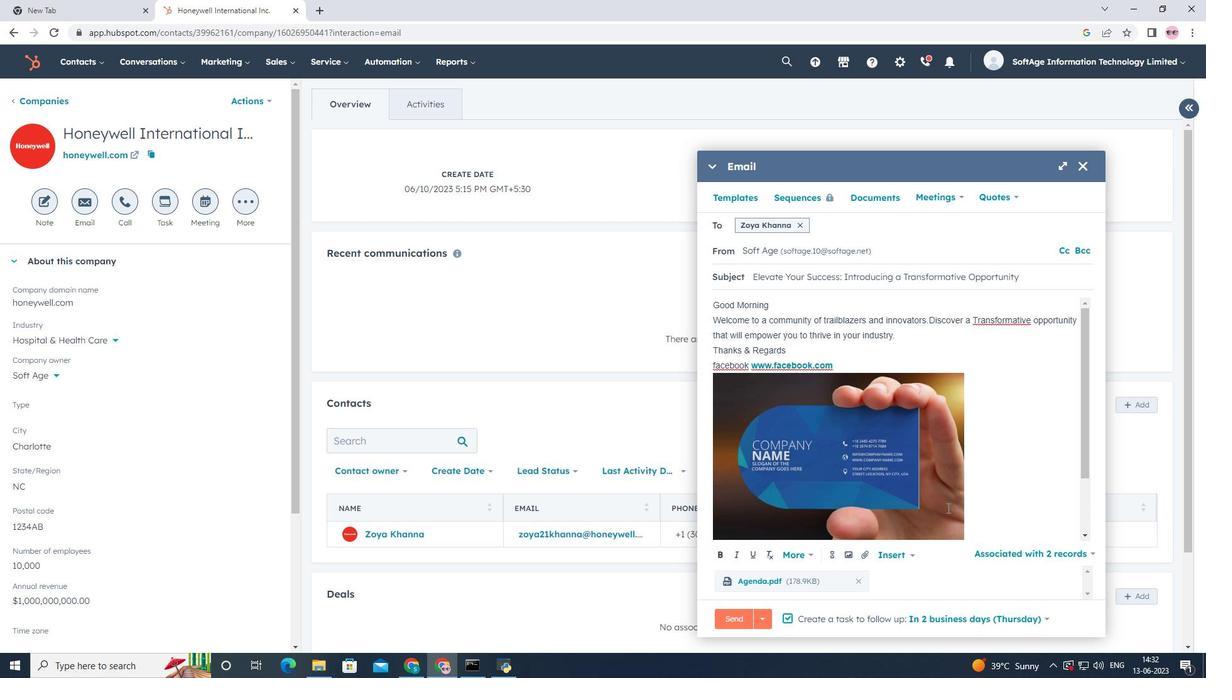 
Action: Mouse scrolled (947, 508) with delta (0, 0)
Screenshot: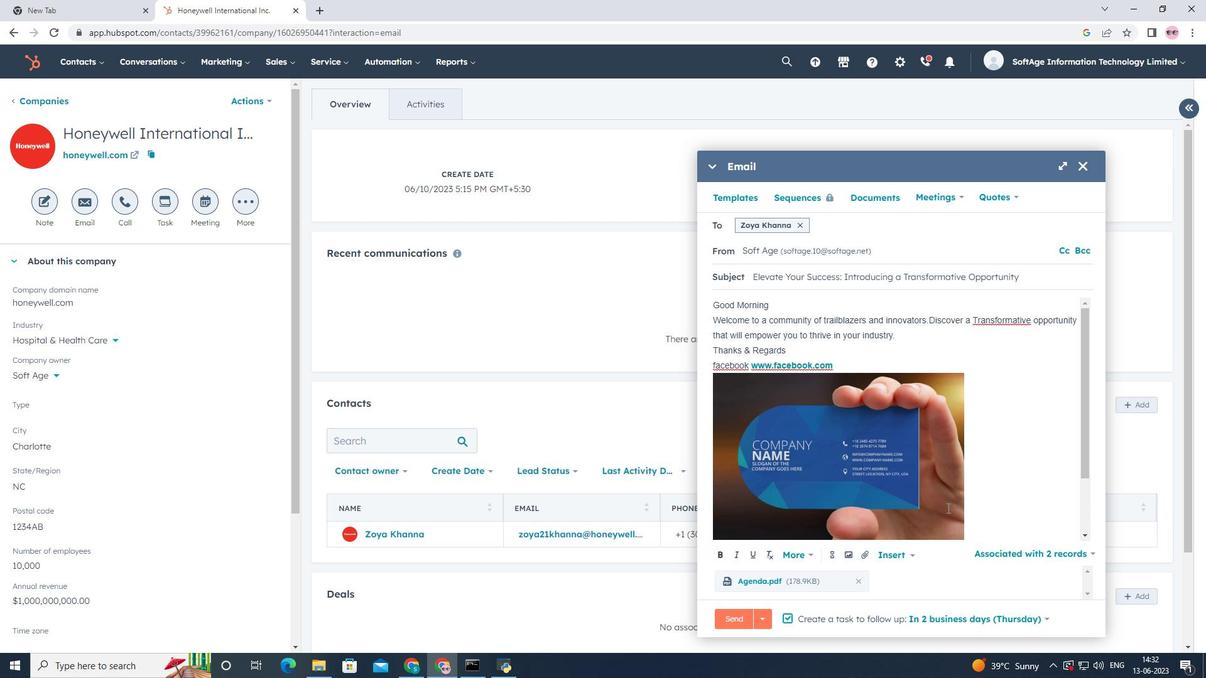
Action: Mouse moved to (804, 223)
Screenshot: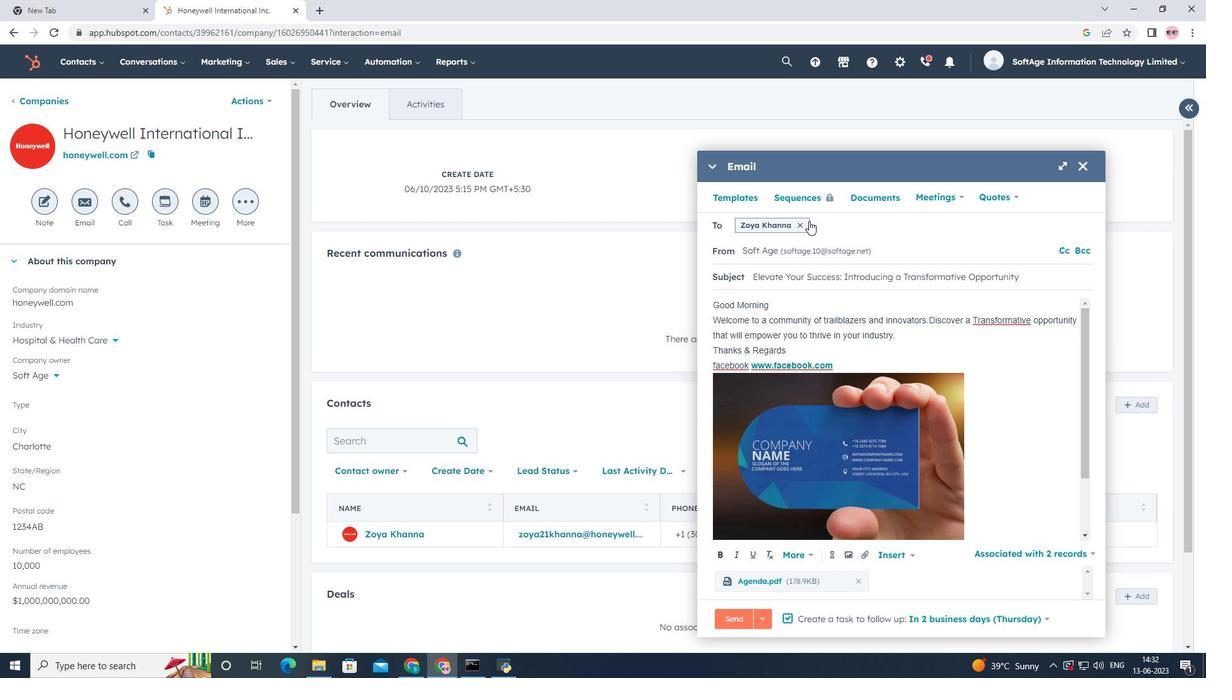 
Action: Mouse pressed left at (804, 223)
Screenshot: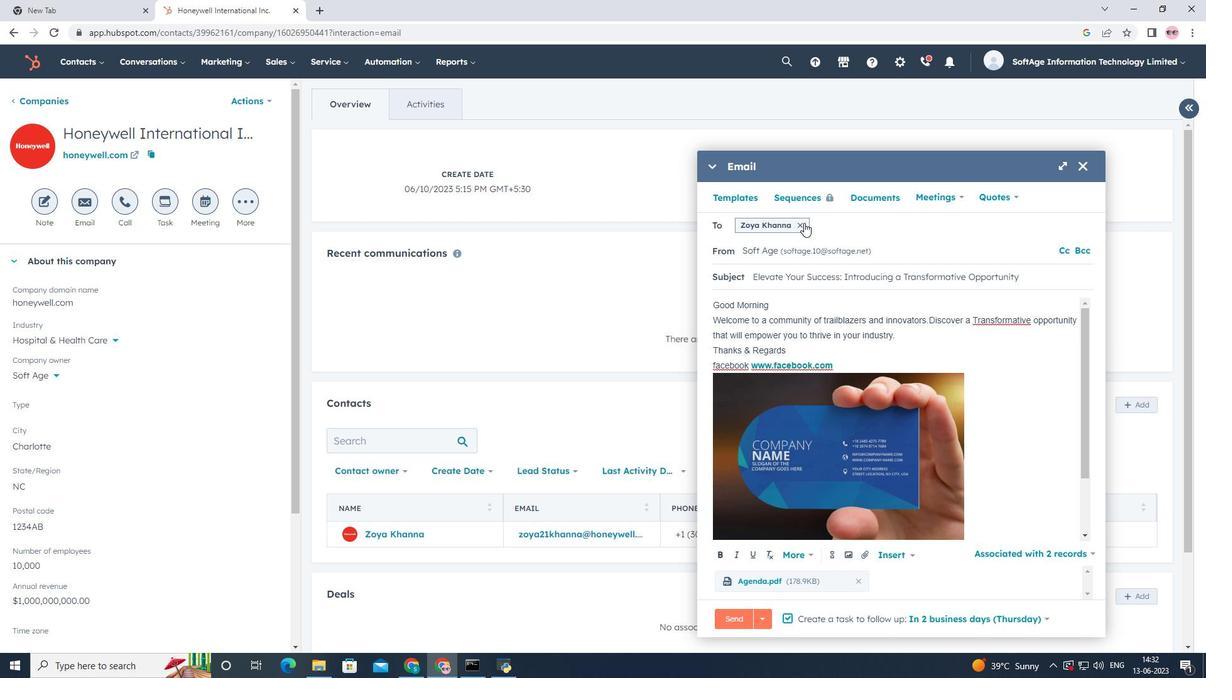 
Action: Mouse moved to (789, 229)
Screenshot: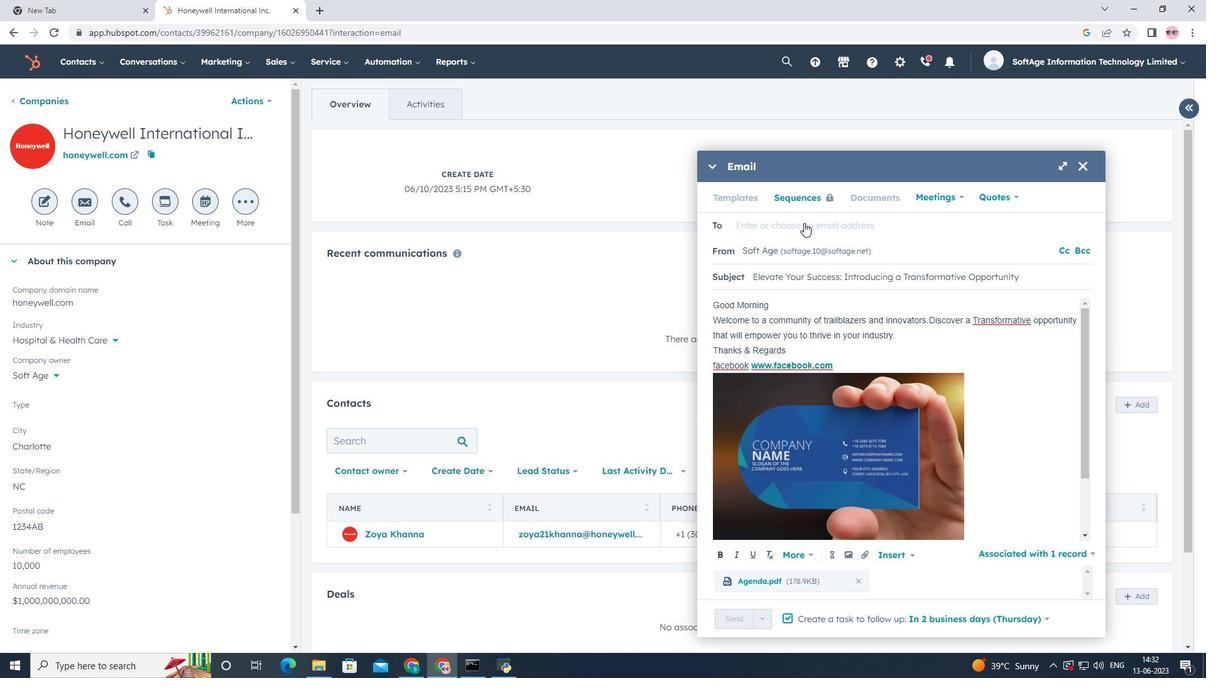 
Action: Mouse pressed left at (789, 229)
Screenshot: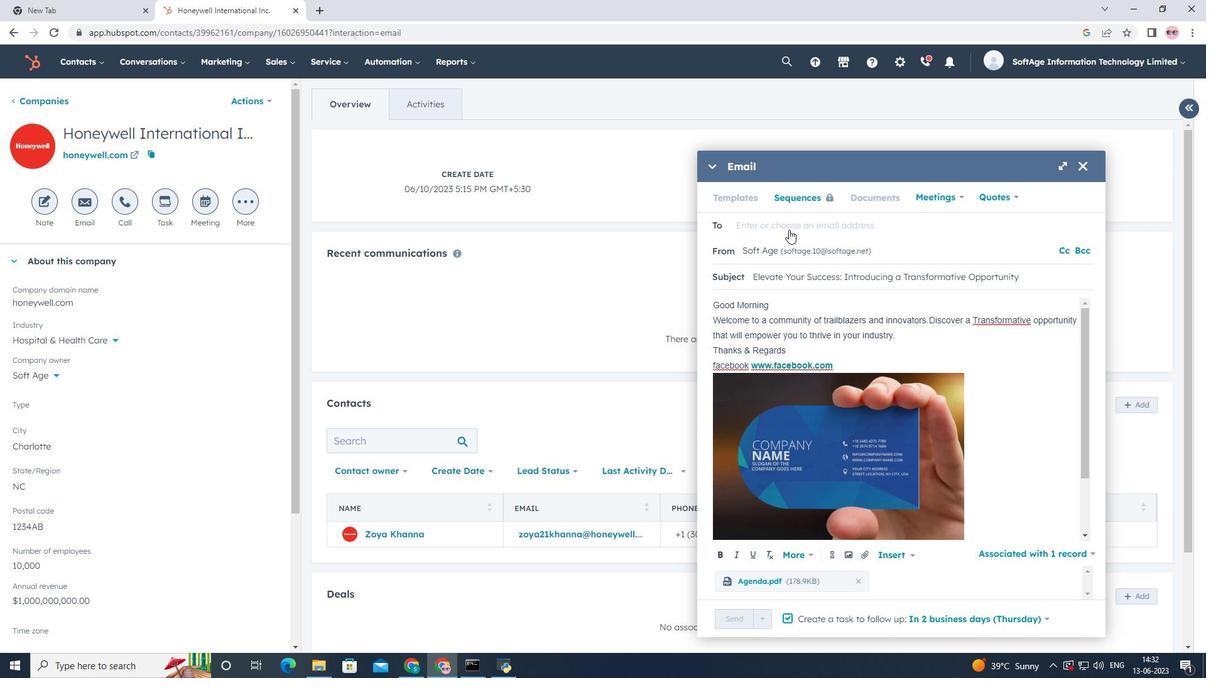 
Action: Mouse moved to (785, 259)
Screenshot: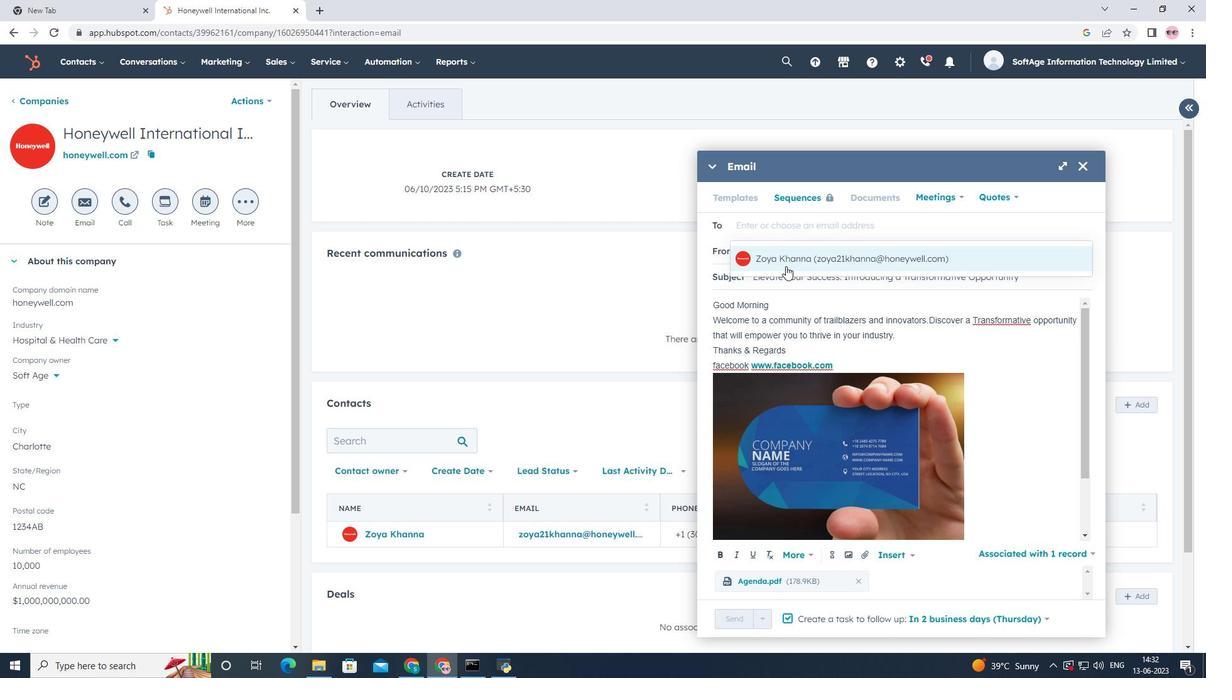 
Action: Mouse pressed left at (785, 259)
Screenshot: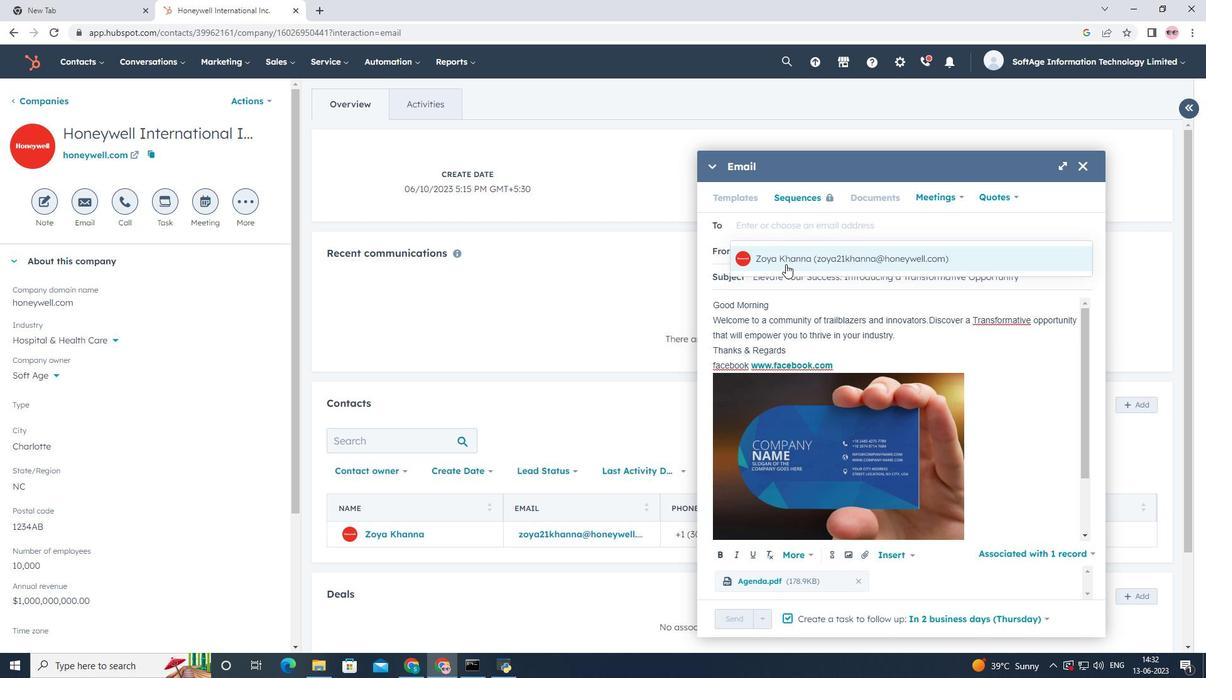 
Action: Mouse moved to (733, 618)
Screenshot: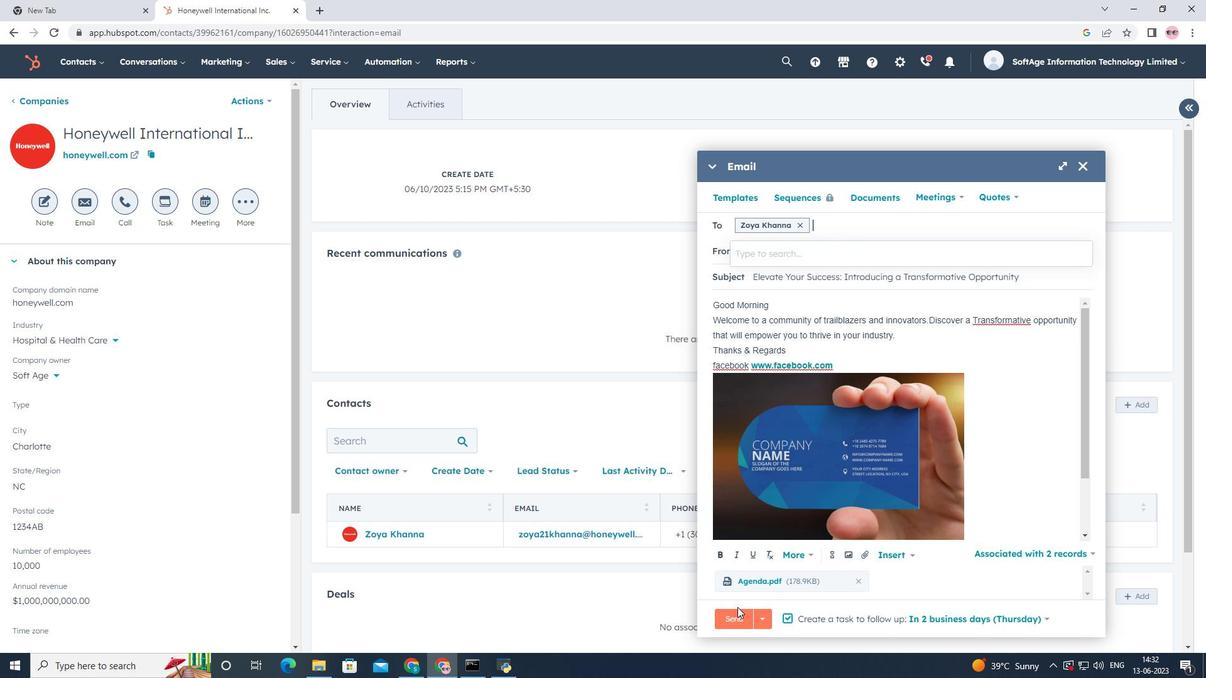 
Action: Mouse pressed left at (733, 618)
Screenshot: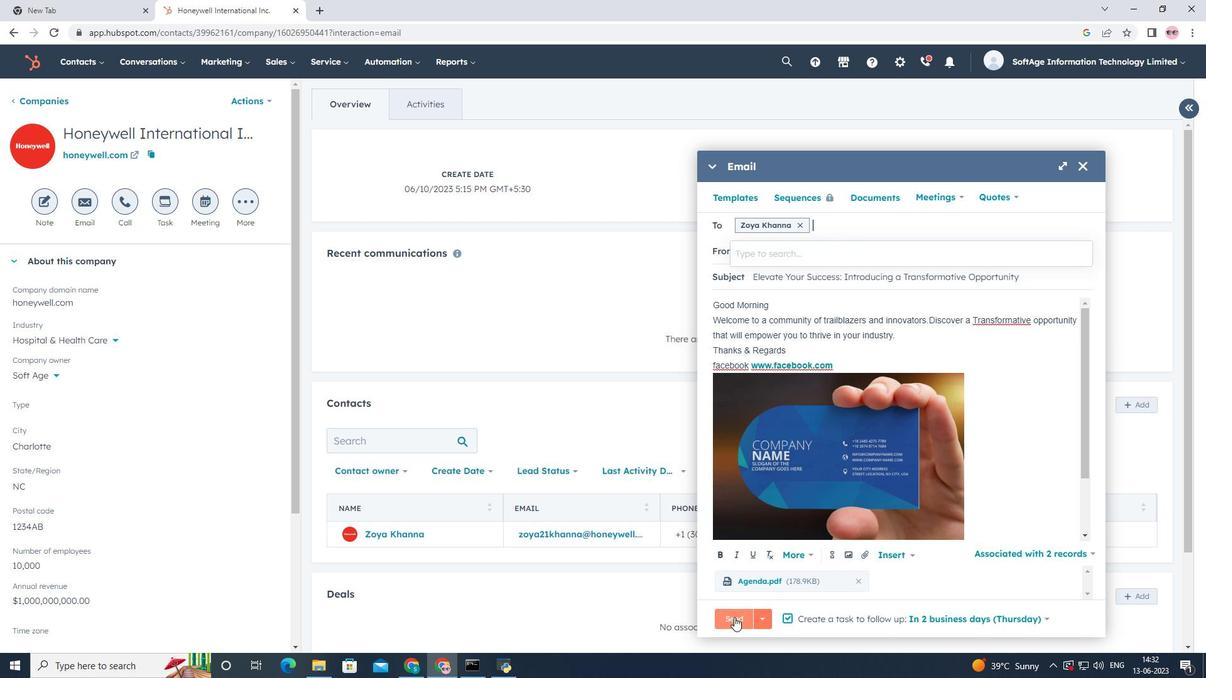 
Action: Mouse moved to (621, 327)
Screenshot: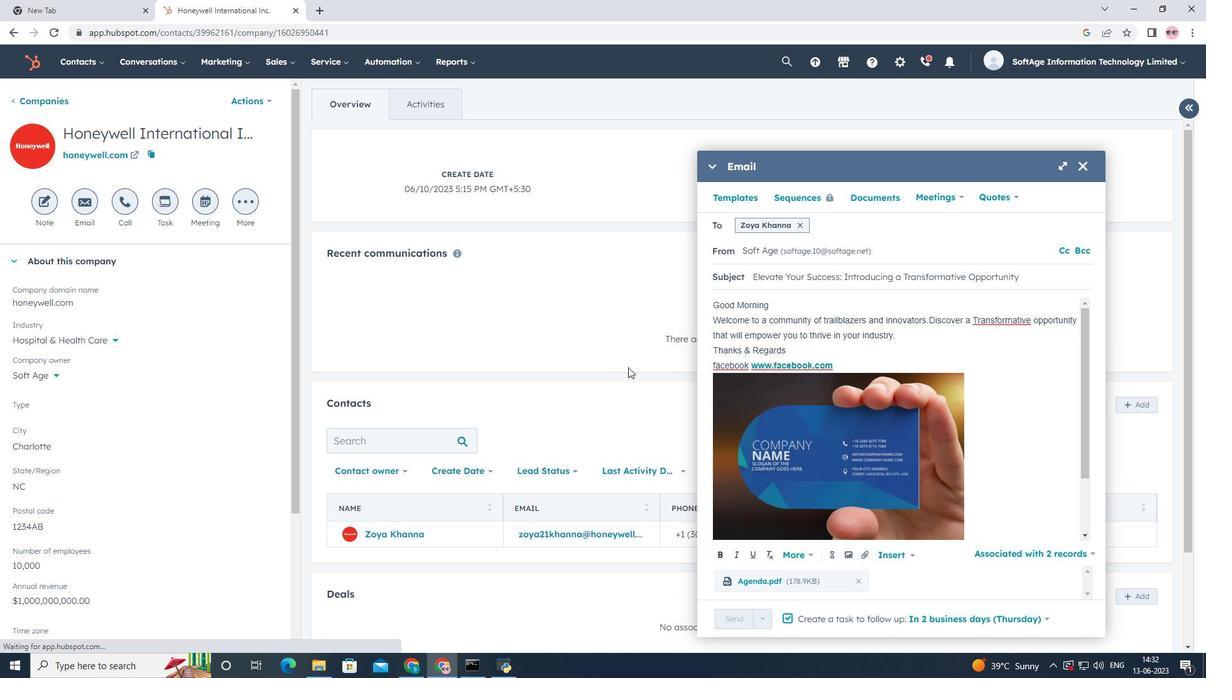 
Action: Mouse scrolled (621, 327) with delta (0, 0)
Screenshot: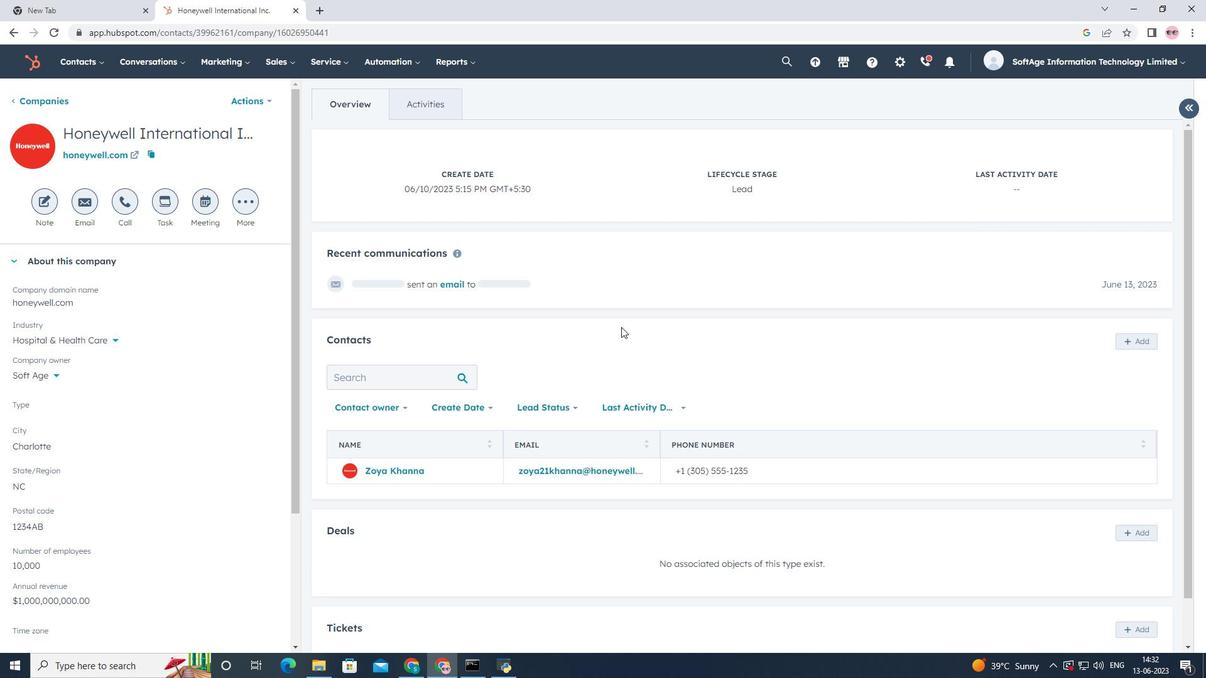 
Action: Mouse scrolled (621, 327) with delta (0, 0)
Screenshot: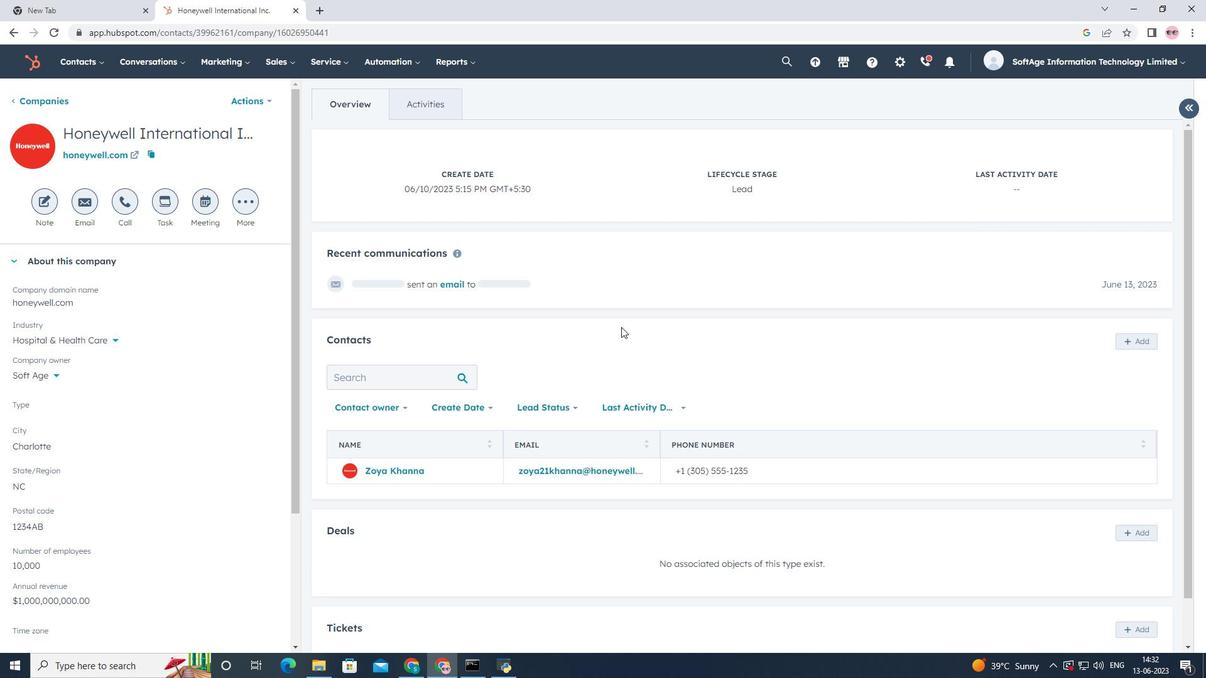 
Action: Mouse scrolled (621, 327) with delta (0, 0)
Screenshot: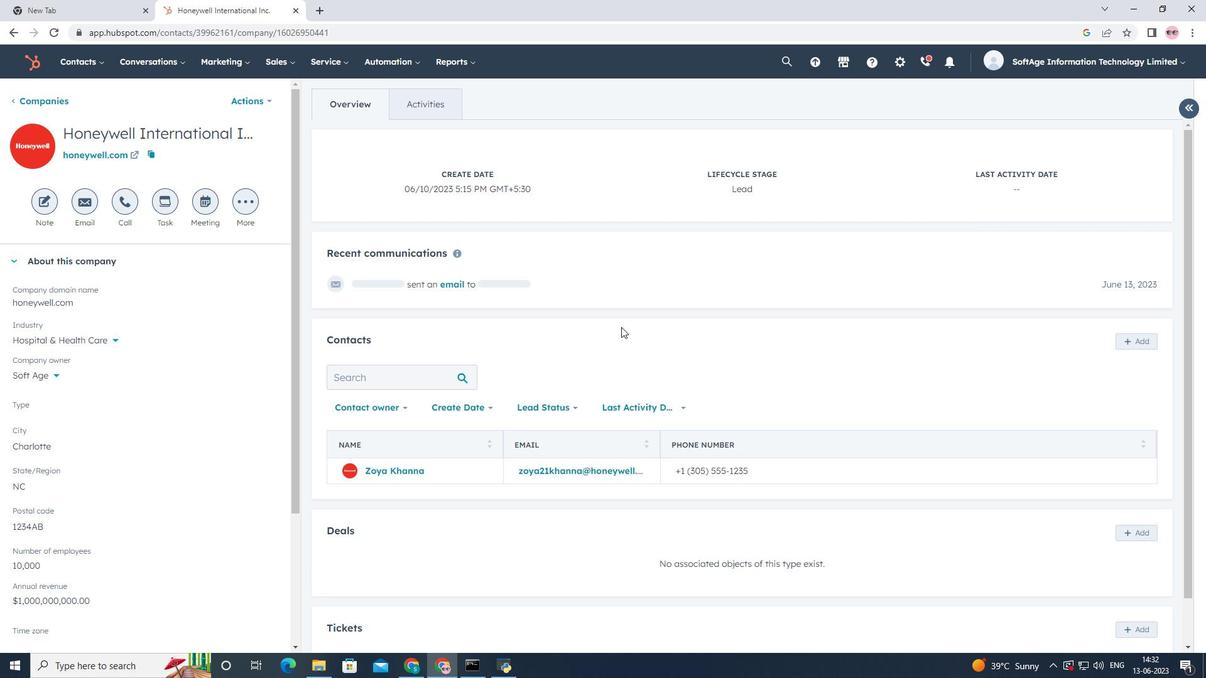 
Action: Mouse scrolled (621, 327) with delta (0, 0)
Screenshot: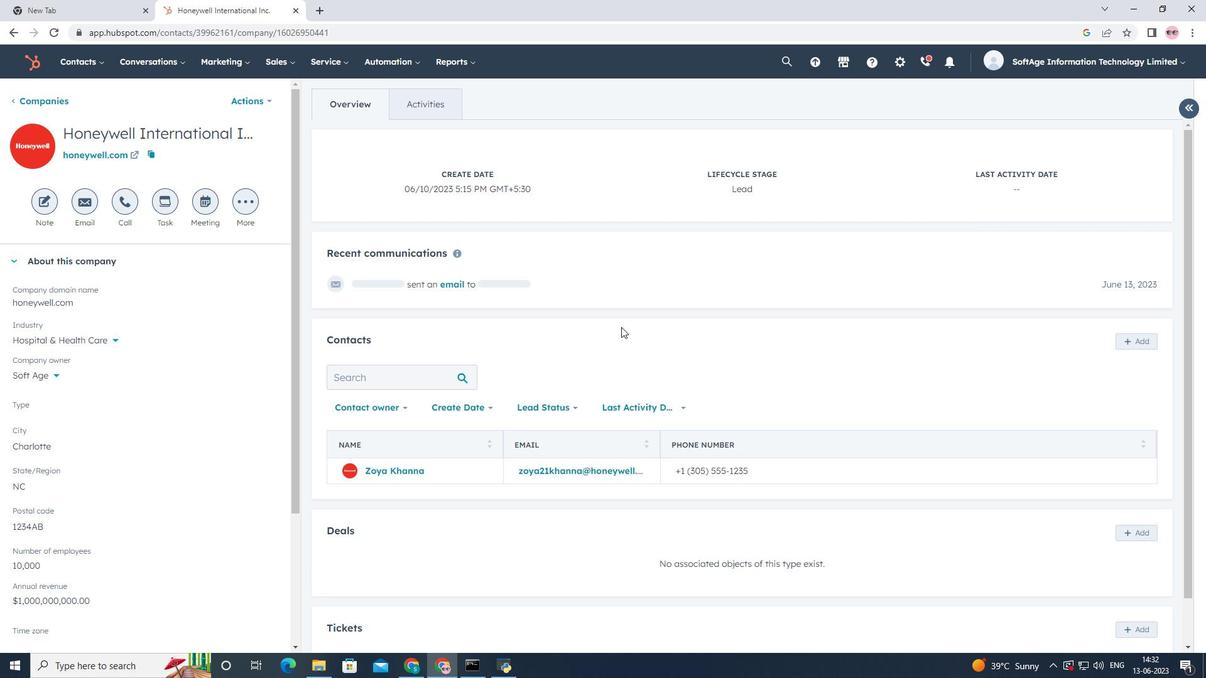 
Action: Mouse scrolled (621, 327) with delta (0, 0)
Screenshot: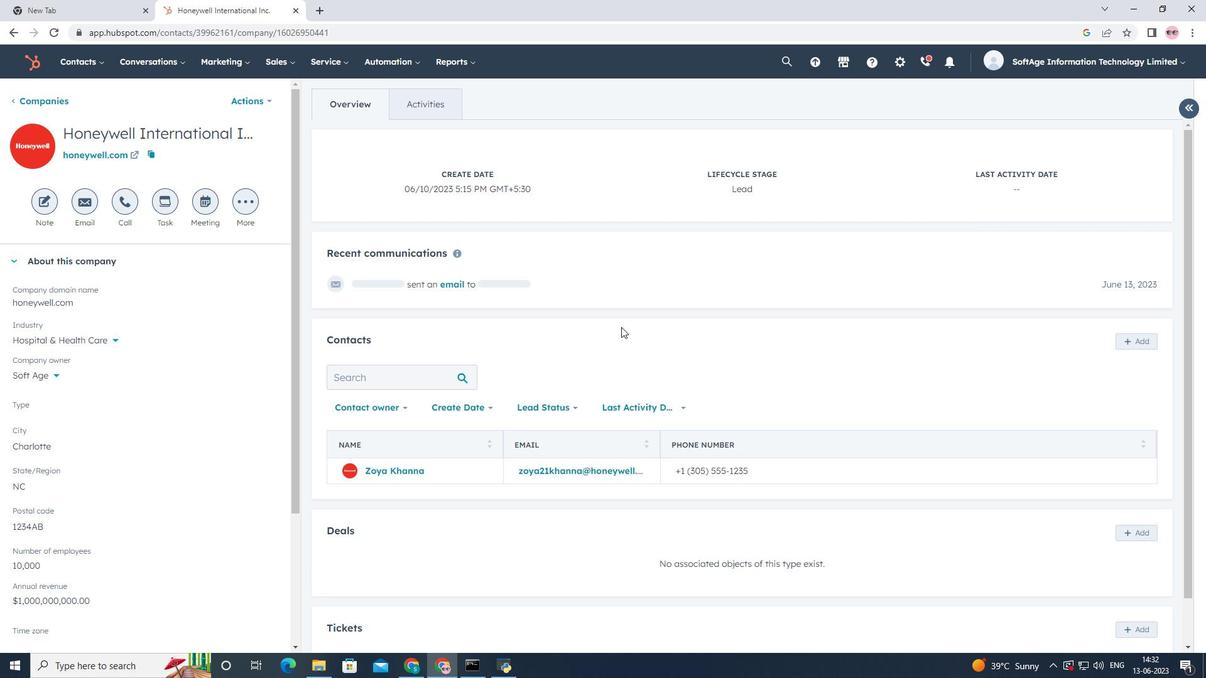 
Action: Mouse scrolled (621, 326) with delta (0, 0)
Screenshot: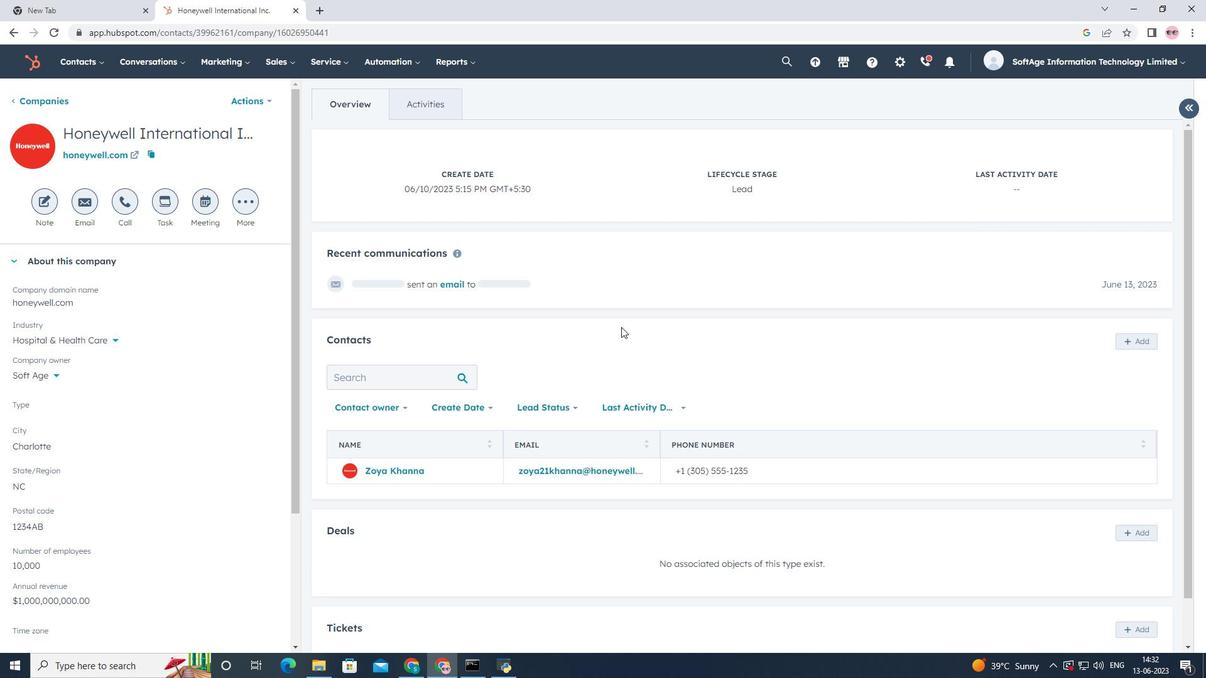 
Action: Mouse scrolled (621, 326) with delta (0, 0)
Screenshot: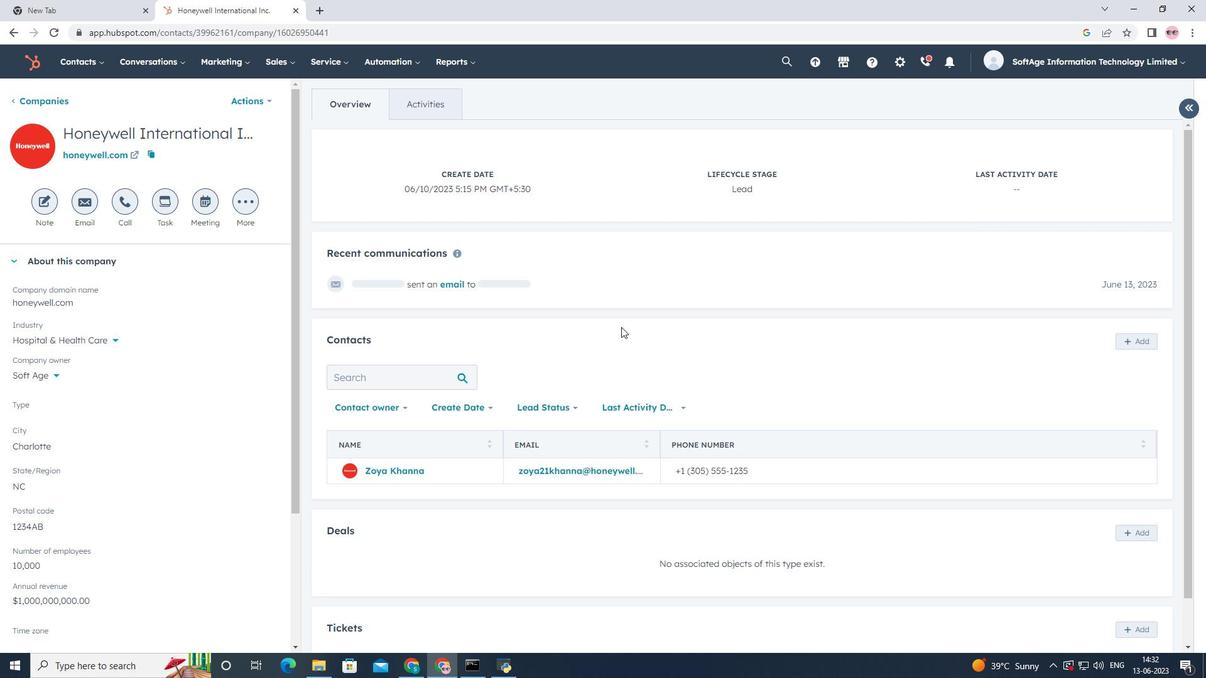 
Action: Mouse scrolled (621, 326) with delta (0, 0)
Screenshot: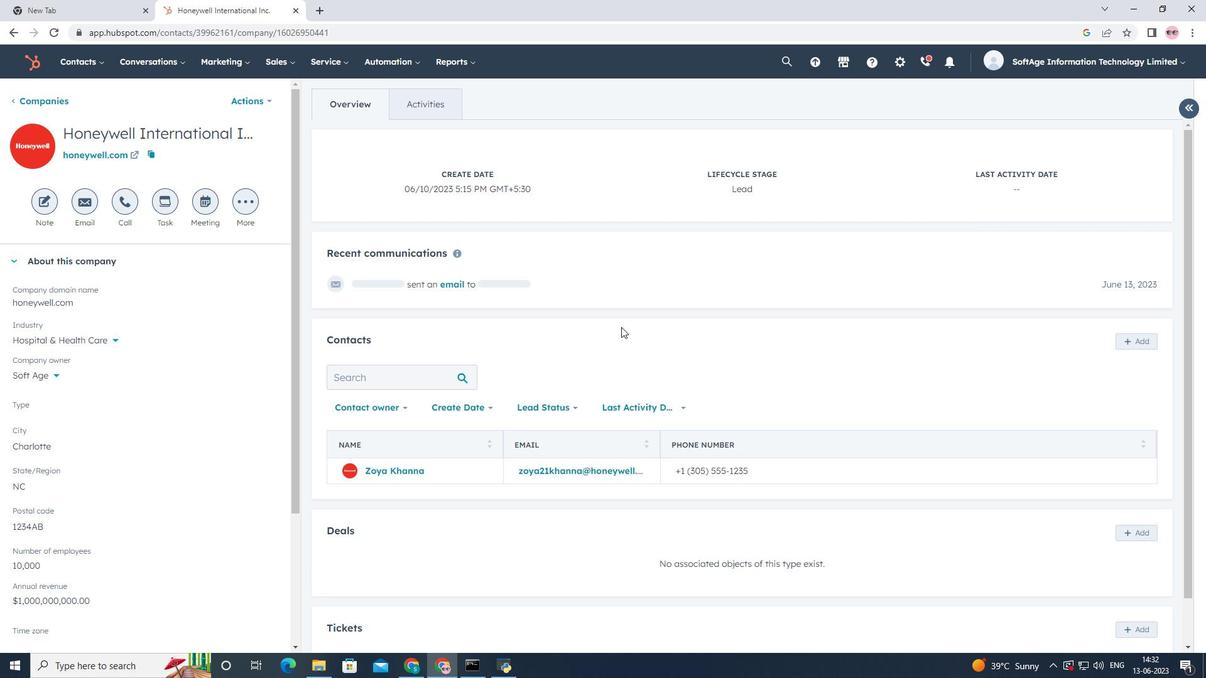 
Action: Mouse scrolled (621, 326) with delta (0, 0)
Screenshot: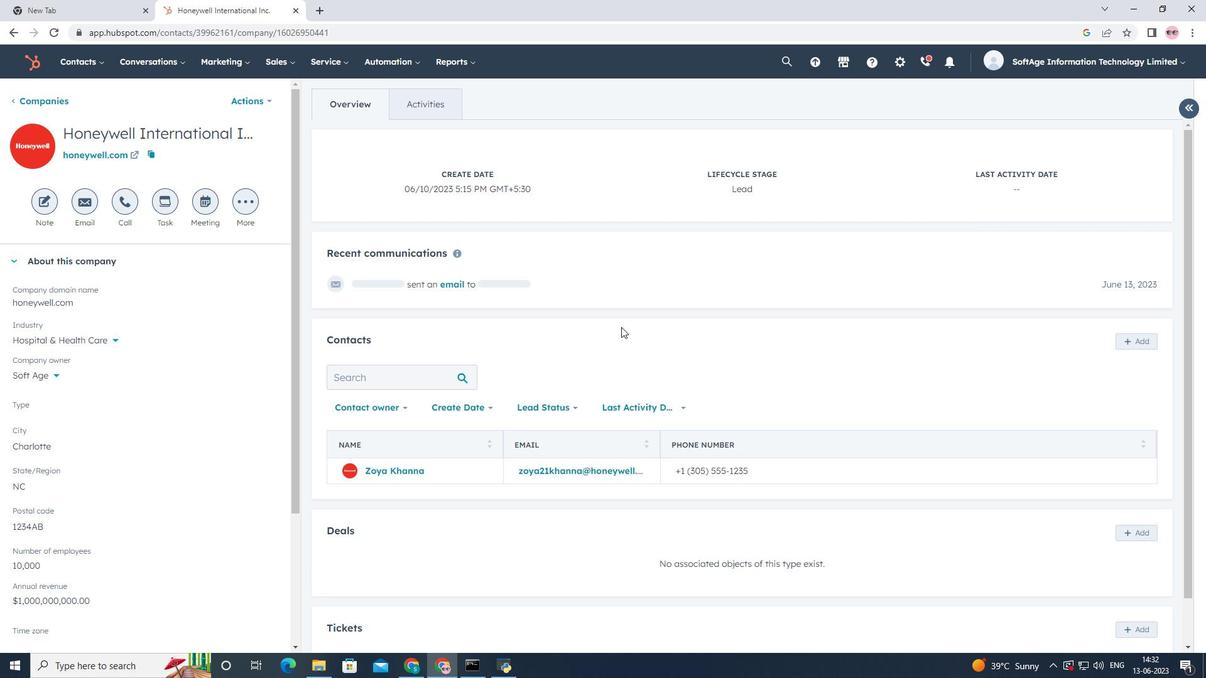 
Action: Mouse scrolled (621, 327) with delta (0, 0)
Screenshot: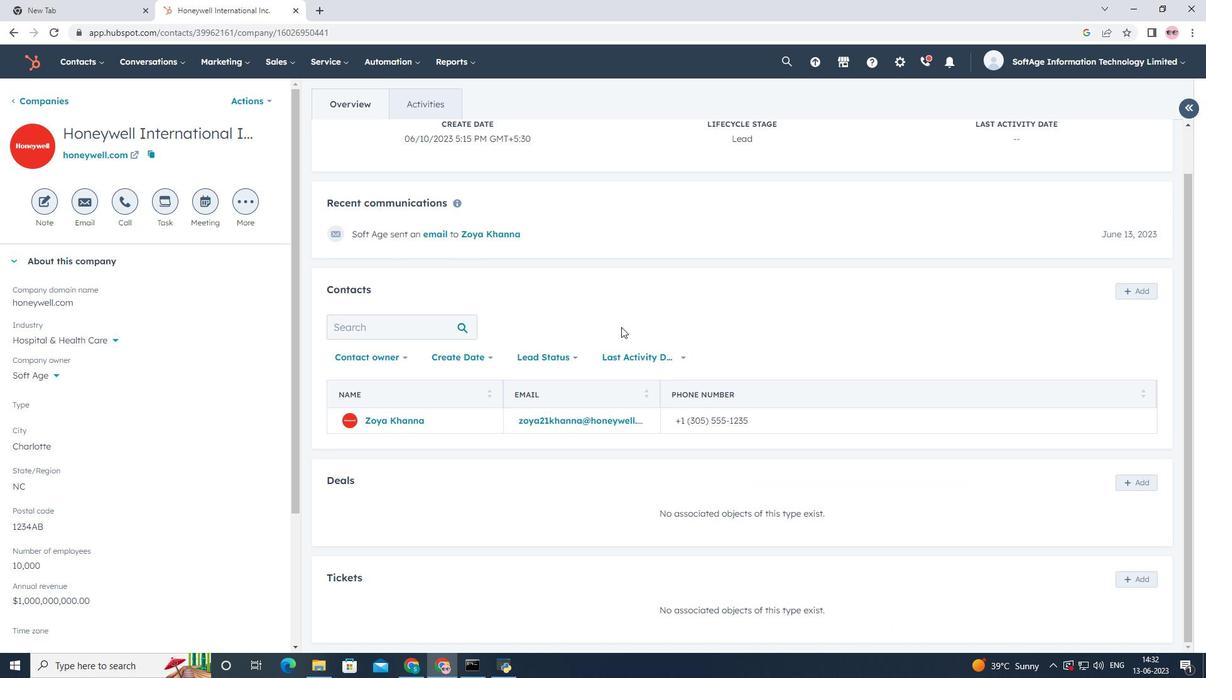 
Action: Mouse scrolled (621, 327) with delta (0, 0)
Screenshot: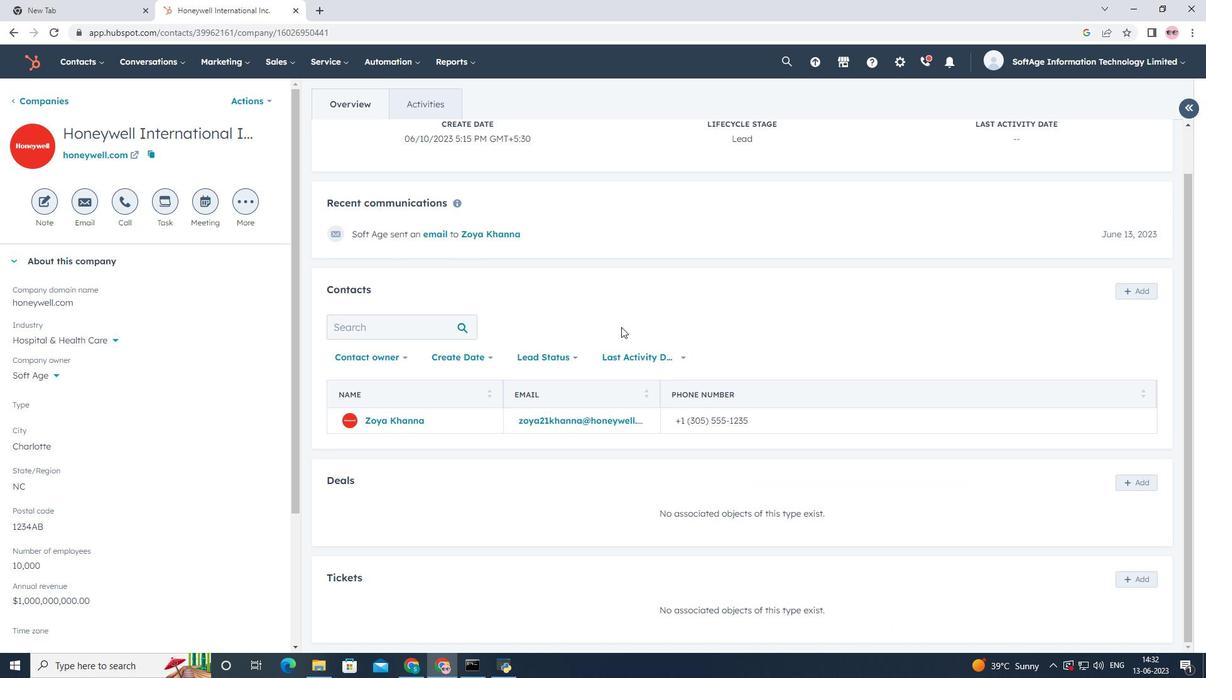 
Action: Mouse scrolled (621, 327) with delta (0, 0)
Screenshot: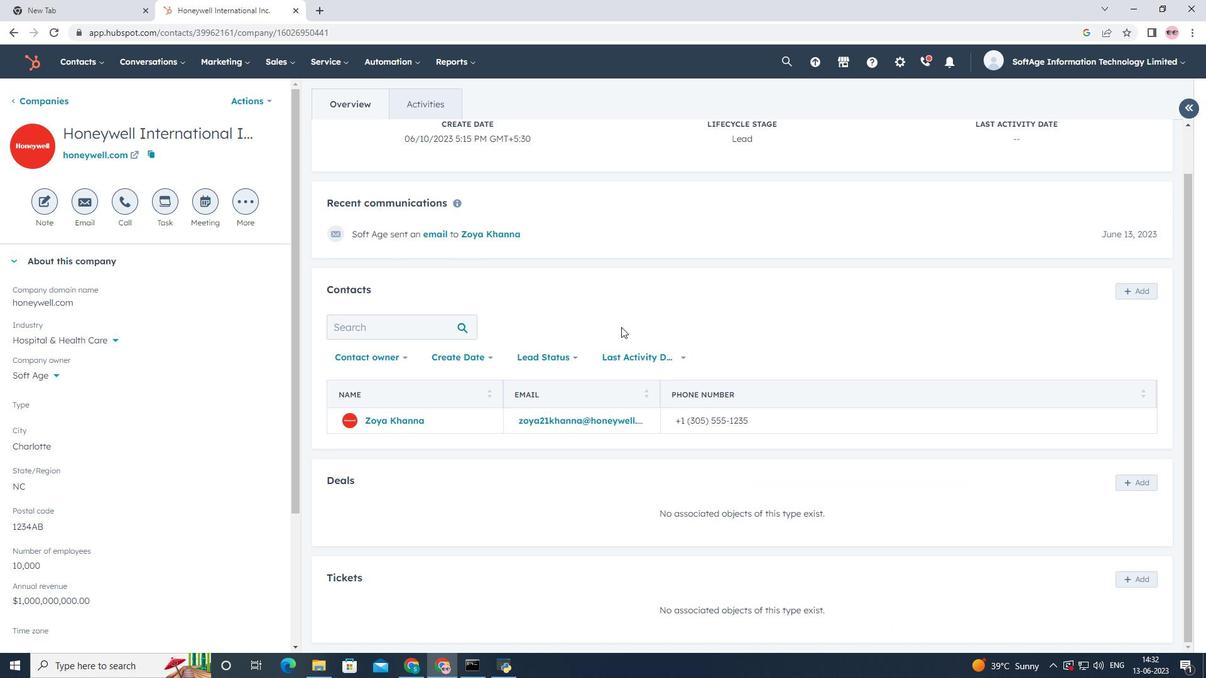 
Action: Mouse scrolled (621, 327) with delta (0, 0)
Screenshot: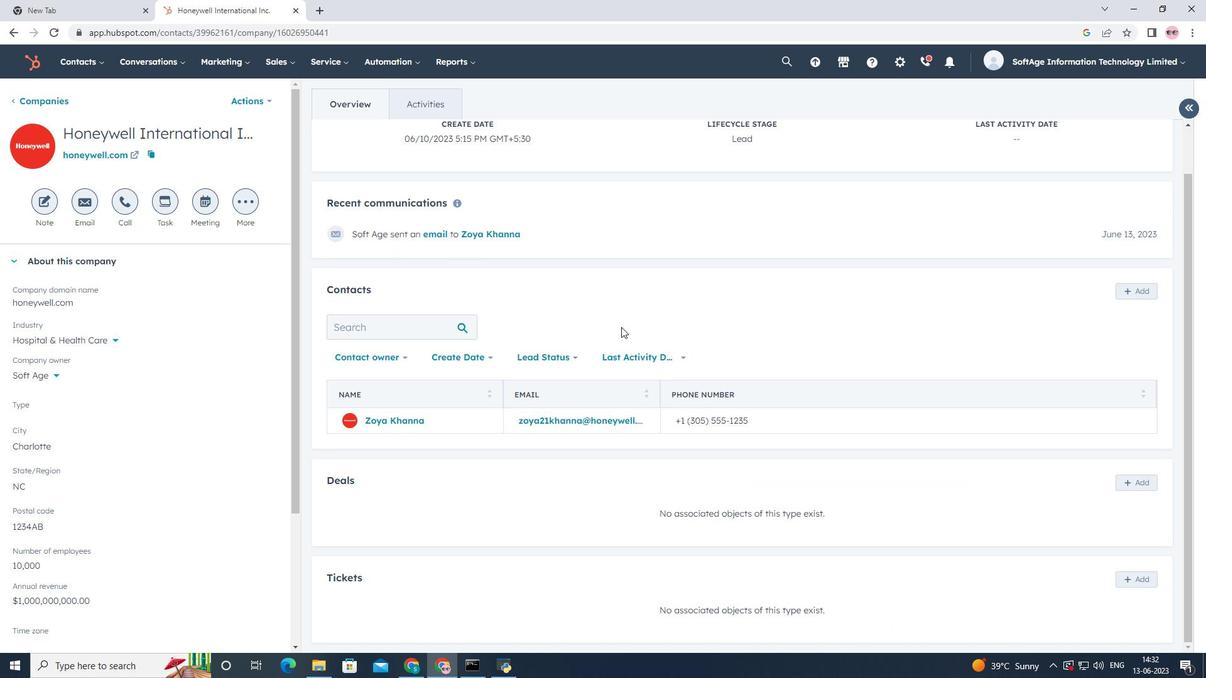 
Action: Mouse scrolled (621, 327) with delta (0, 0)
Screenshot: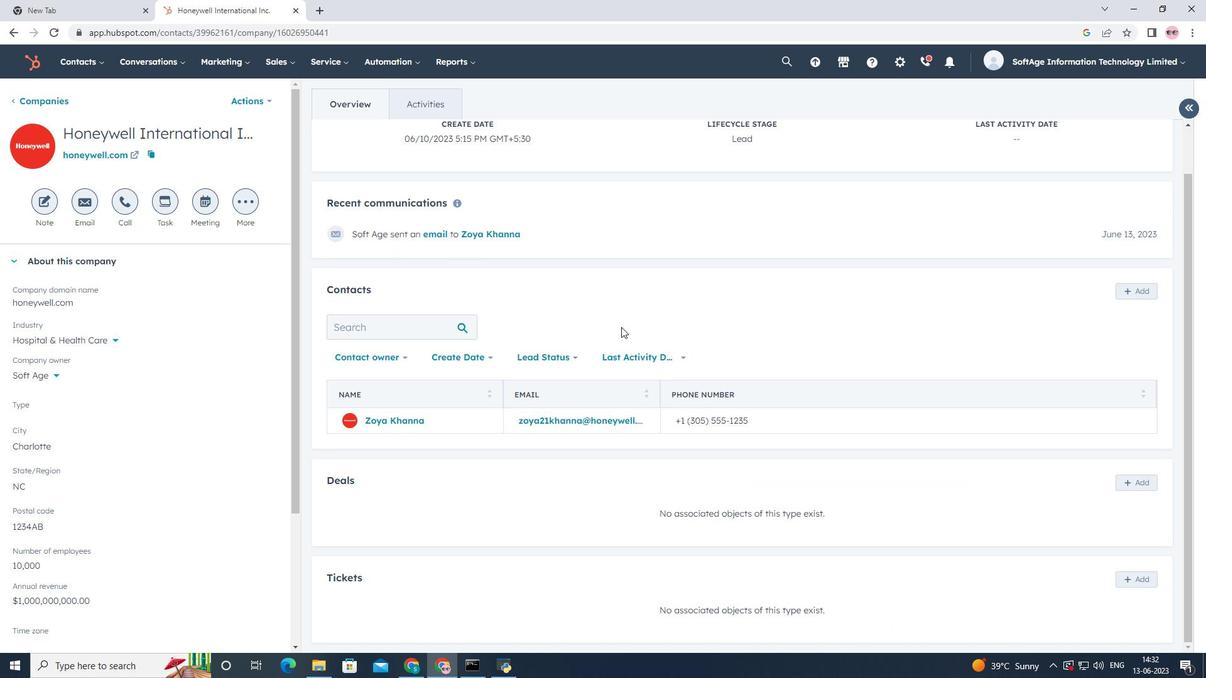
